 Task: For heading Use Lora with dark grey 1 1 colour & Underline.  font size for heading18,  'Change the font style of data to'Lora and font size to 9,  Change the alignment of both headline & data to Align right In the sheet  Data Collection Template Workbookbook
Action: Mouse moved to (97, 183)
Screenshot: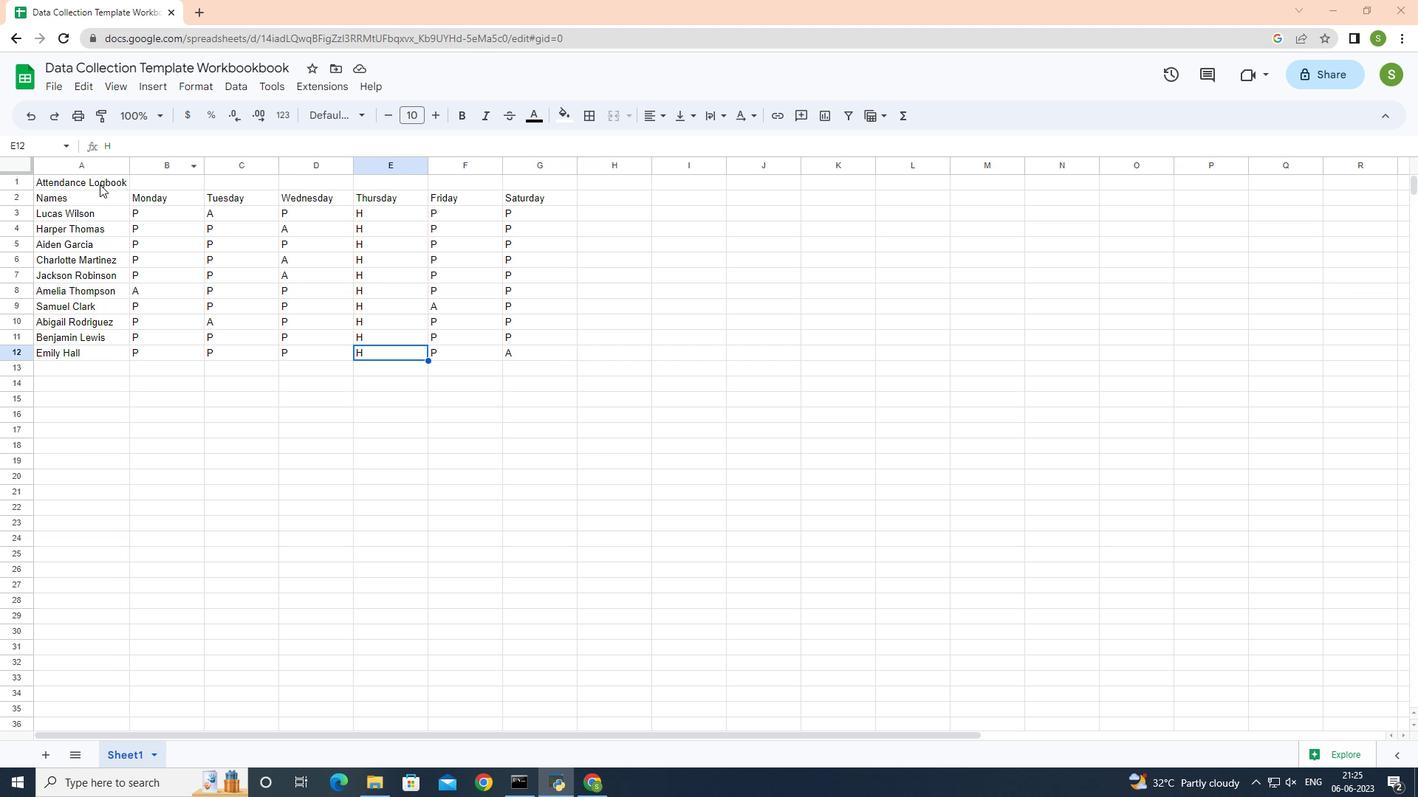 
Action: Mouse pressed left at (97, 183)
Screenshot: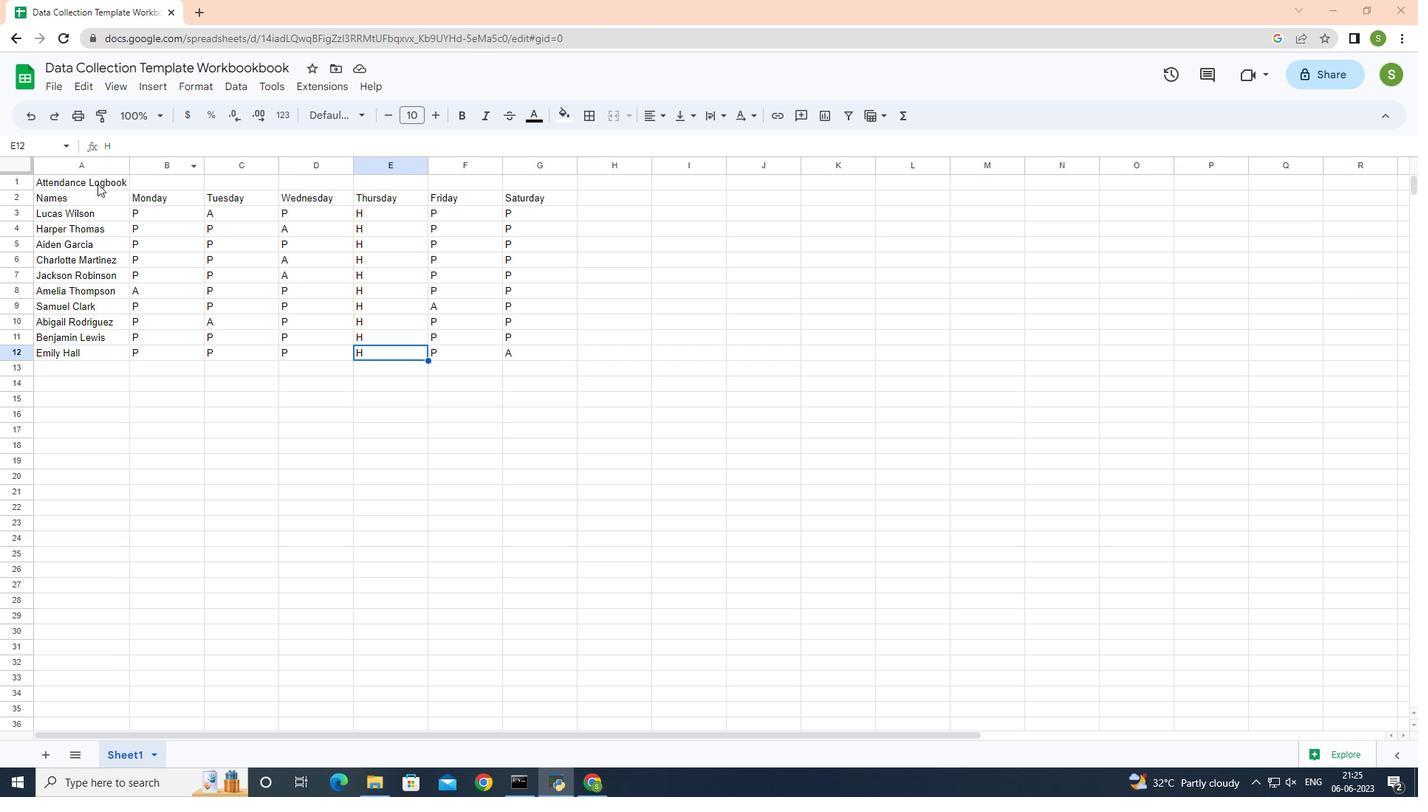 
Action: Mouse moved to (354, 117)
Screenshot: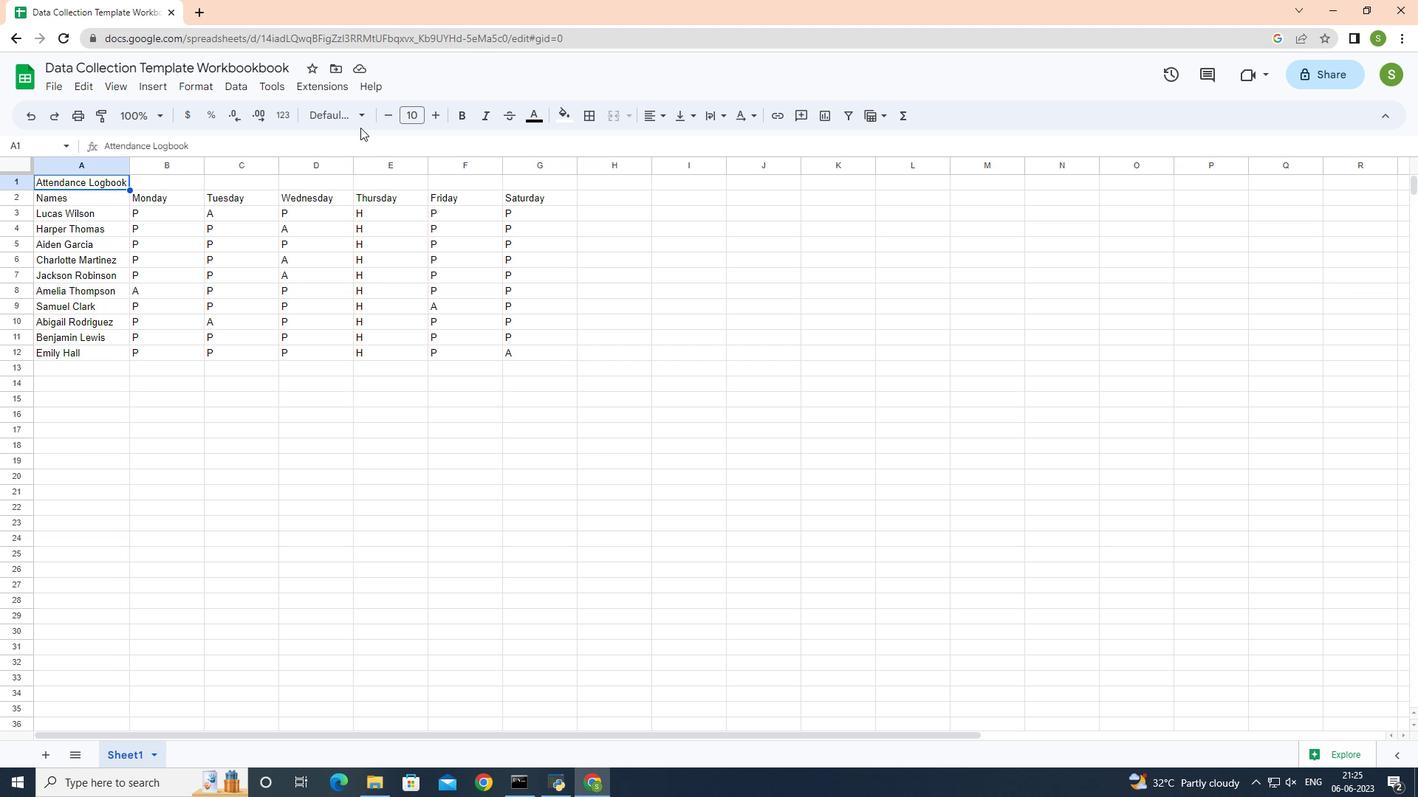 
Action: Mouse pressed left at (354, 117)
Screenshot: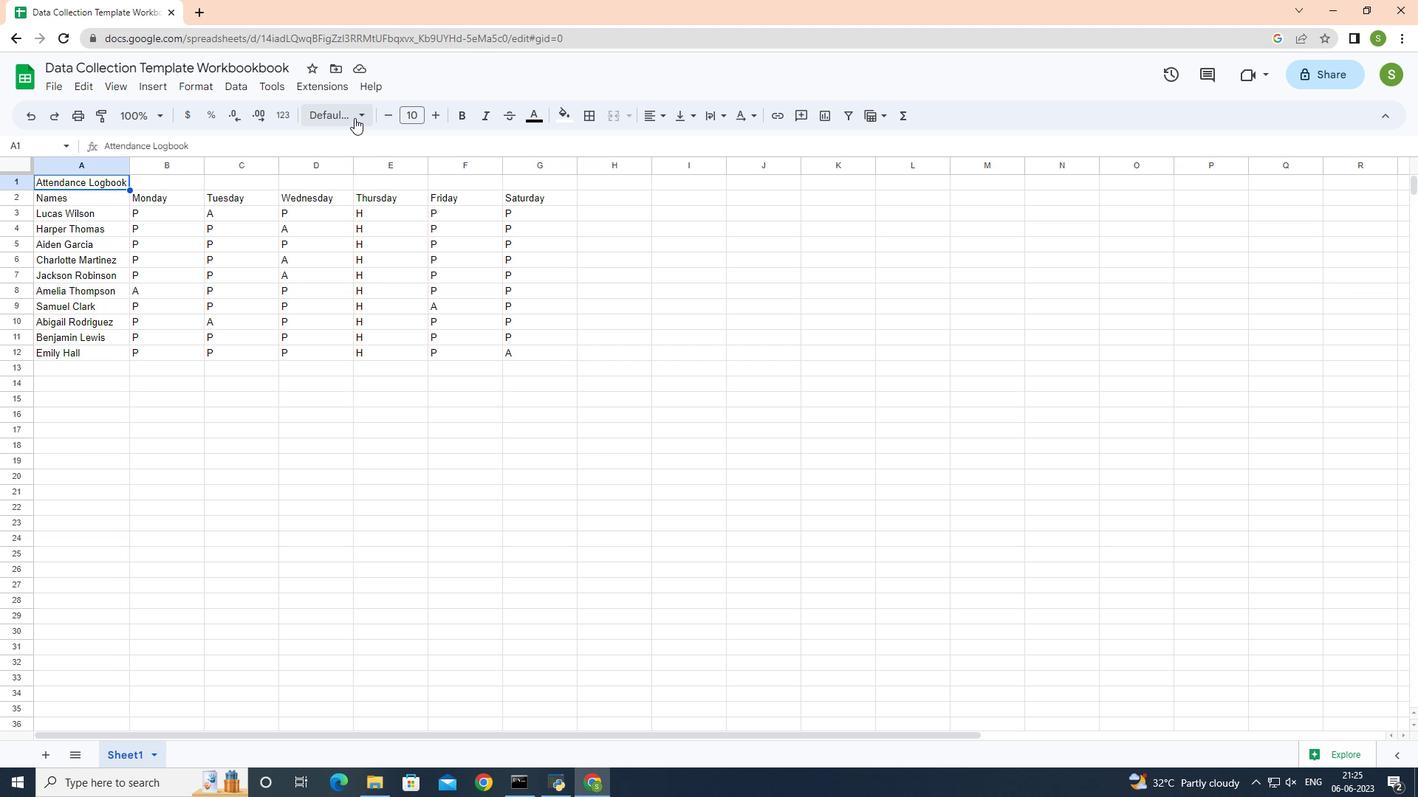 
Action: Mouse moved to (360, 536)
Screenshot: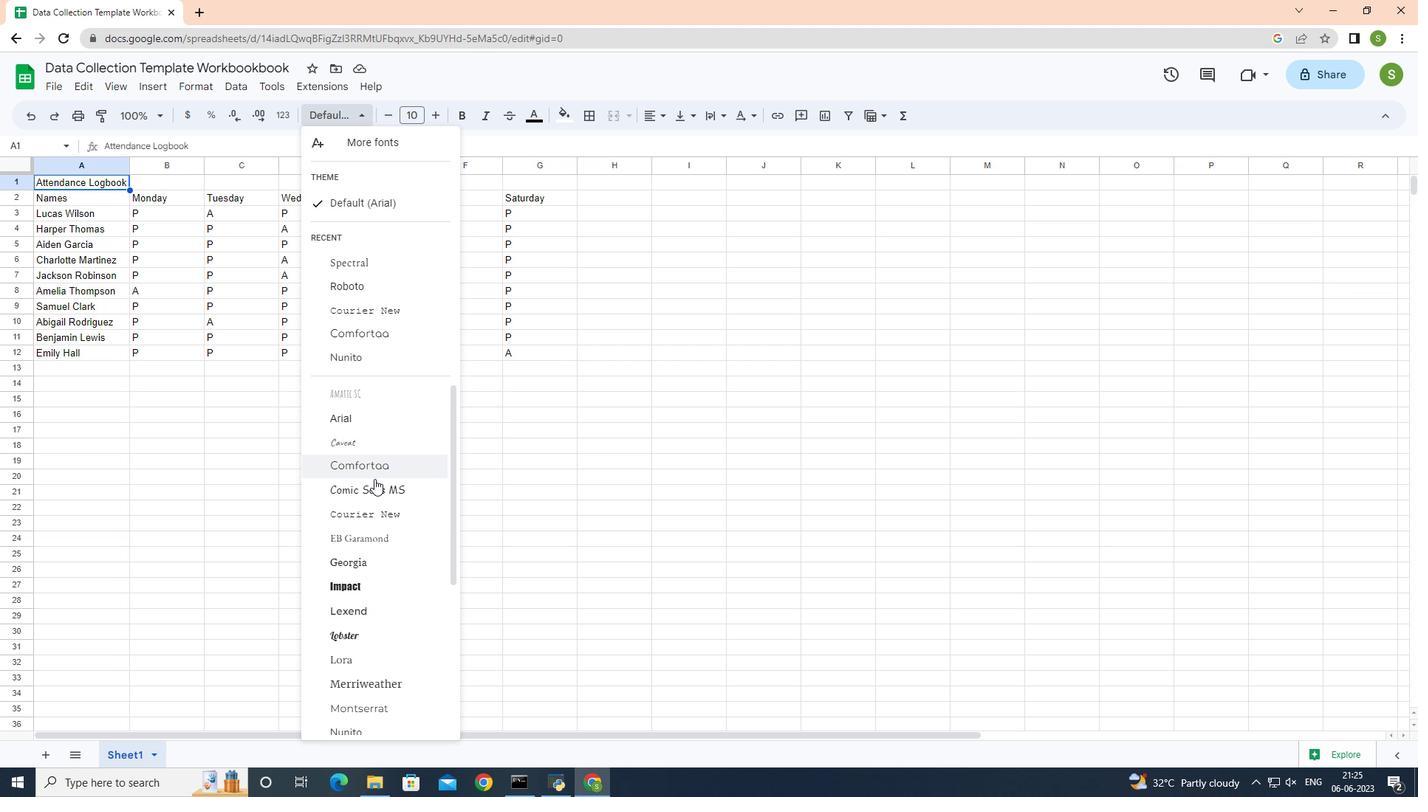 
Action: Mouse pressed left at (360, 536)
Screenshot: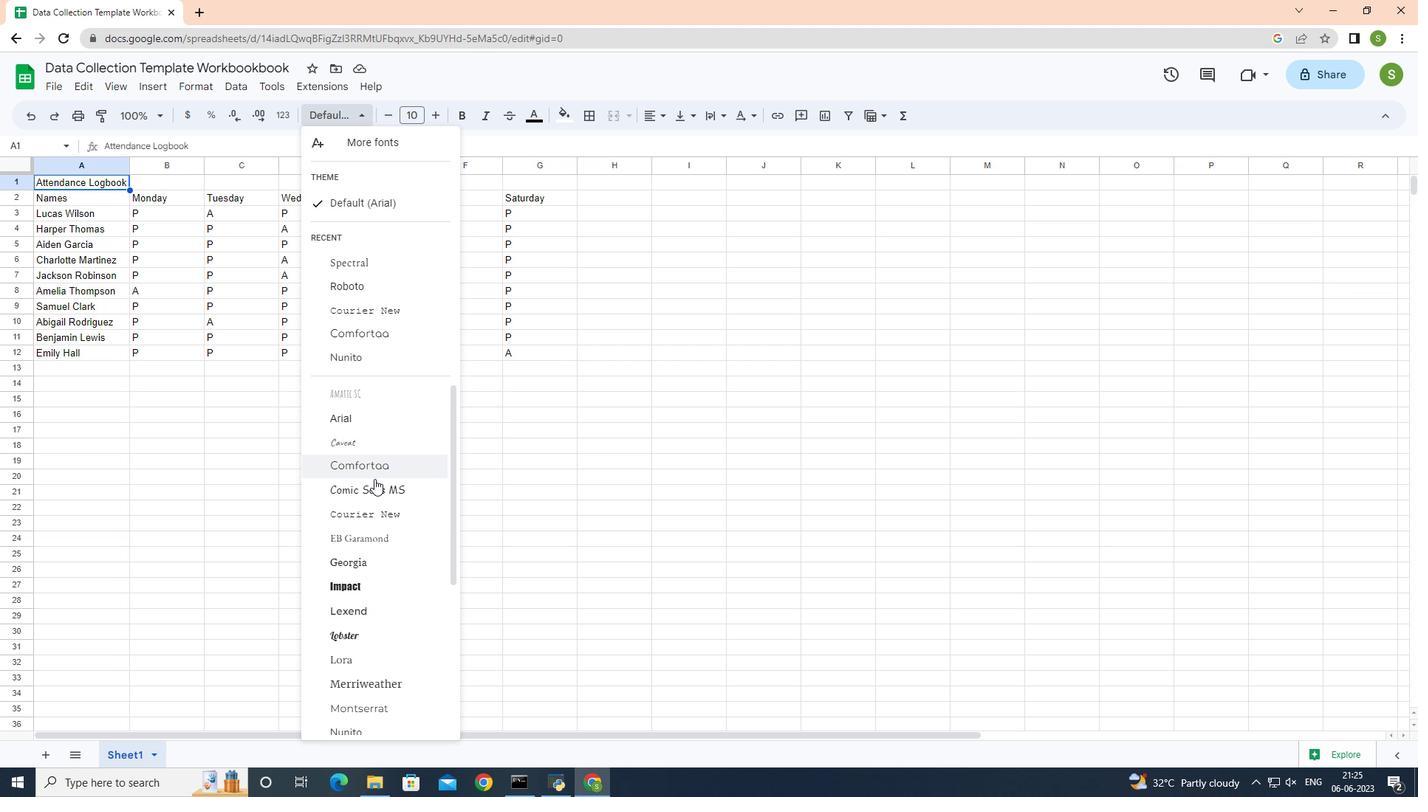 
Action: Mouse moved to (366, 114)
Screenshot: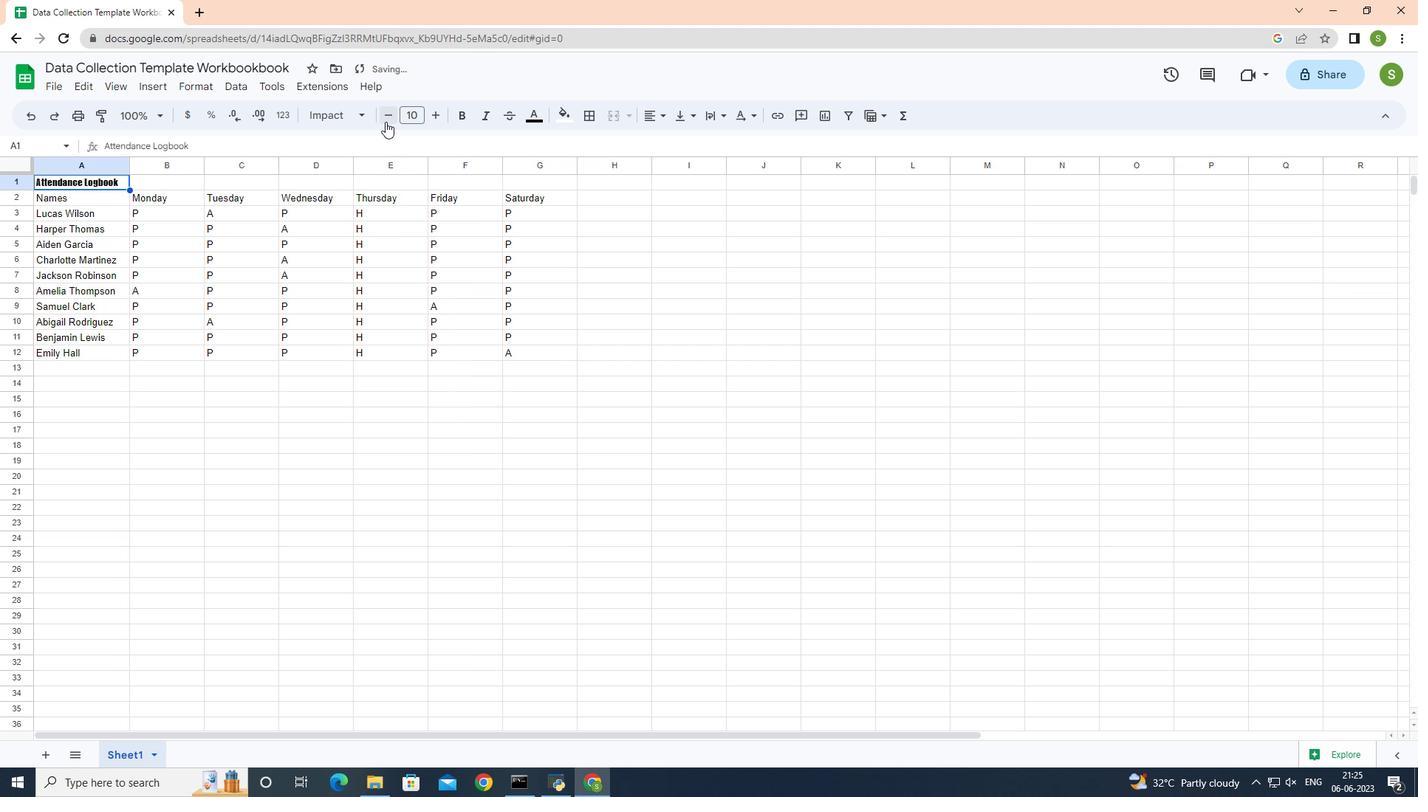 
Action: Mouse pressed left at (366, 114)
Screenshot: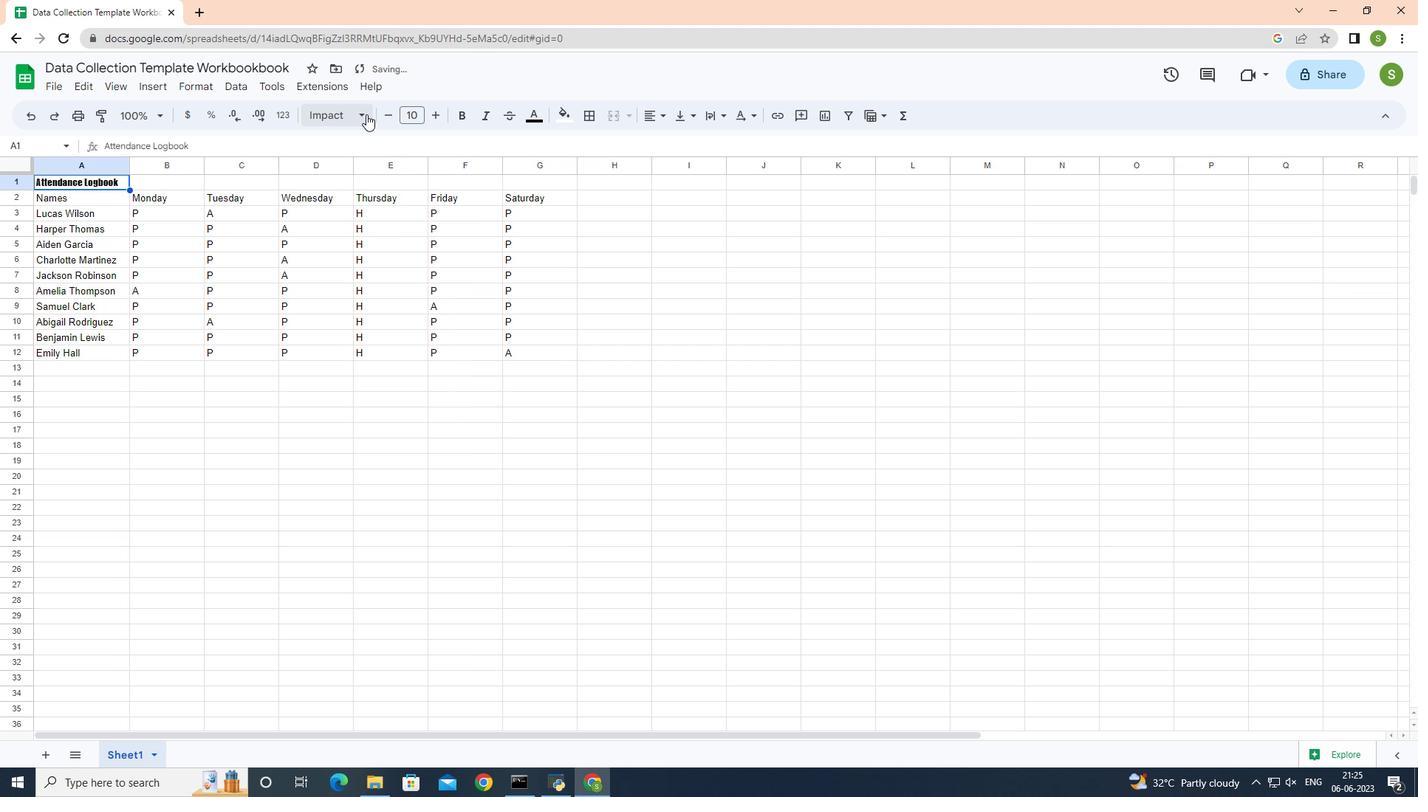 
Action: Mouse moved to (348, 659)
Screenshot: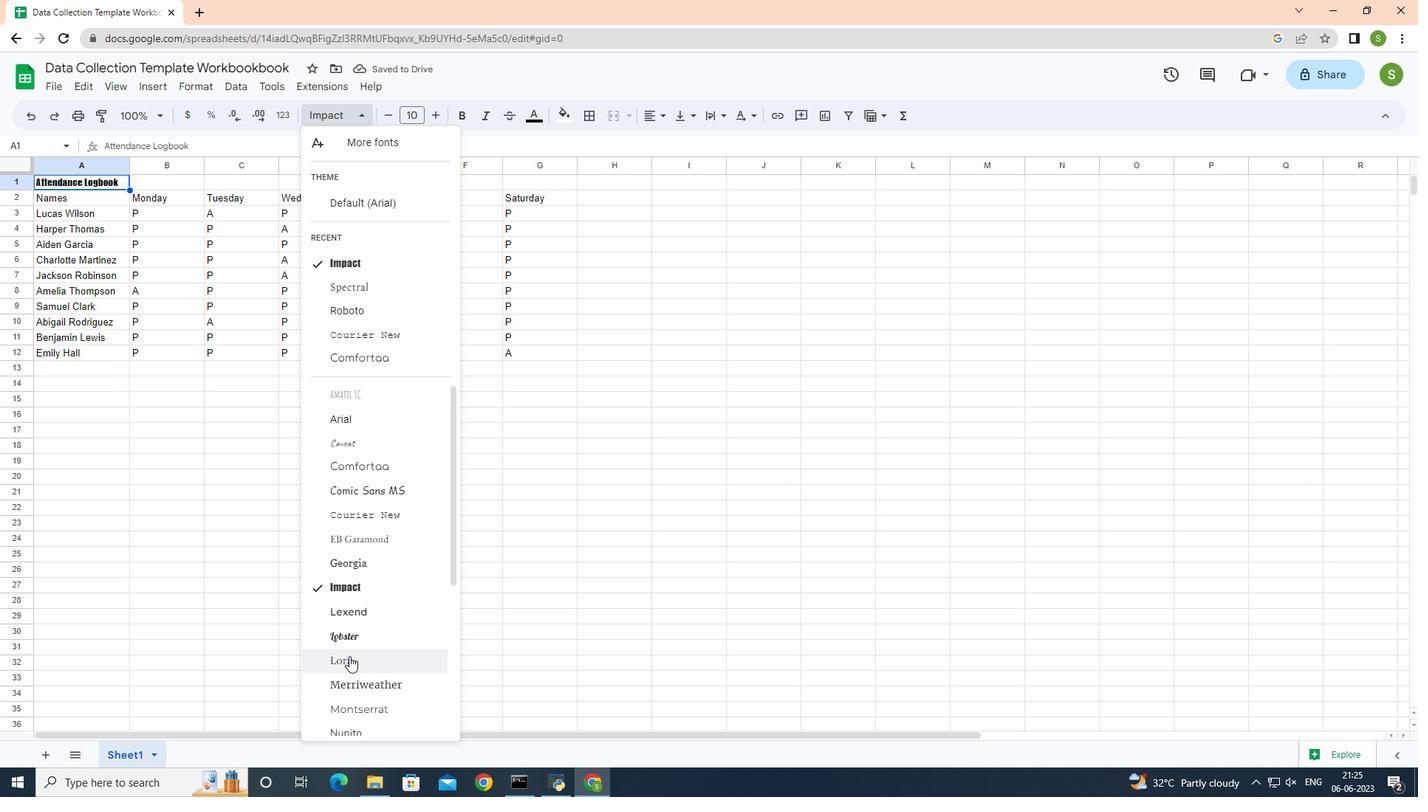 
Action: Mouse pressed left at (348, 659)
Screenshot: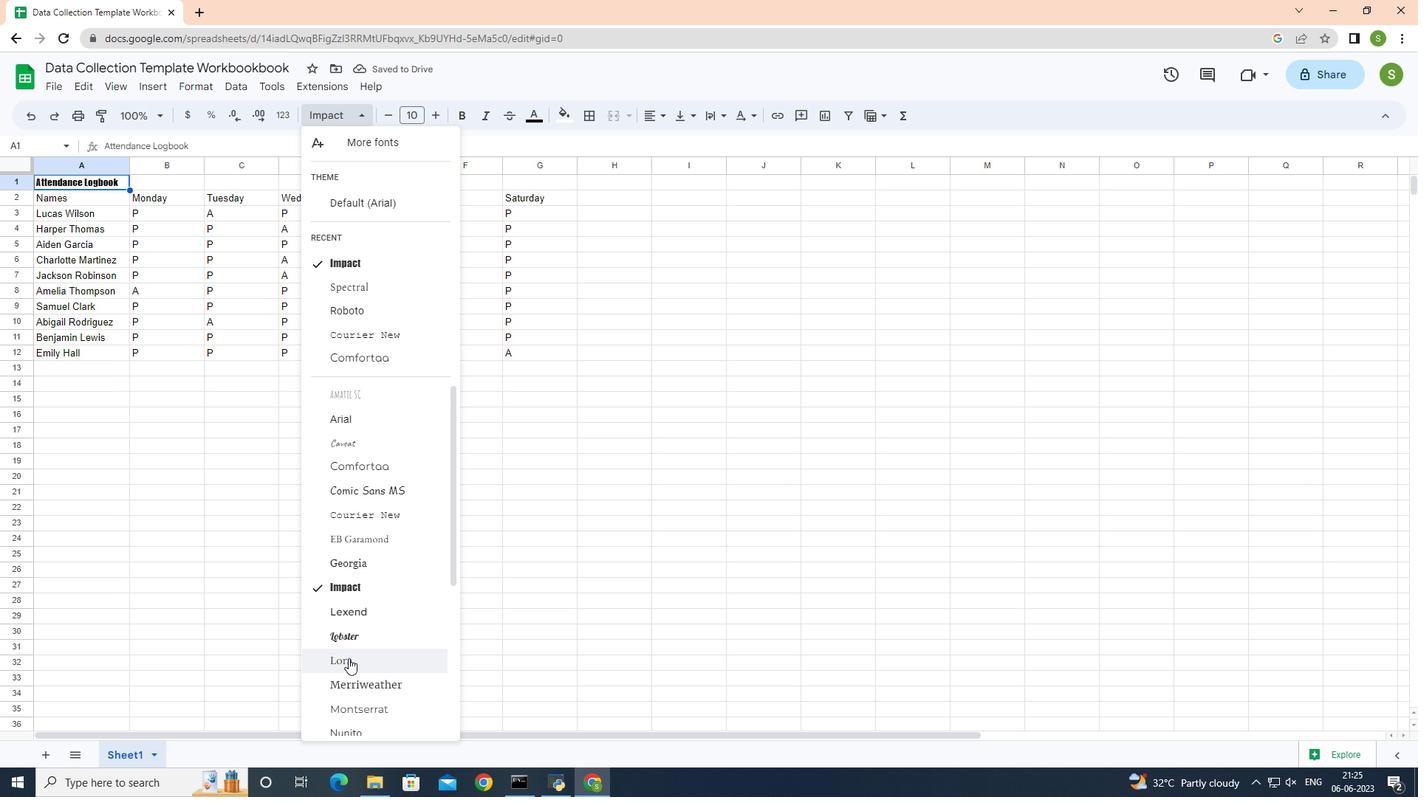 
Action: Mouse moved to (536, 119)
Screenshot: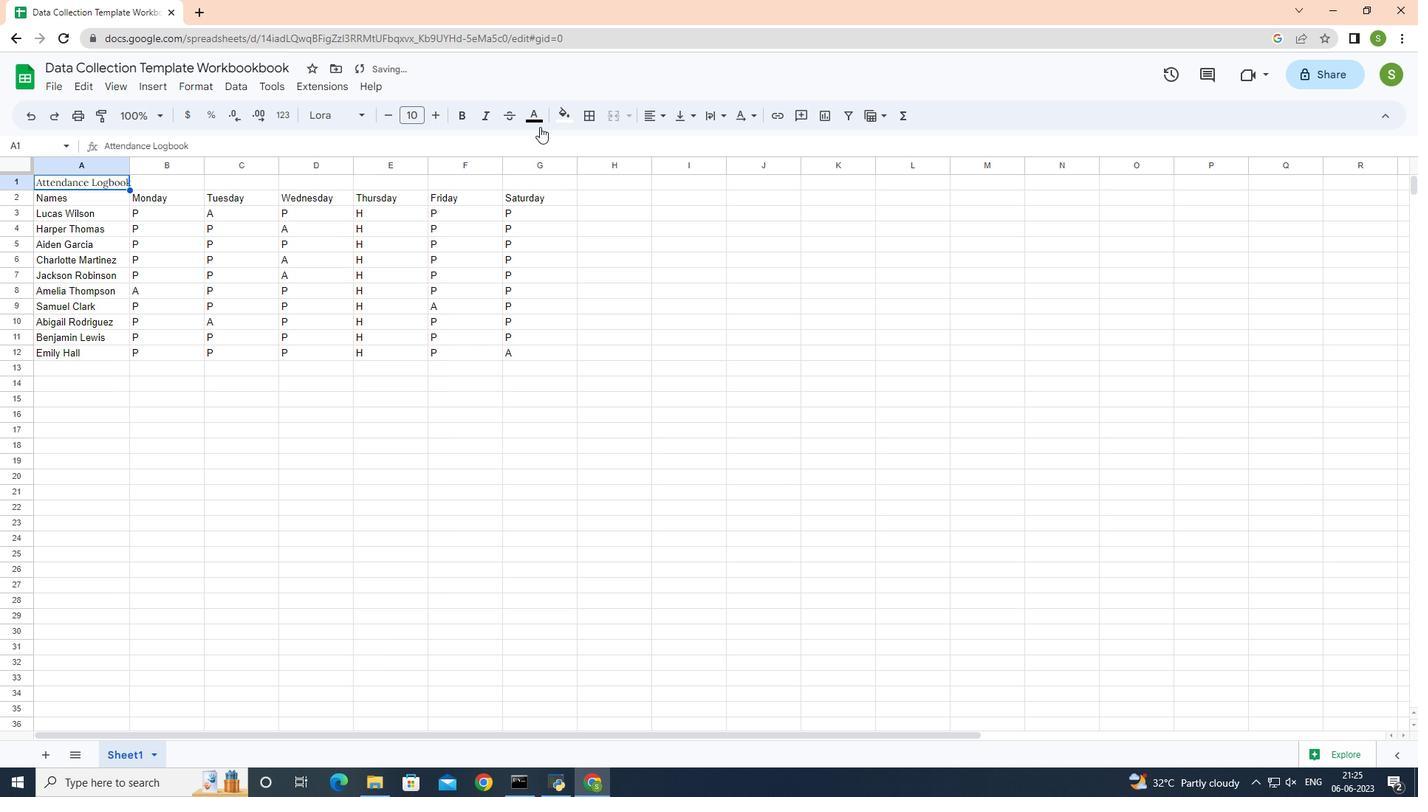 
Action: Mouse pressed left at (536, 119)
Screenshot: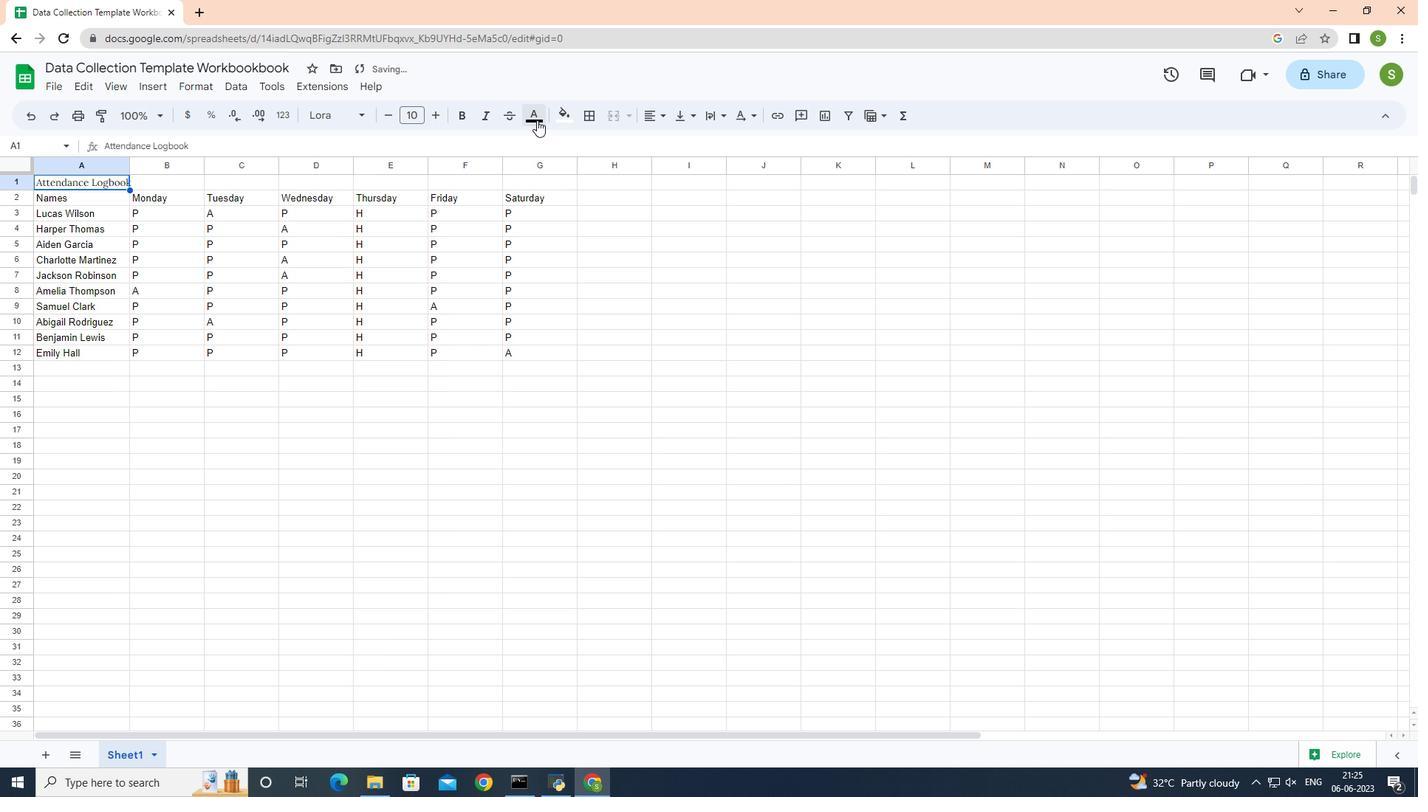
Action: Mouse moved to (574, 167)
Screenshot: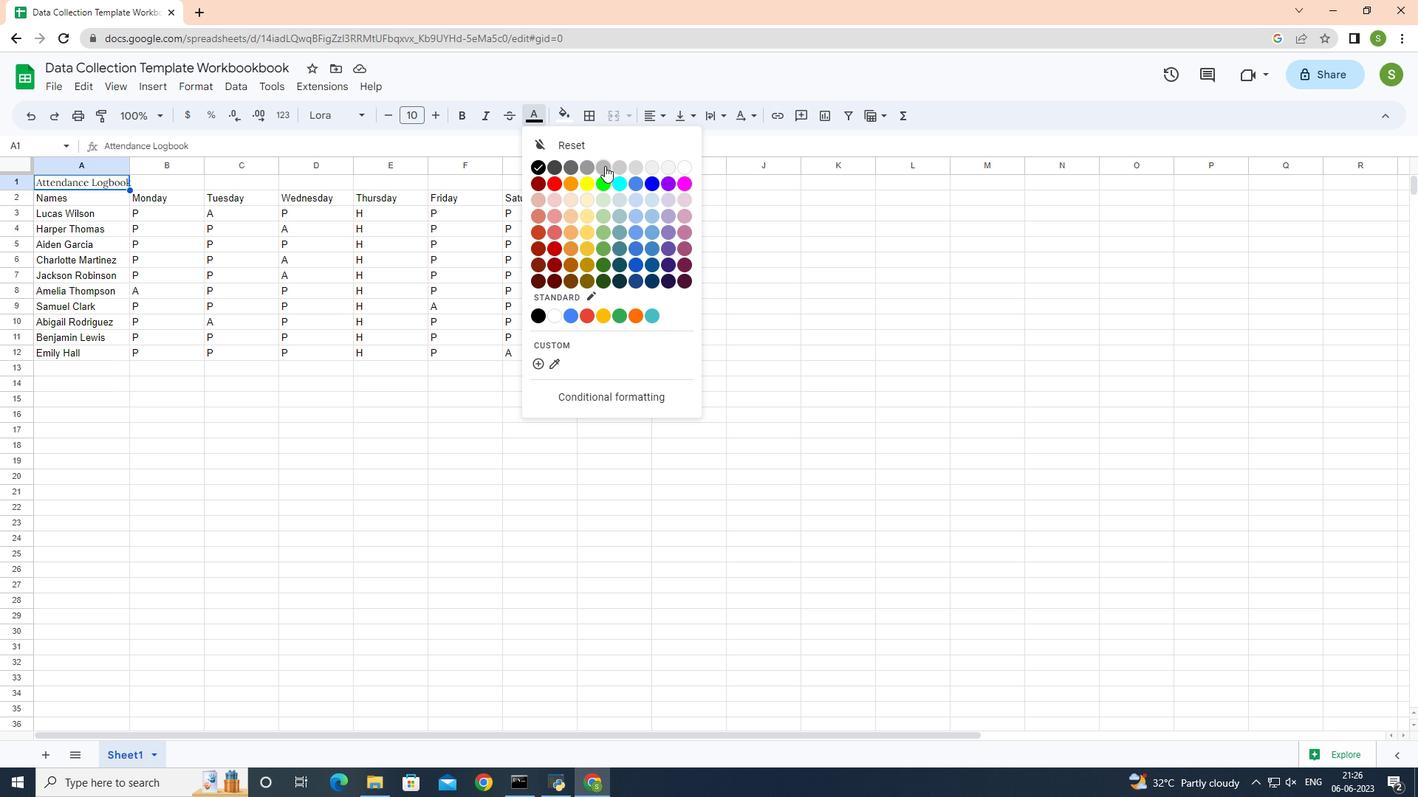 
Action: Mouse pressed left at (574, 167)
Screenshot: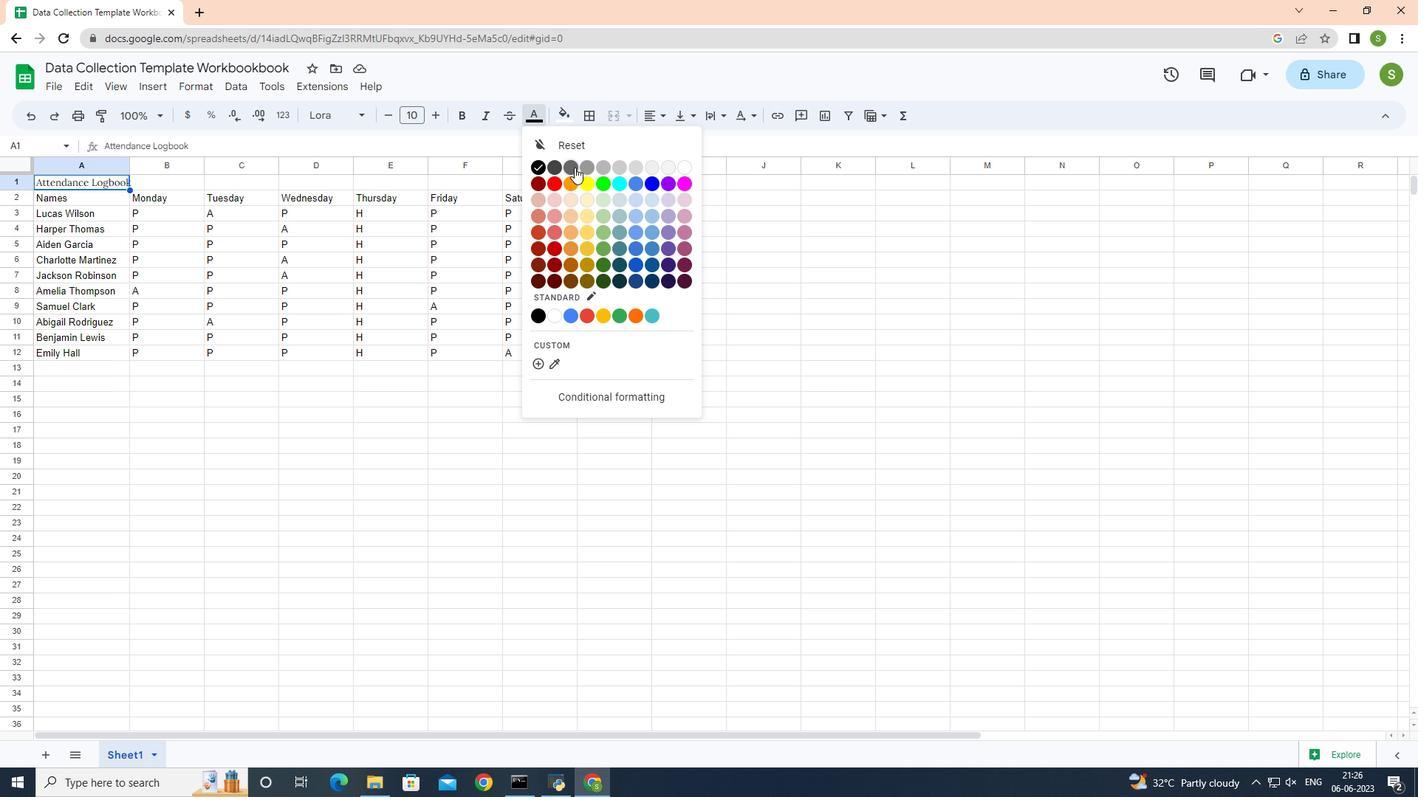 
Action: Mouse moved to (537, 121)
Screenshot: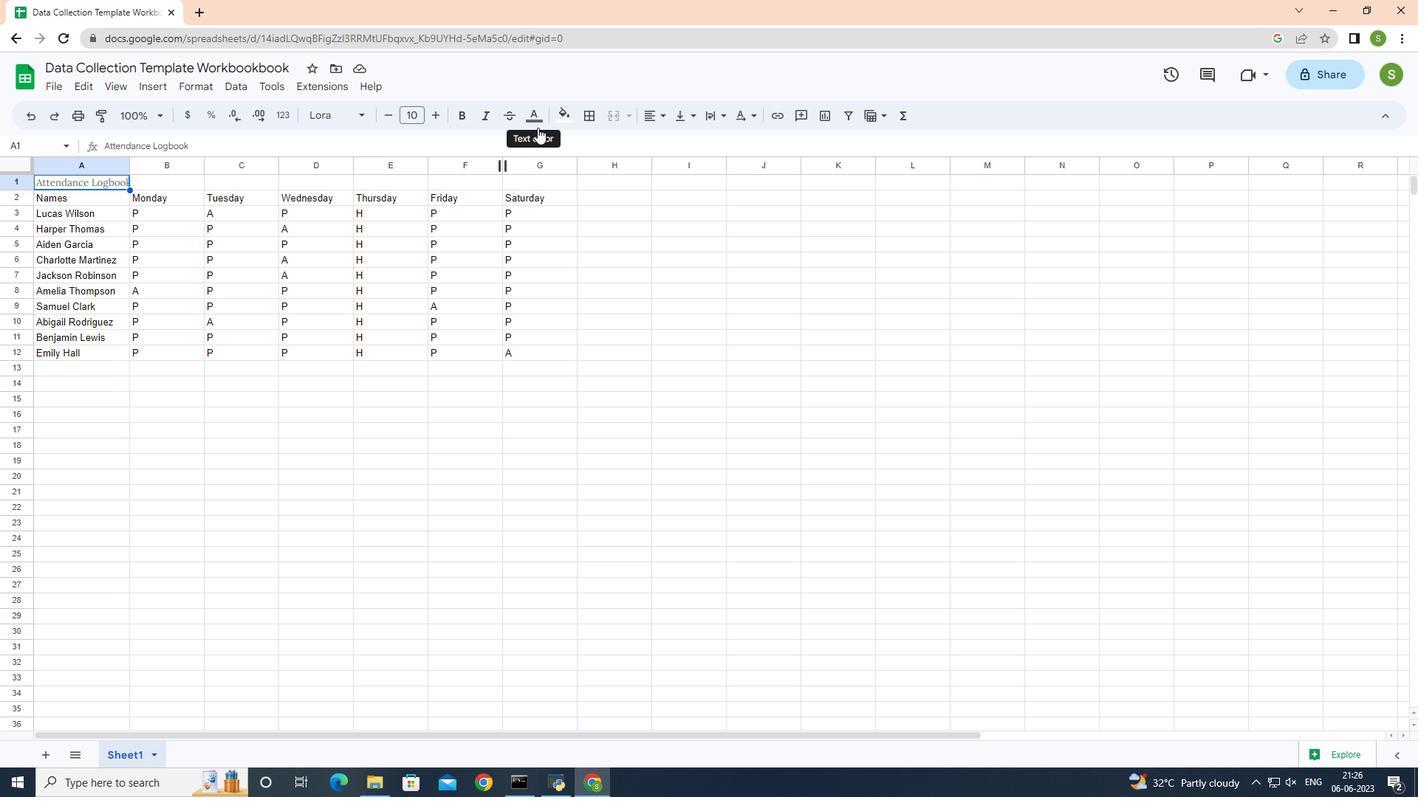 
Action: Mouse pressed left at (537, 121)
Screenshot: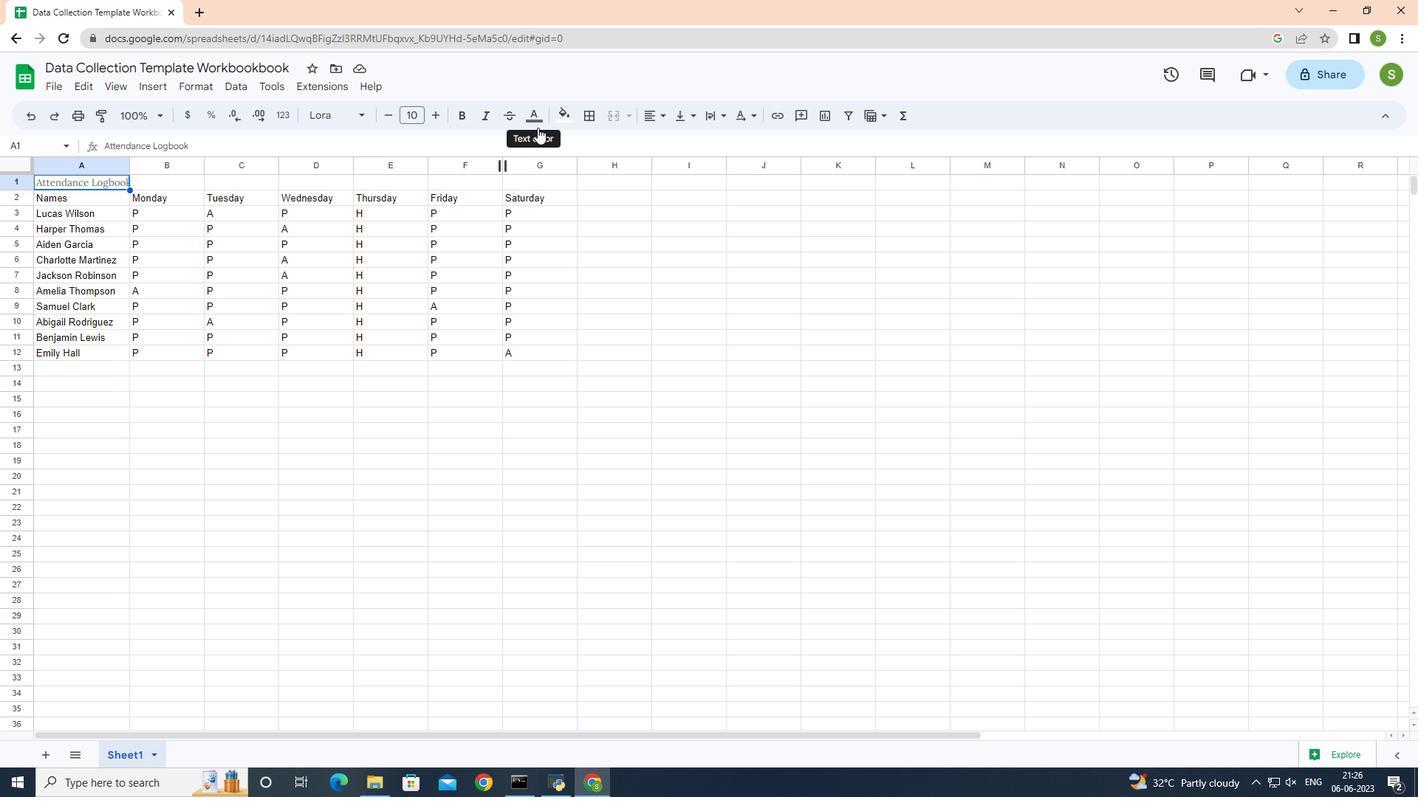 
Action: Mouse moved to (600, 166)
Screenshot: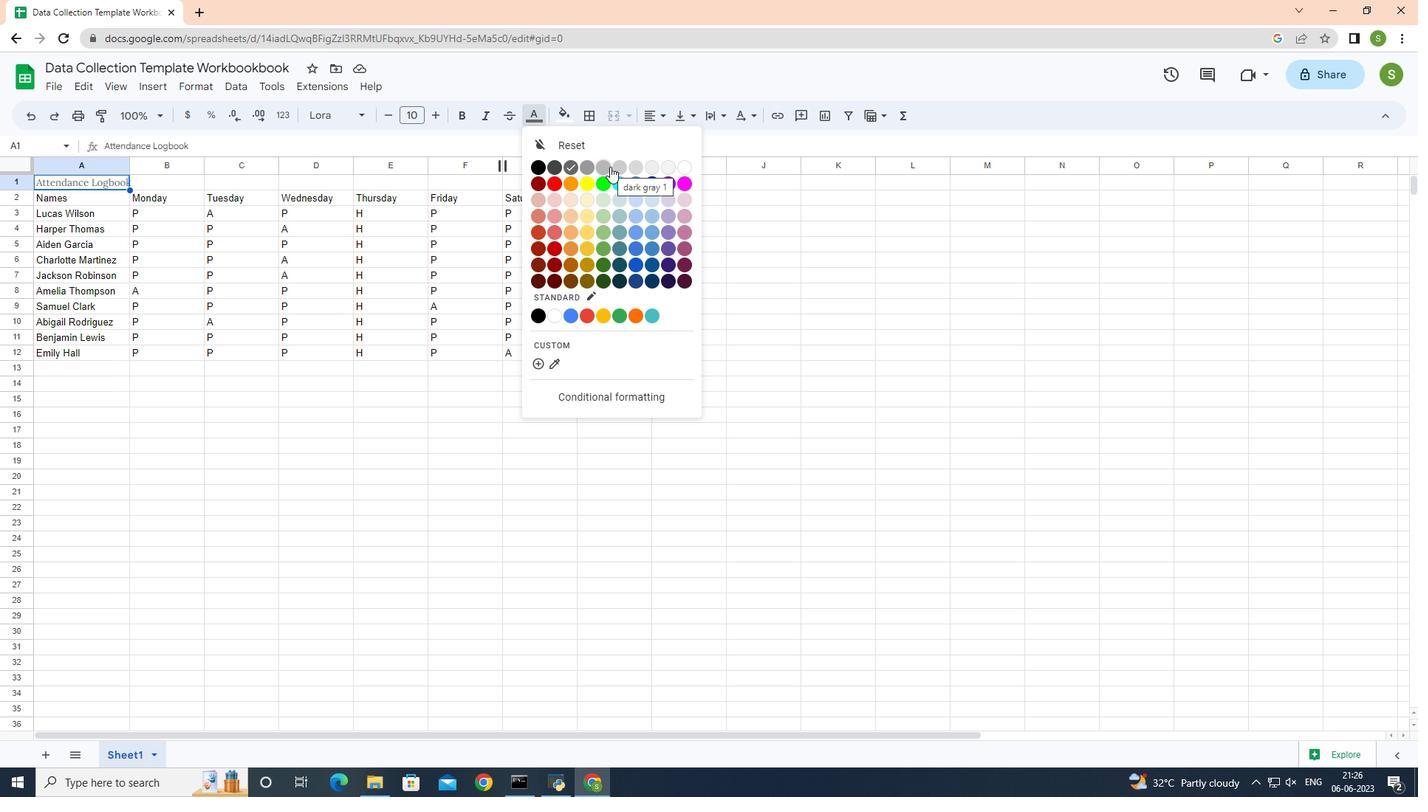 
Action: Mouse pressed left at (600, 166)
Screenshot: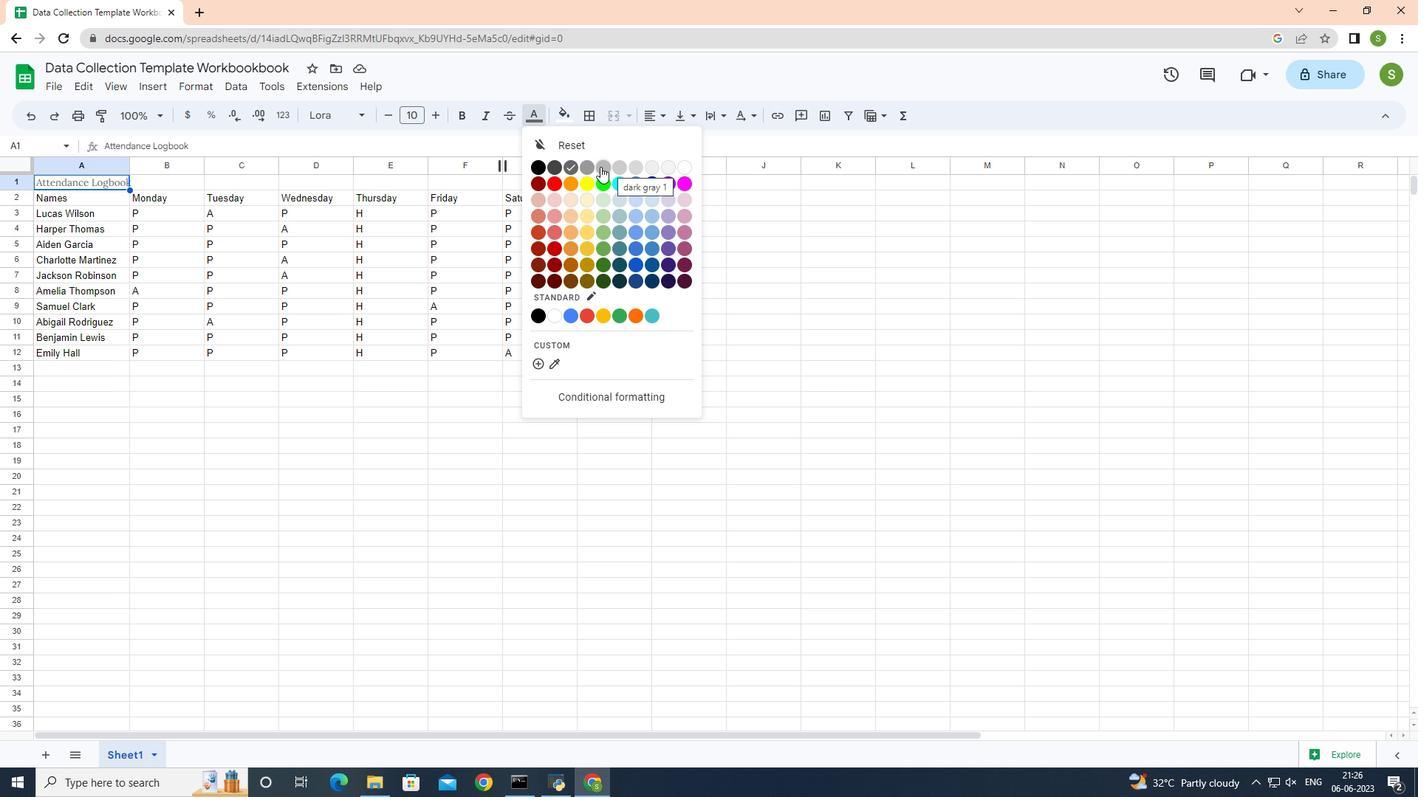 
Action: Mouse moved to (205, 93)
Screenshot: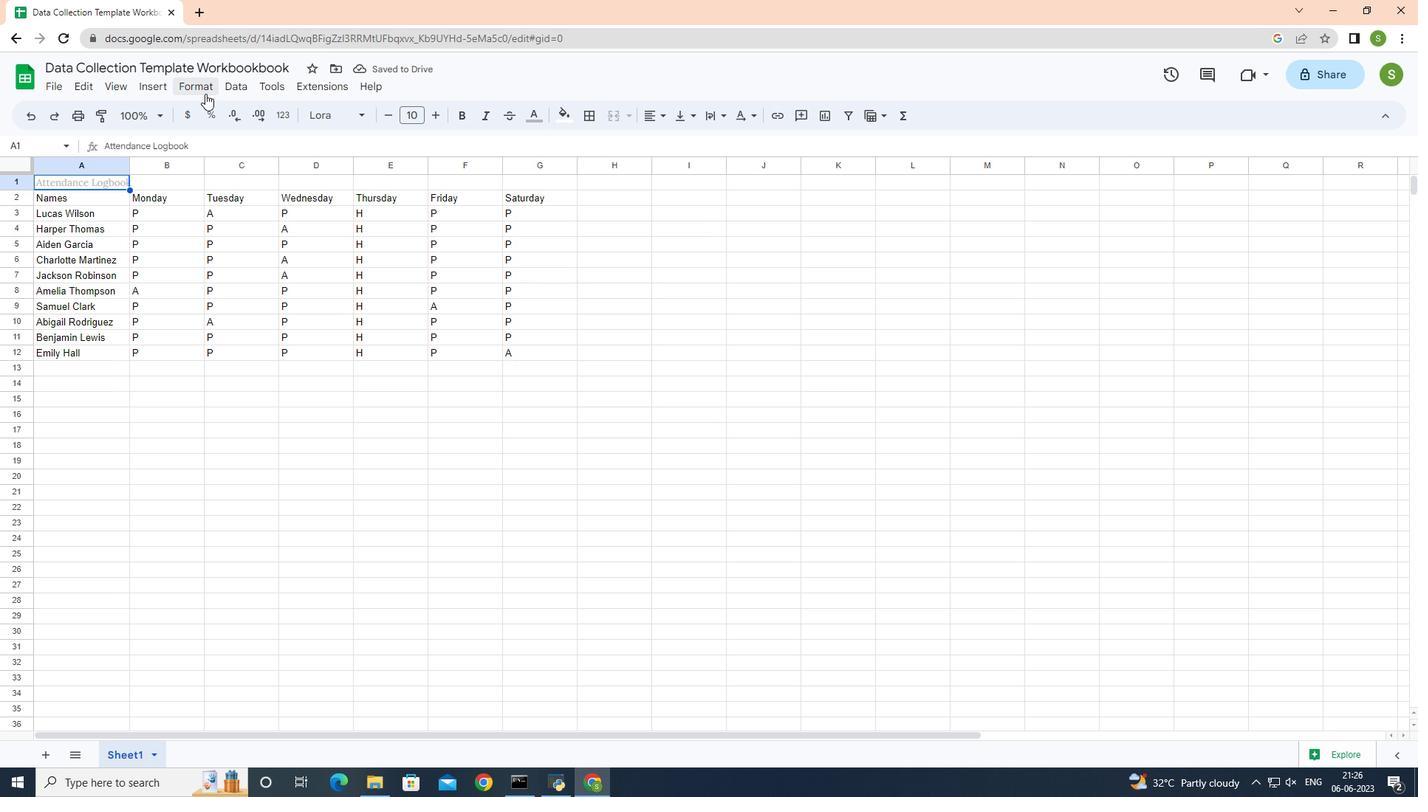 
Action: Mouse pressed left at (205, 93)
Screenshot: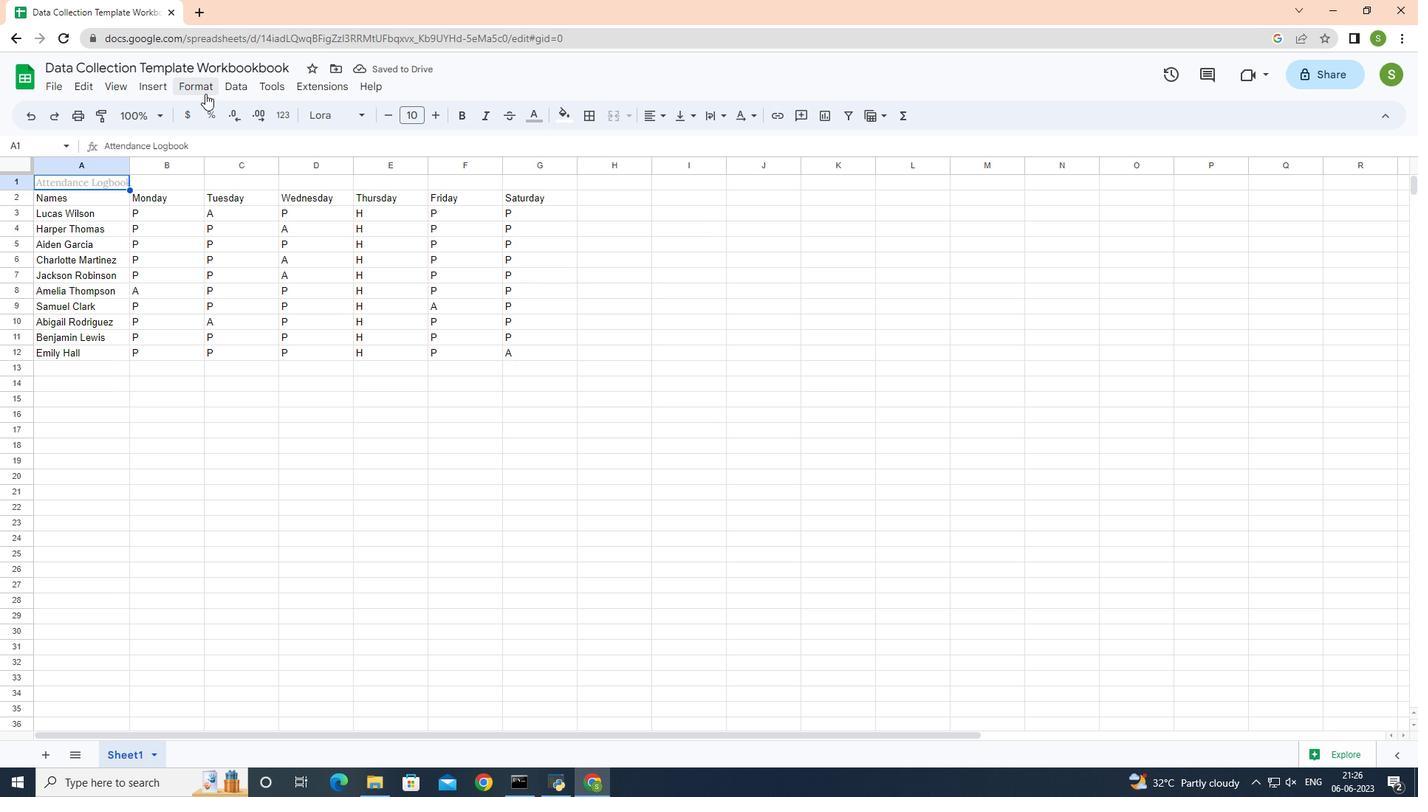 
Action: Mouse moved to (509, 223)
Screenshot: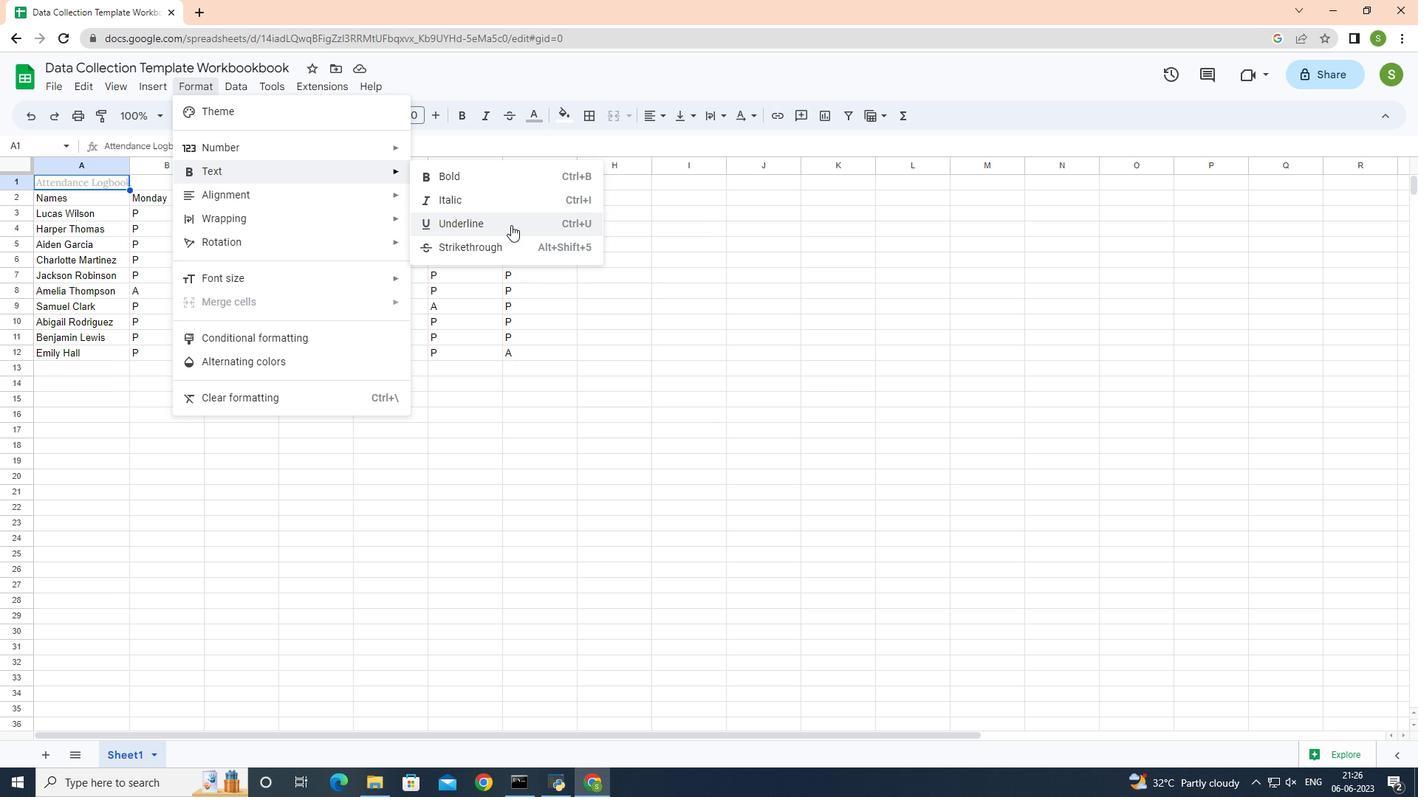 
Action: Mouse pressed left at (509, 223)
Screenshot: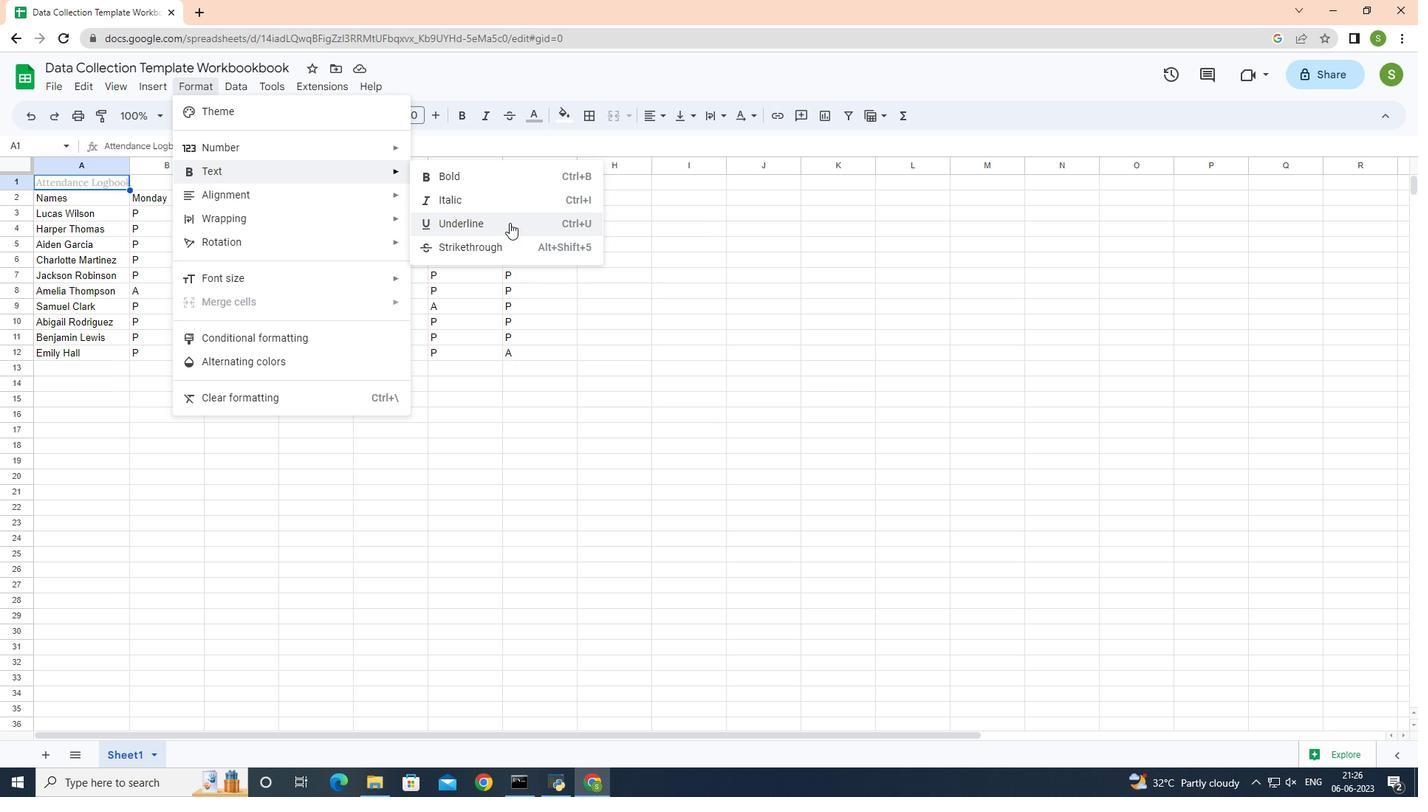 
Action: Mouse moved to (441, 113)
Screenshot: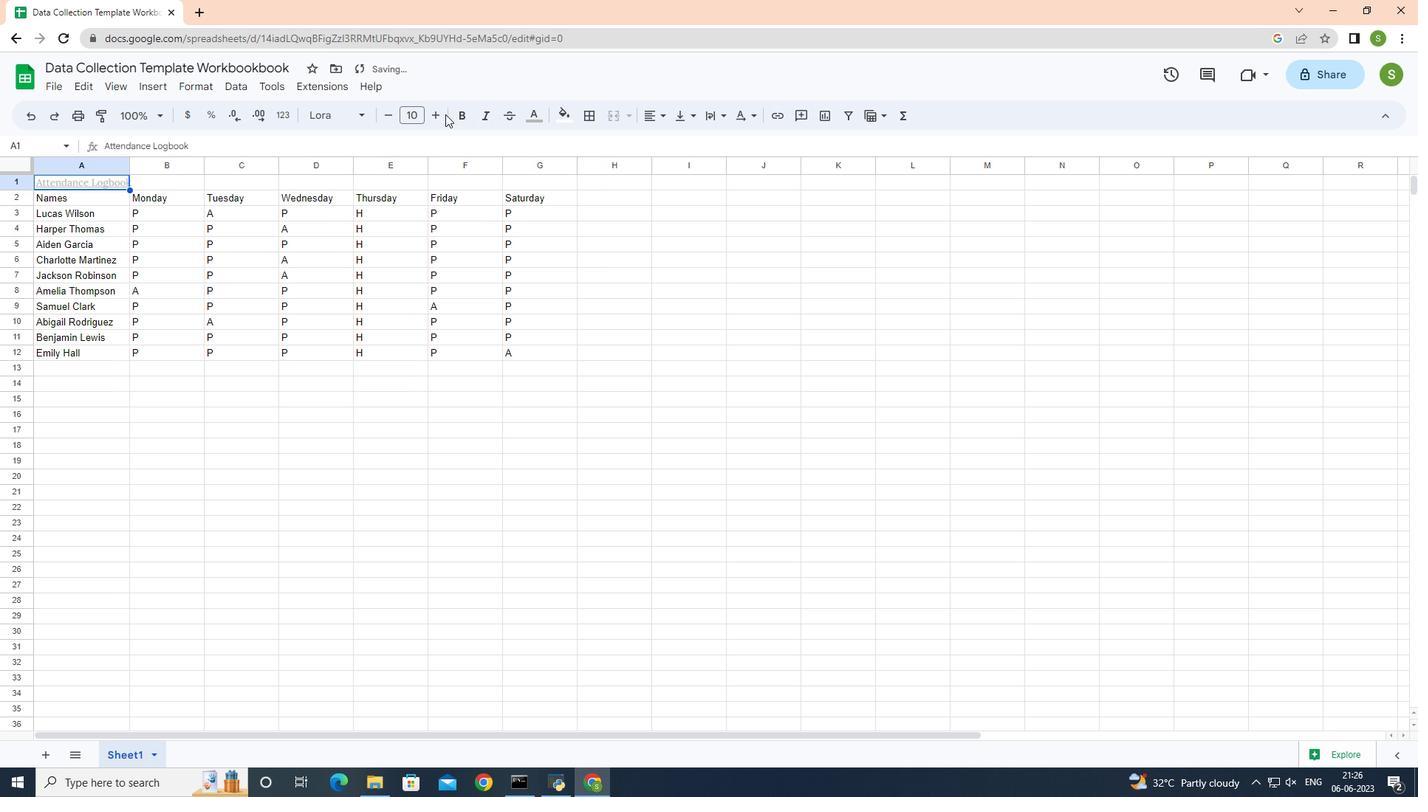 
Action: Mouse pressed left at (441, 113)
Screenshot: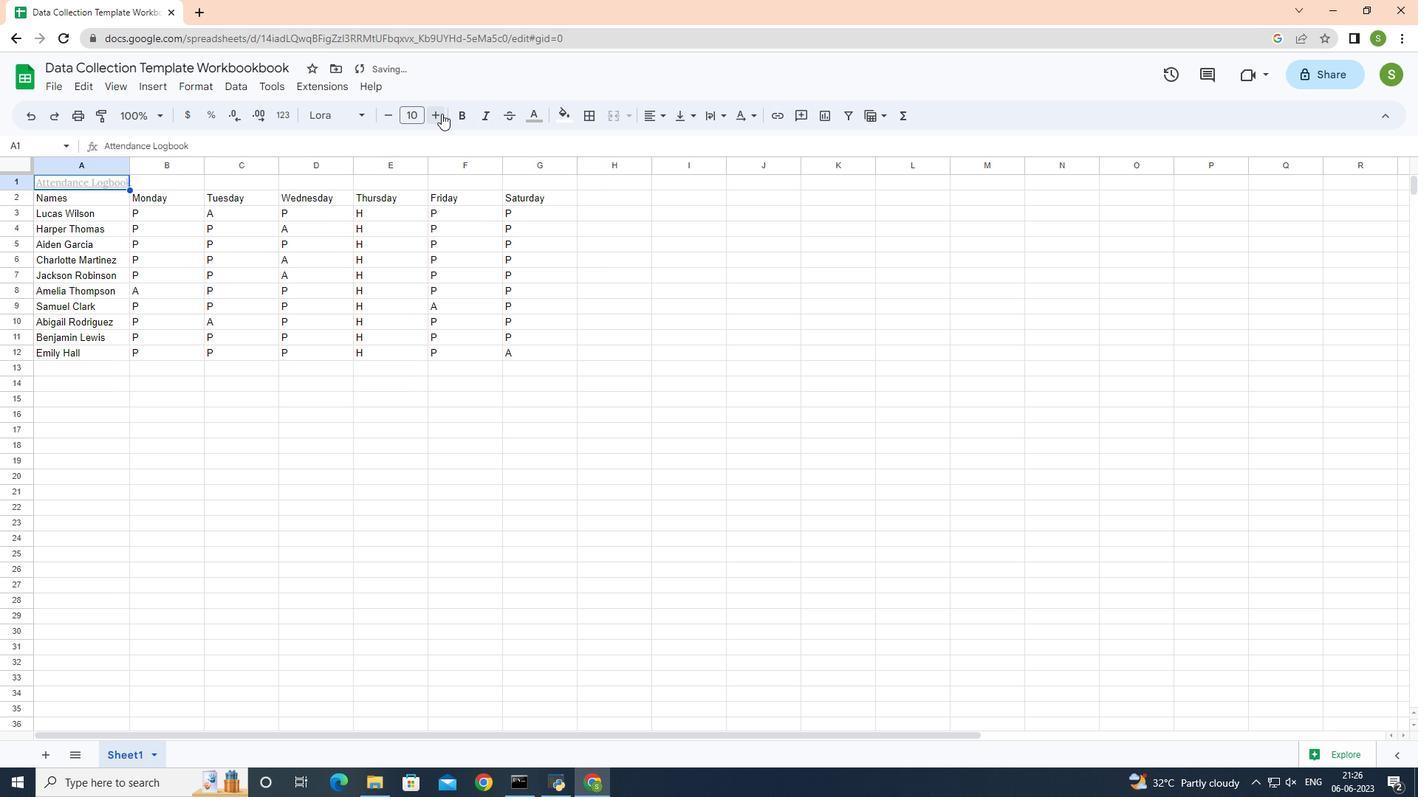 
Action: Mouse pressed left at (441, 113)
Screenshot: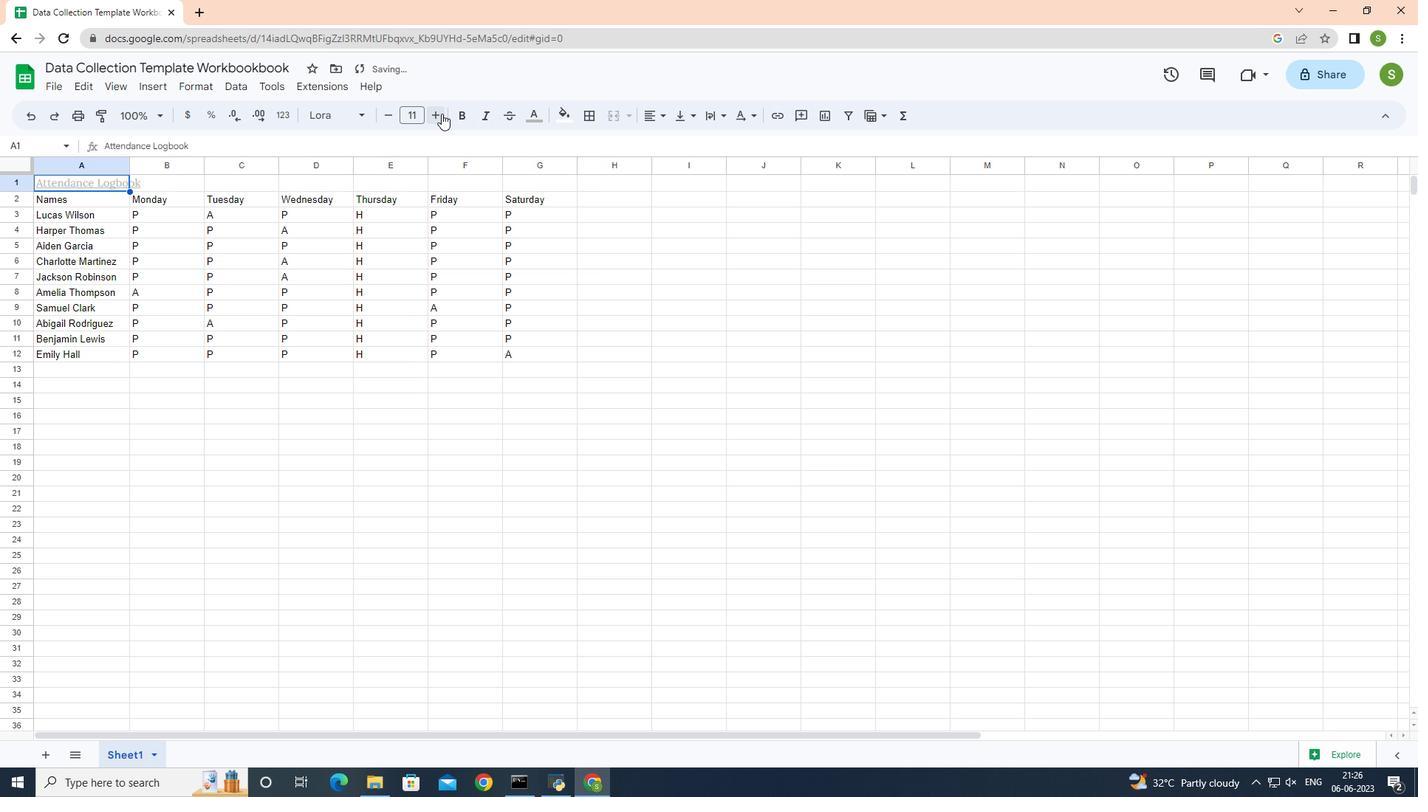 
Action: Mouse pressed left at (441, 113)
Screenshot: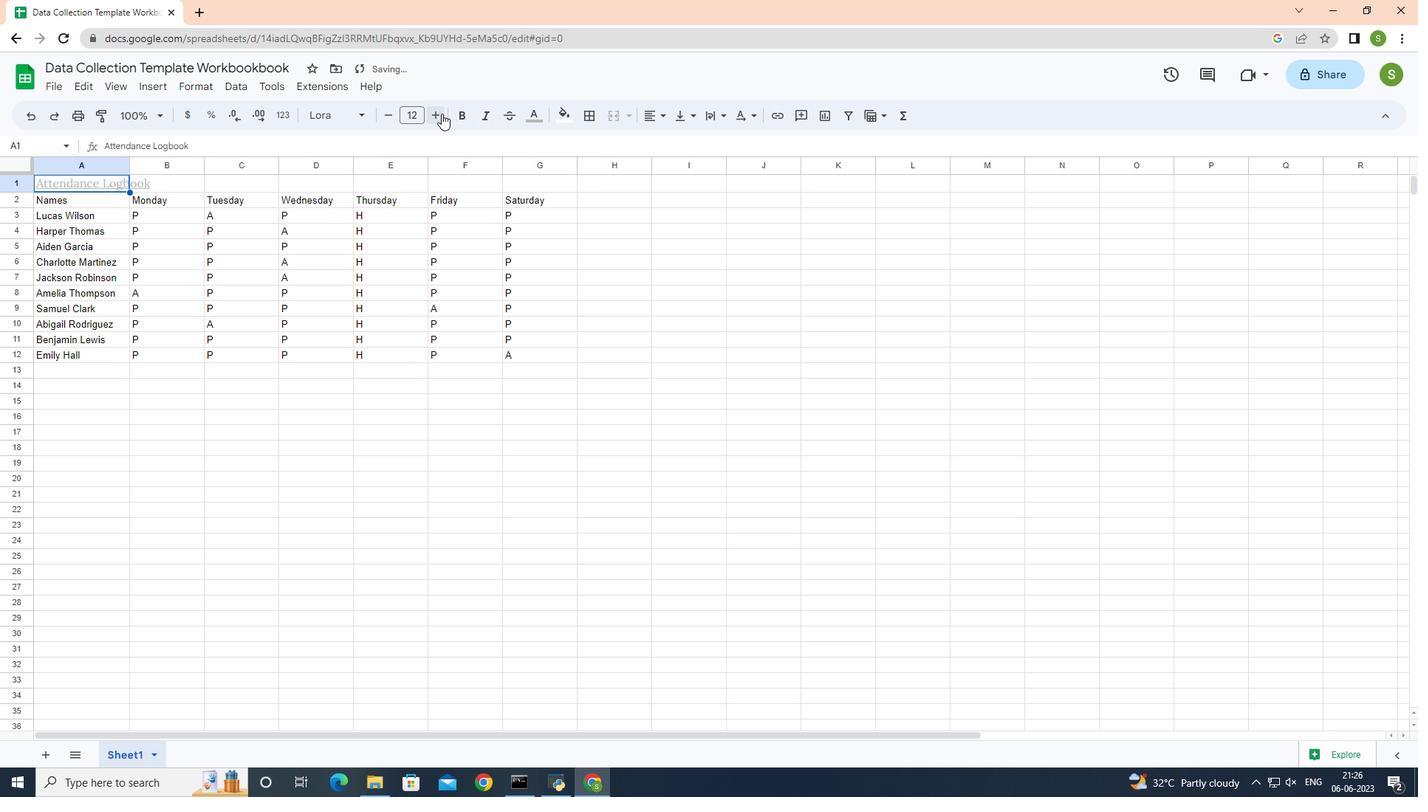 
Action: Mouse pressed left at (441, 113)
Screenshot: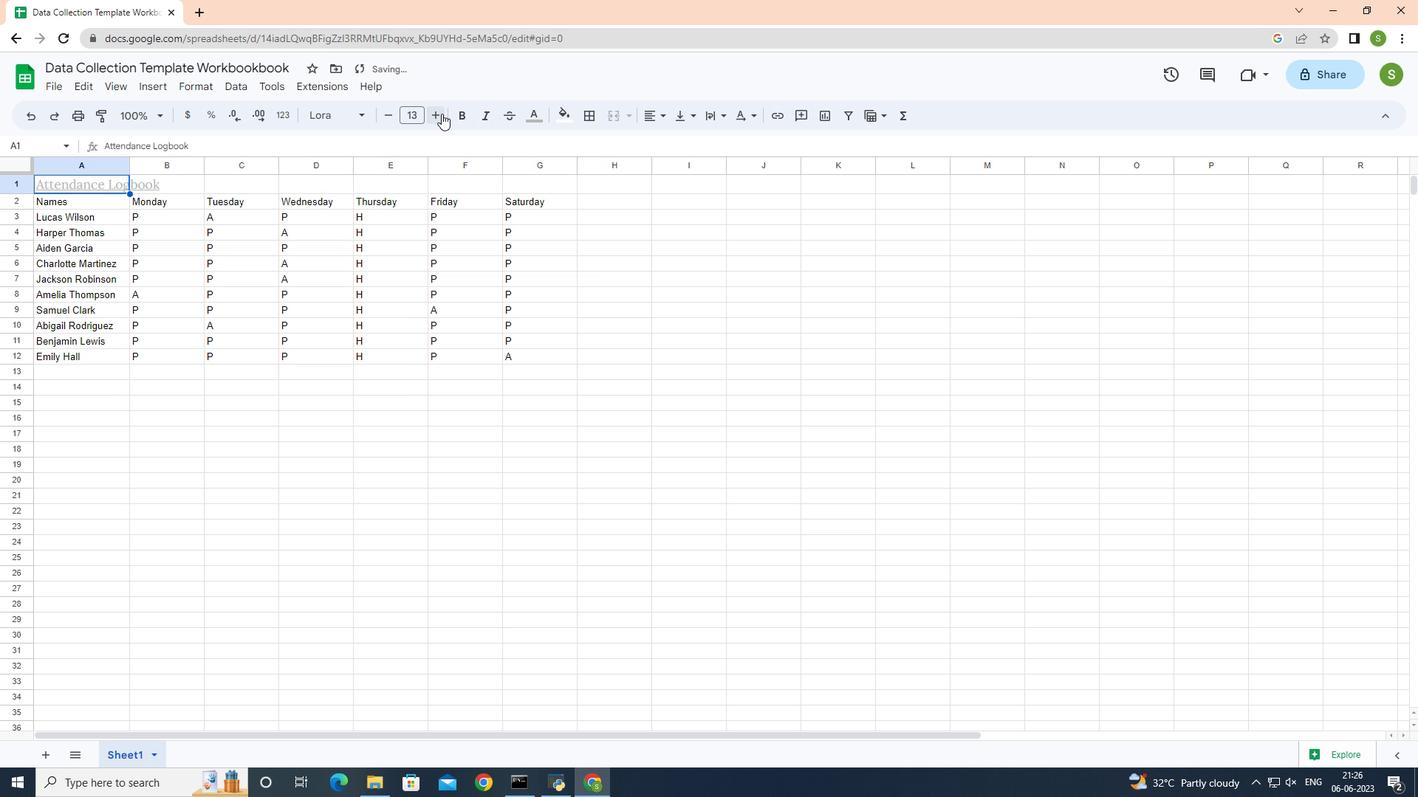 
Action: Mouse moved to (441, 113)
Screenshot: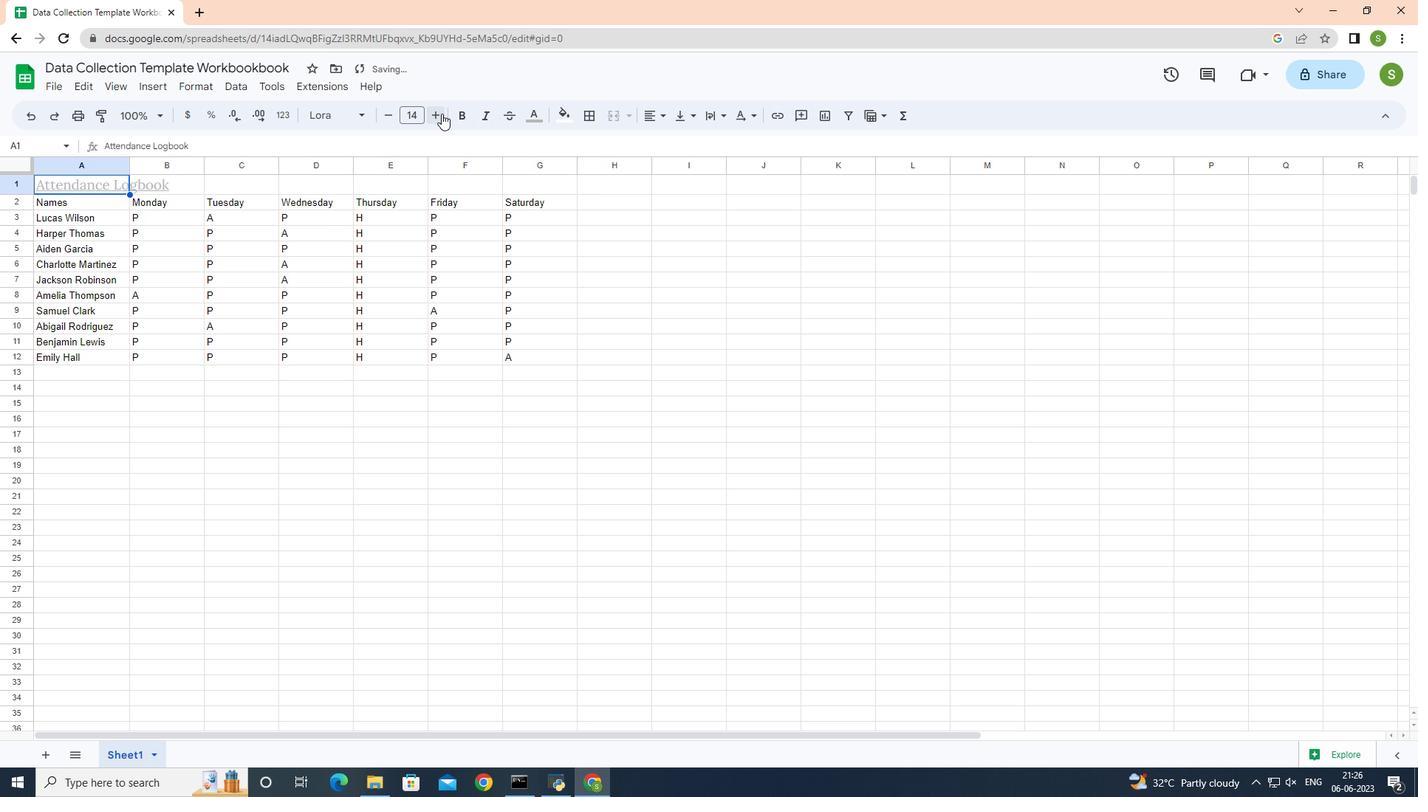 
Action: Mouse pressed left at (441, 113)
Screenshot: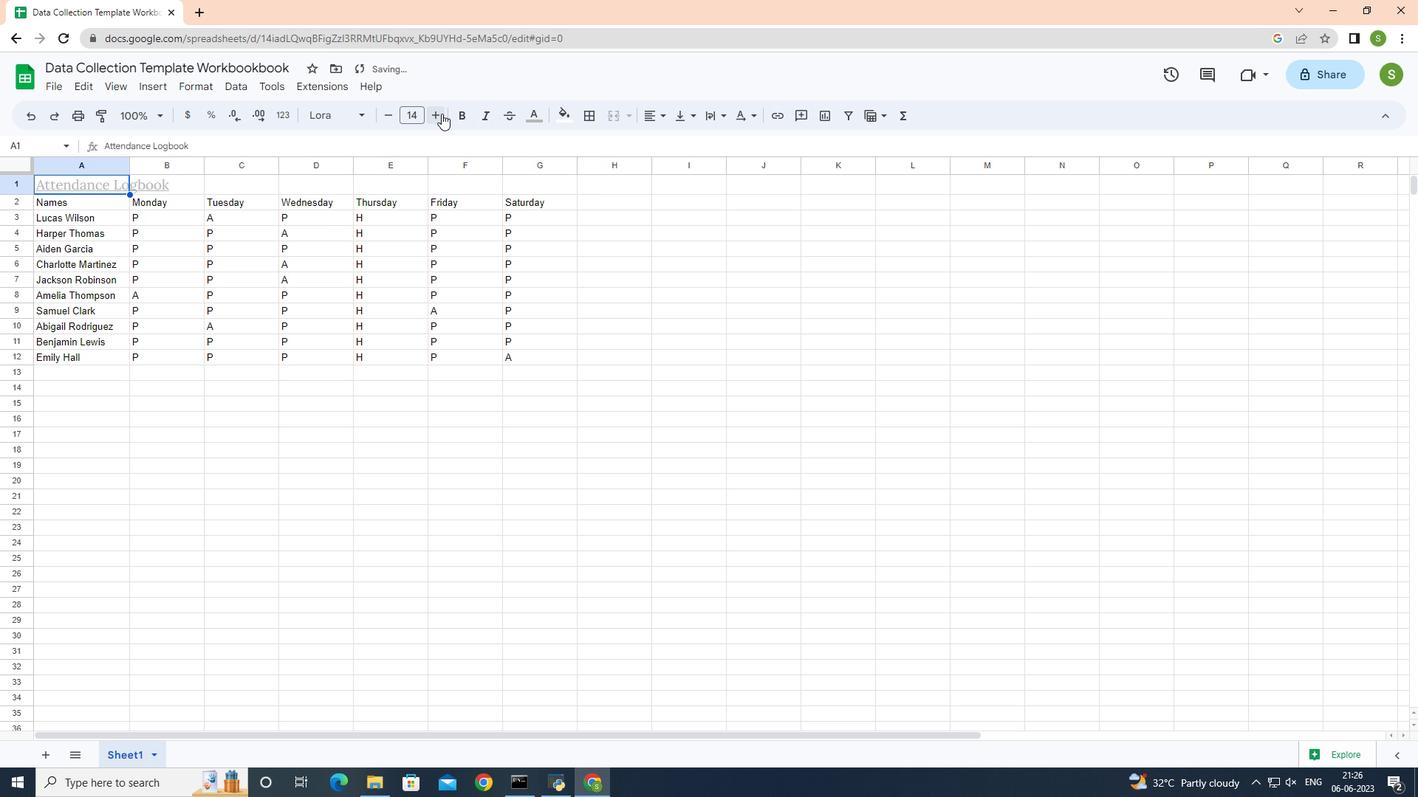 
Action: Mouse pressed left at (441, 113)
Screenshot: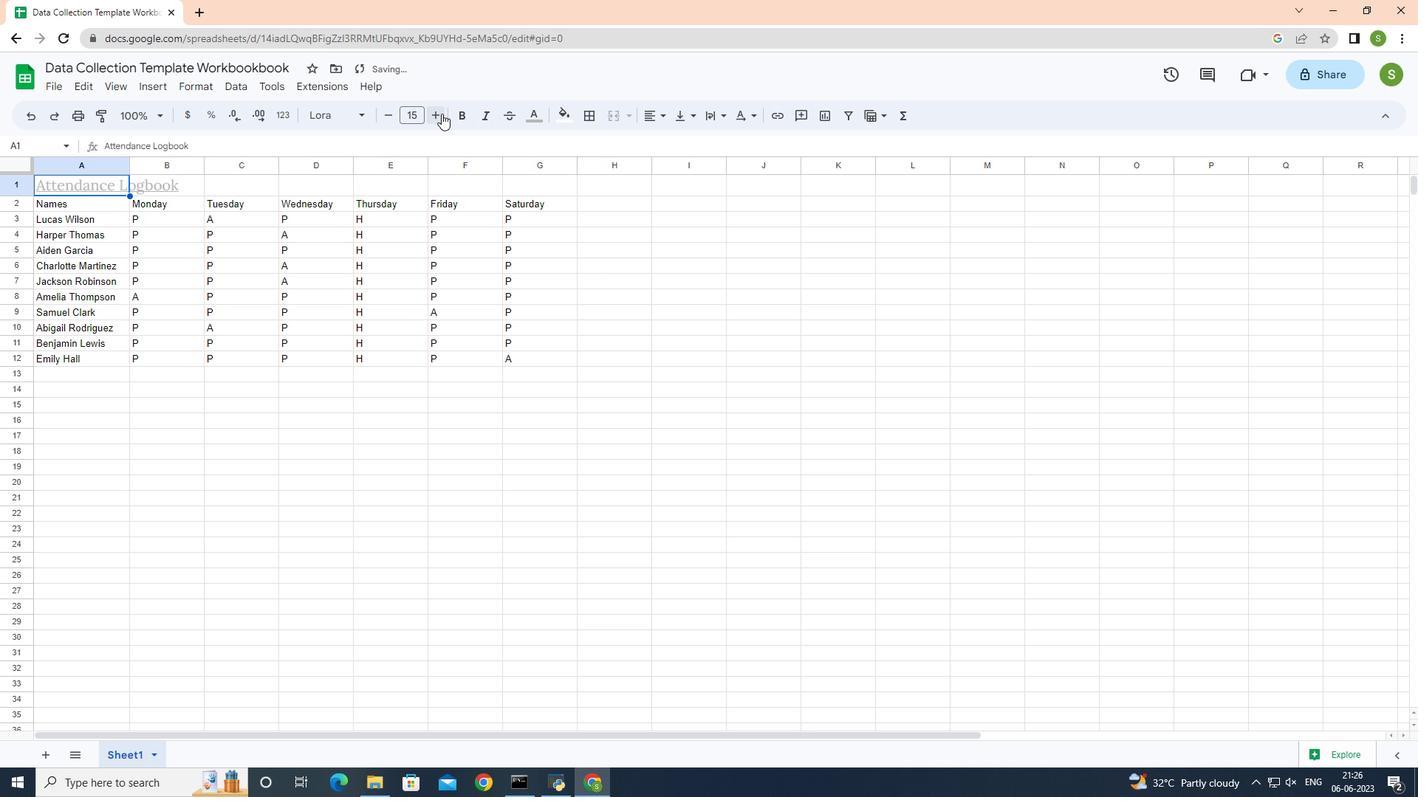 
Action: Mouse pressed left at (441, 113)
Screenshot: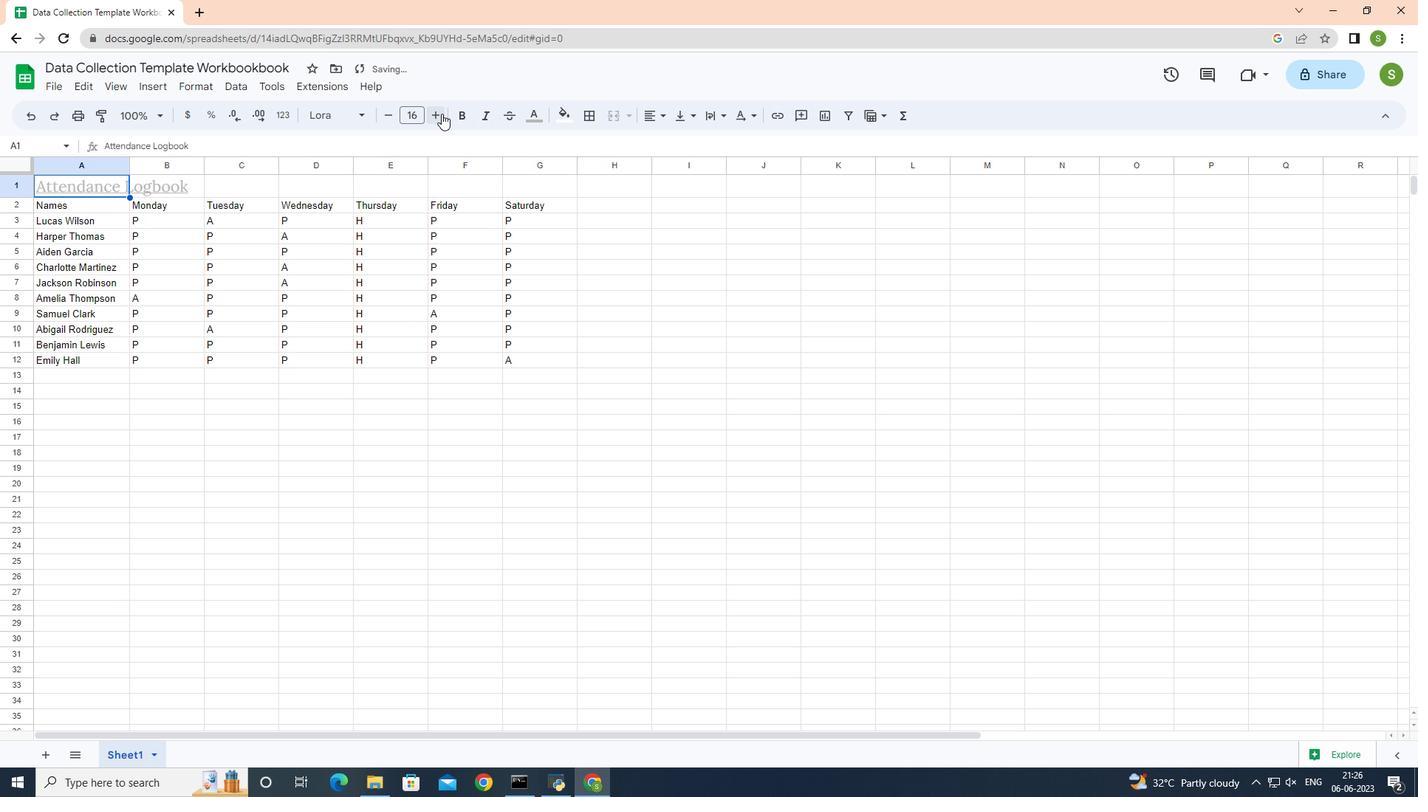 
Action: Mouse pressed left at (441, 113)
Screenshot: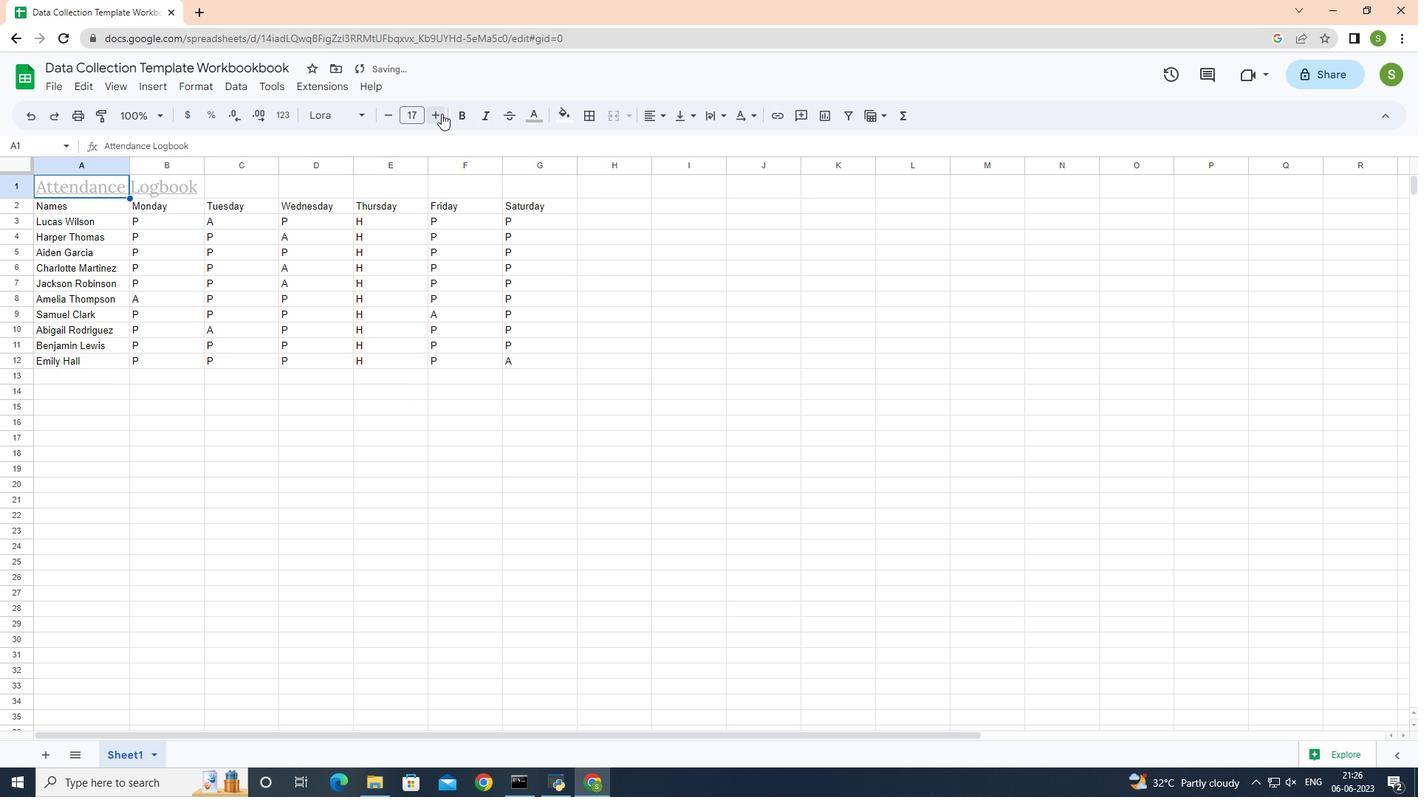 
Action: Mouse moved to (75, 208)
Screenshot: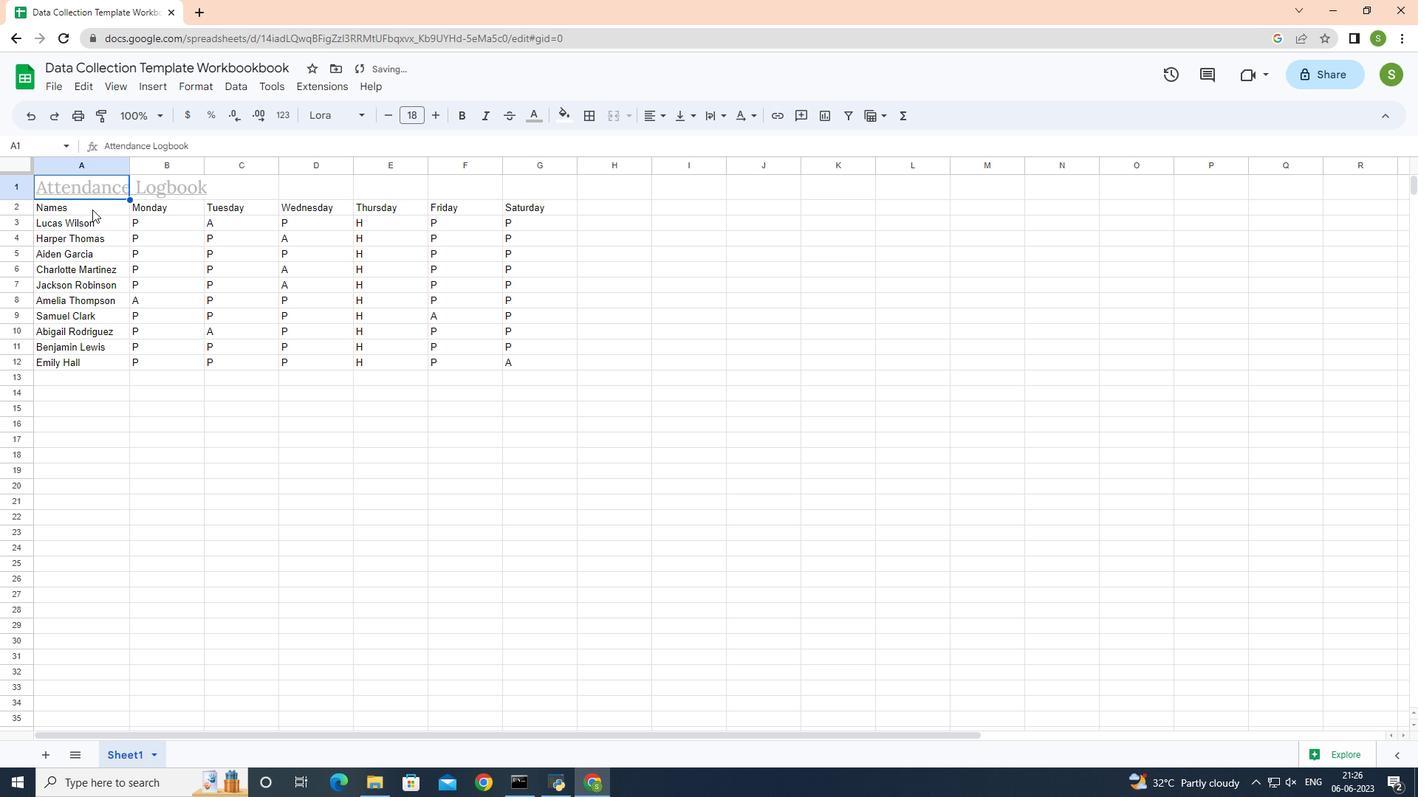 
Action: Mouse pressed left at (75, 208)
Screenshot: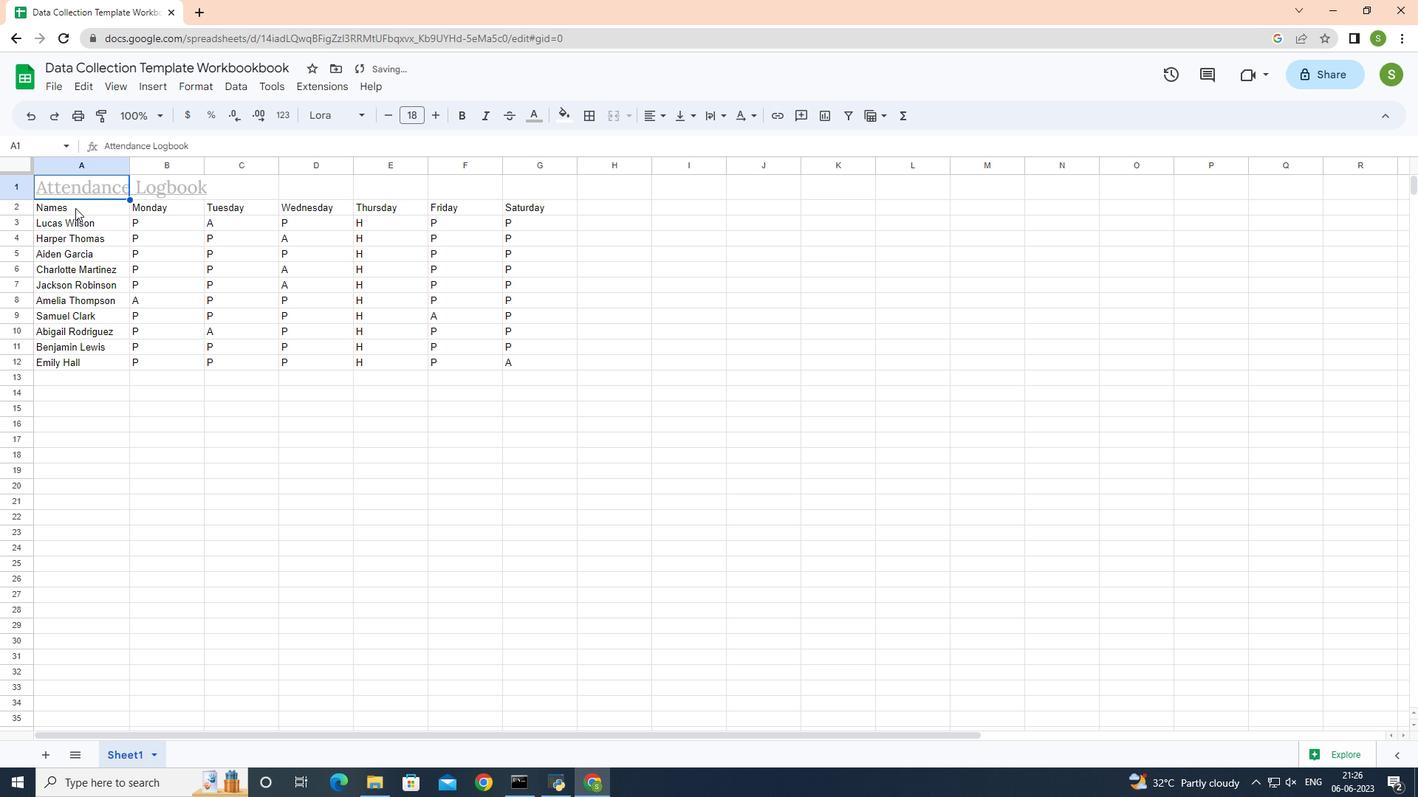 
Action: Mouse moved to (358, 115)
Screenshot: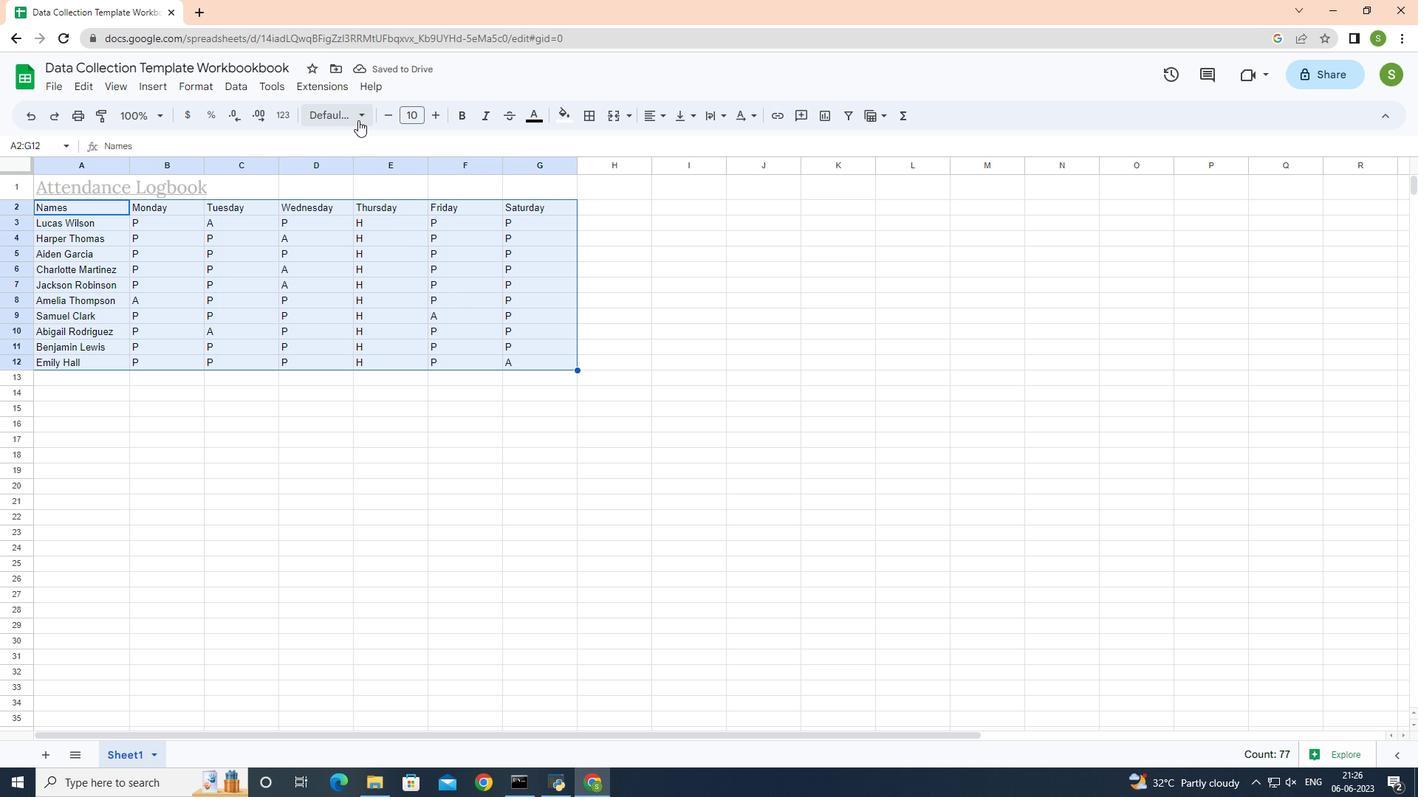 
Action: Mouse pressed left at (358, 115)
Screenshot: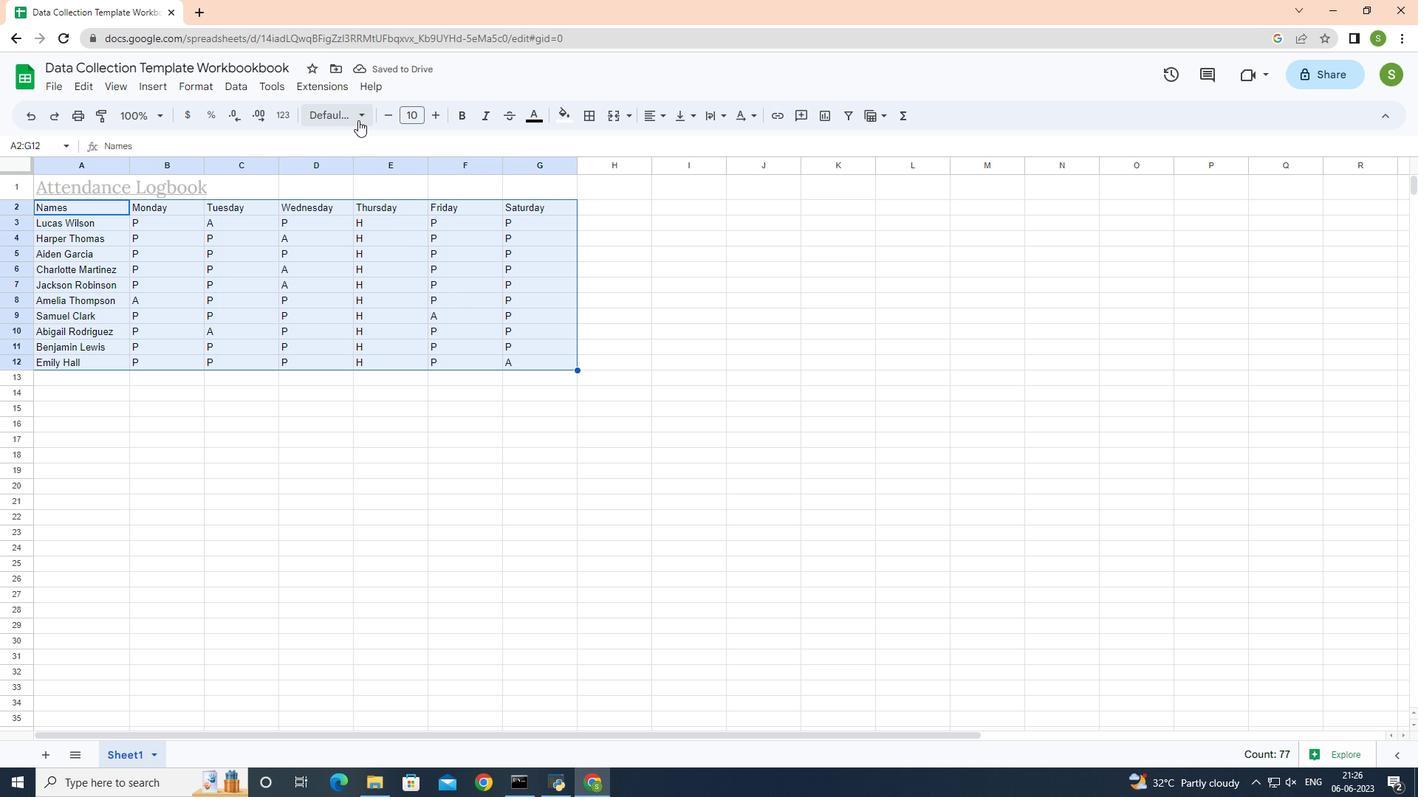 
Action: Mouse moved to (372, 325)
Screenshot: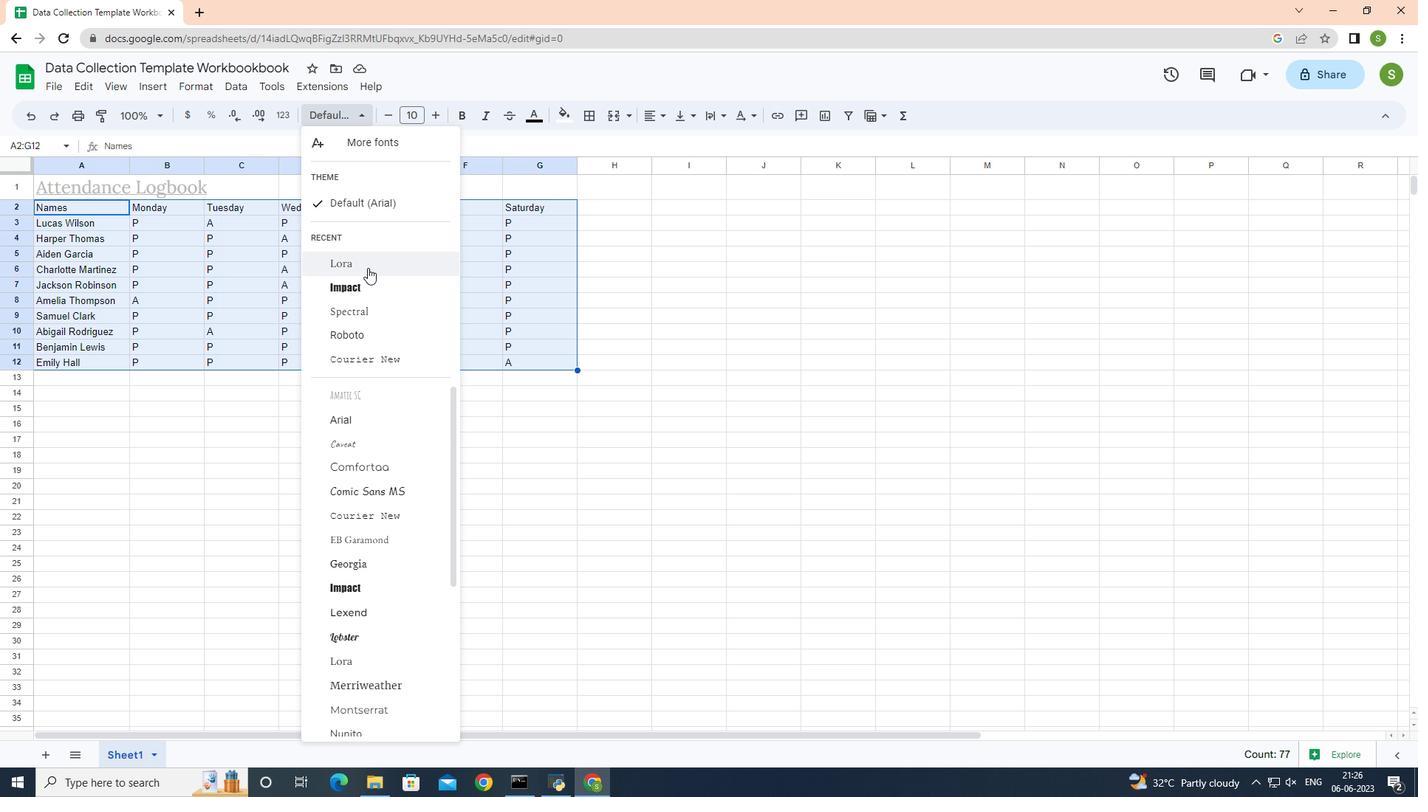 
Action: Mouse scrolled (372, 325) with delta (0, 0)
Screenshot: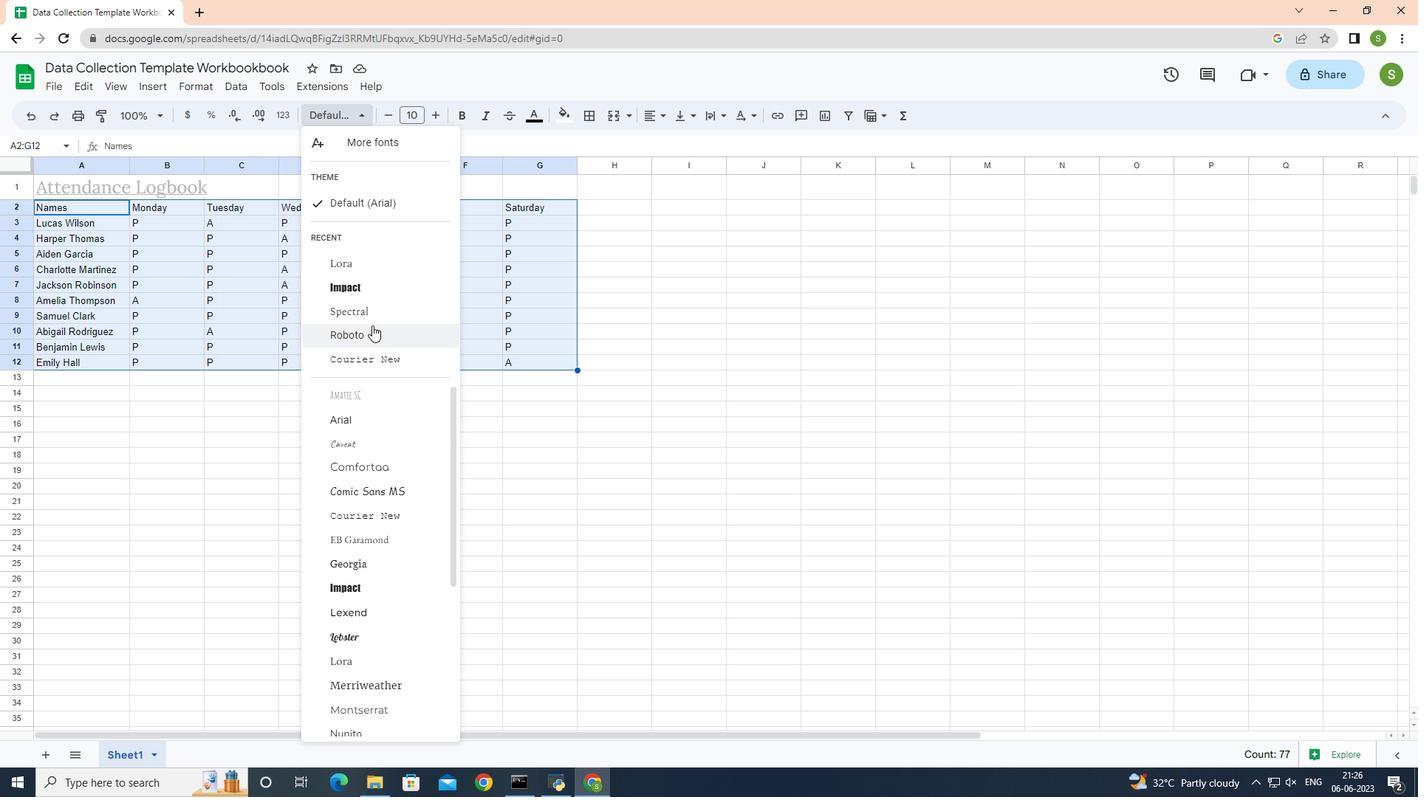 
Action: Mouse scrolled (372, 325) with delta (0, 0)
Screenshot: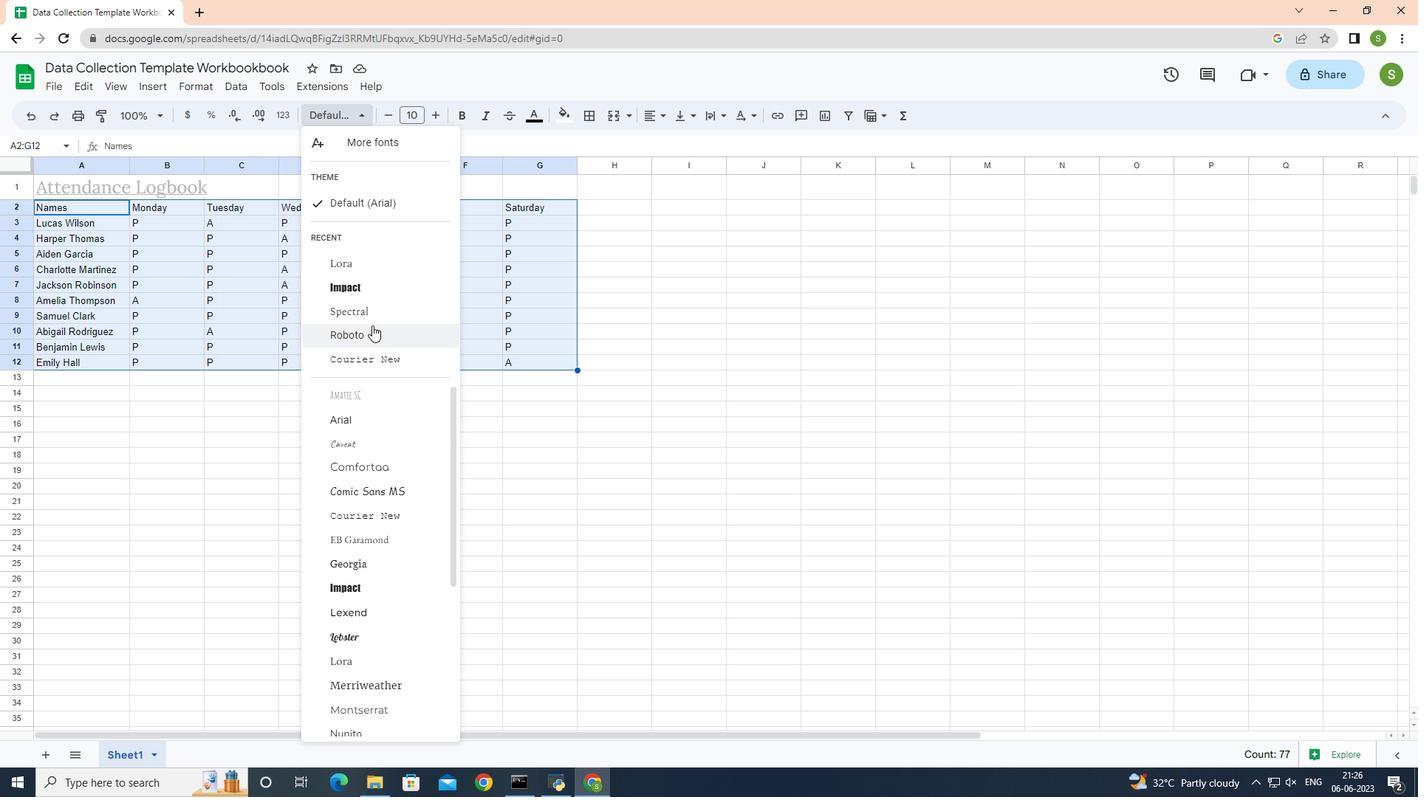 
Action: Mouse scrolled (372, 325) with delta (0, 0)
Screenshot: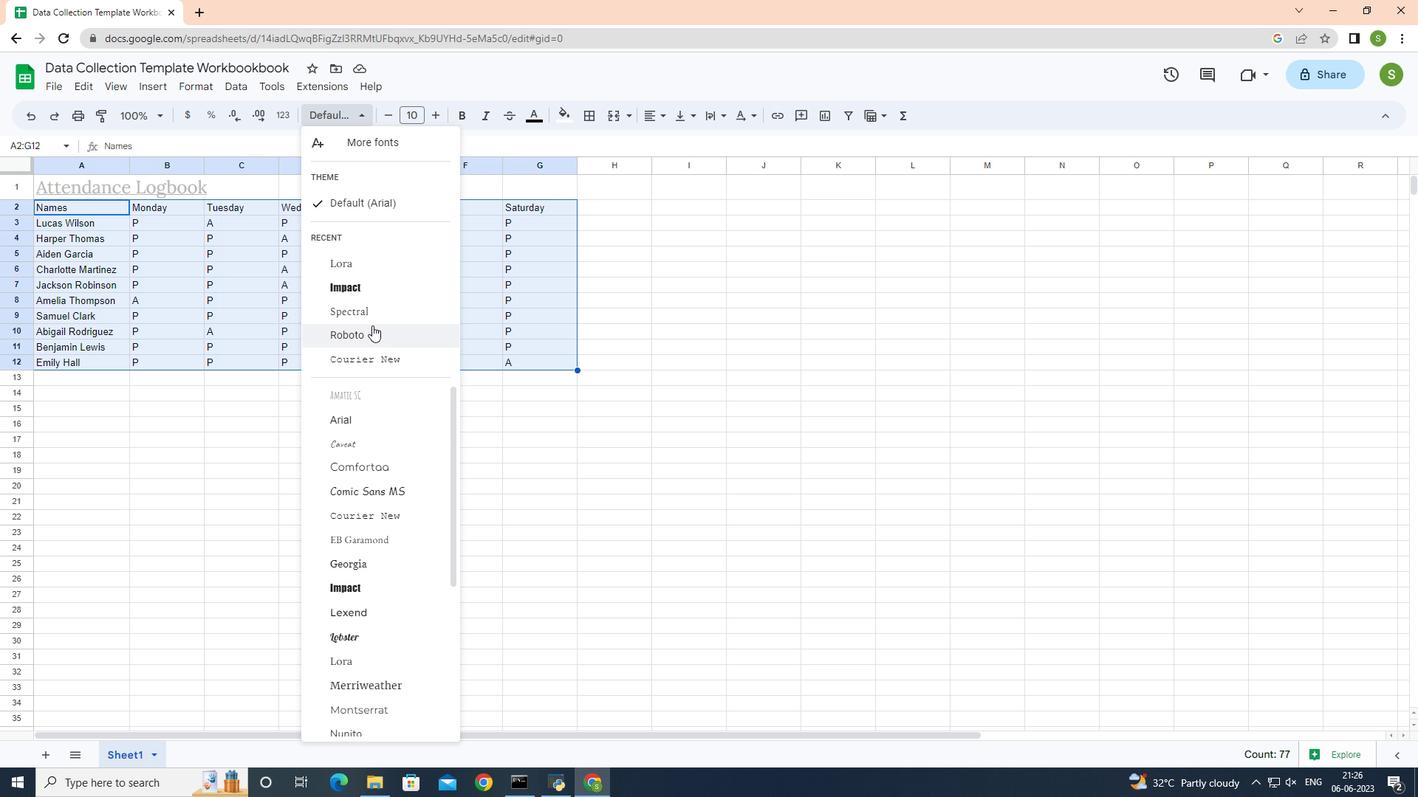 
Action: Mouse scrolled (372, 325) with delta (0, 0)
Screenshot: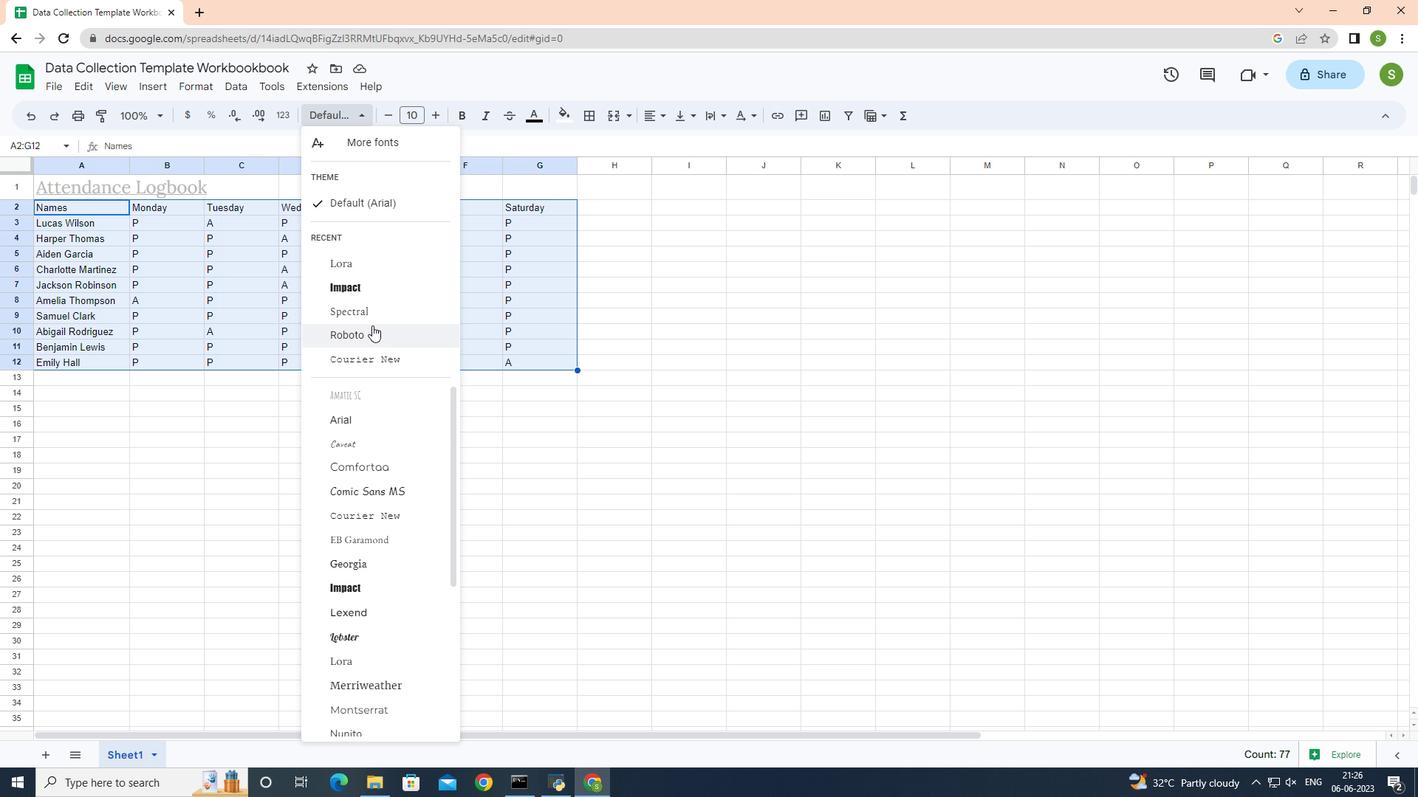 
Action: Mouse scrolled (372, 325) with delta (0, 0)
Screenshot: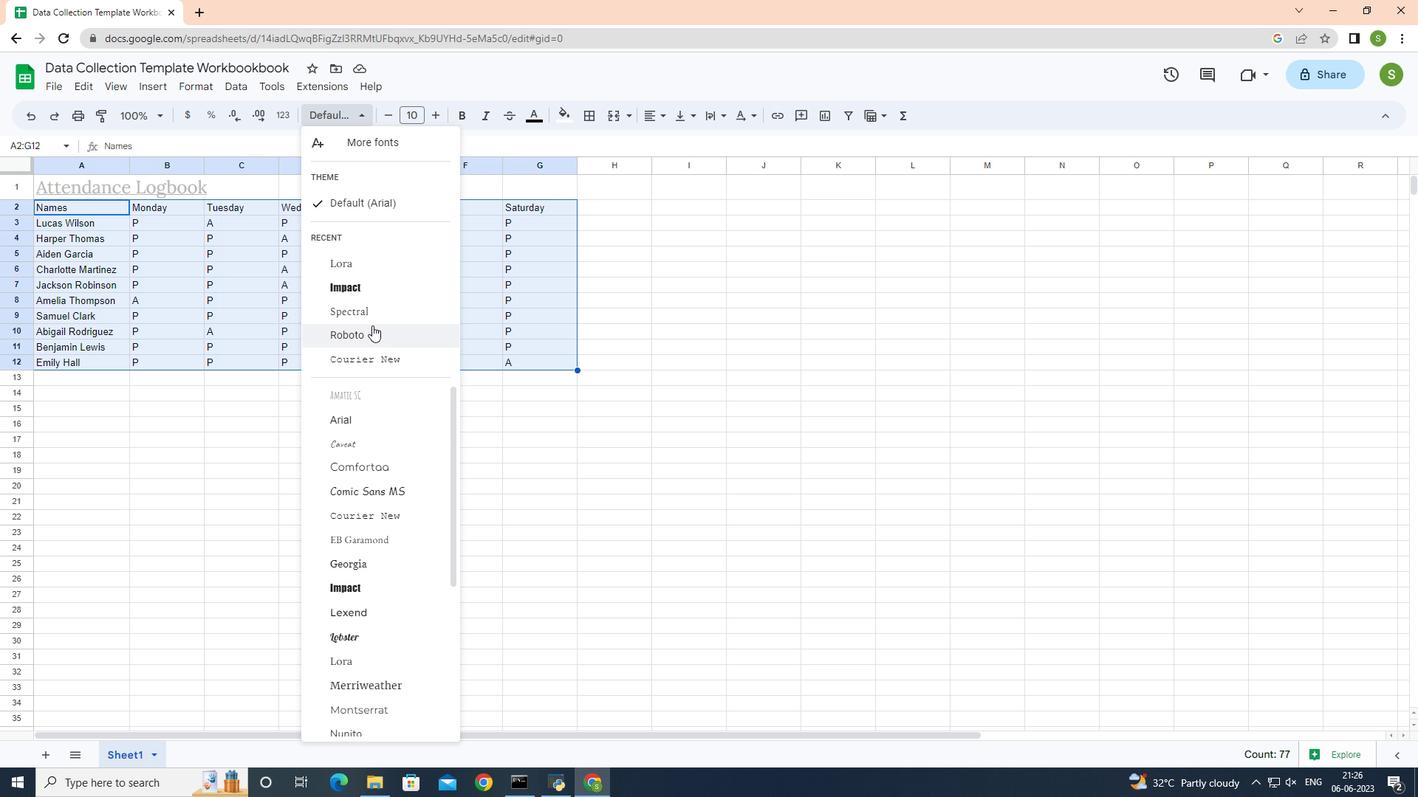 
Action: Mouse scrolled (372, 325) with delta (0, 0)
Screenshot: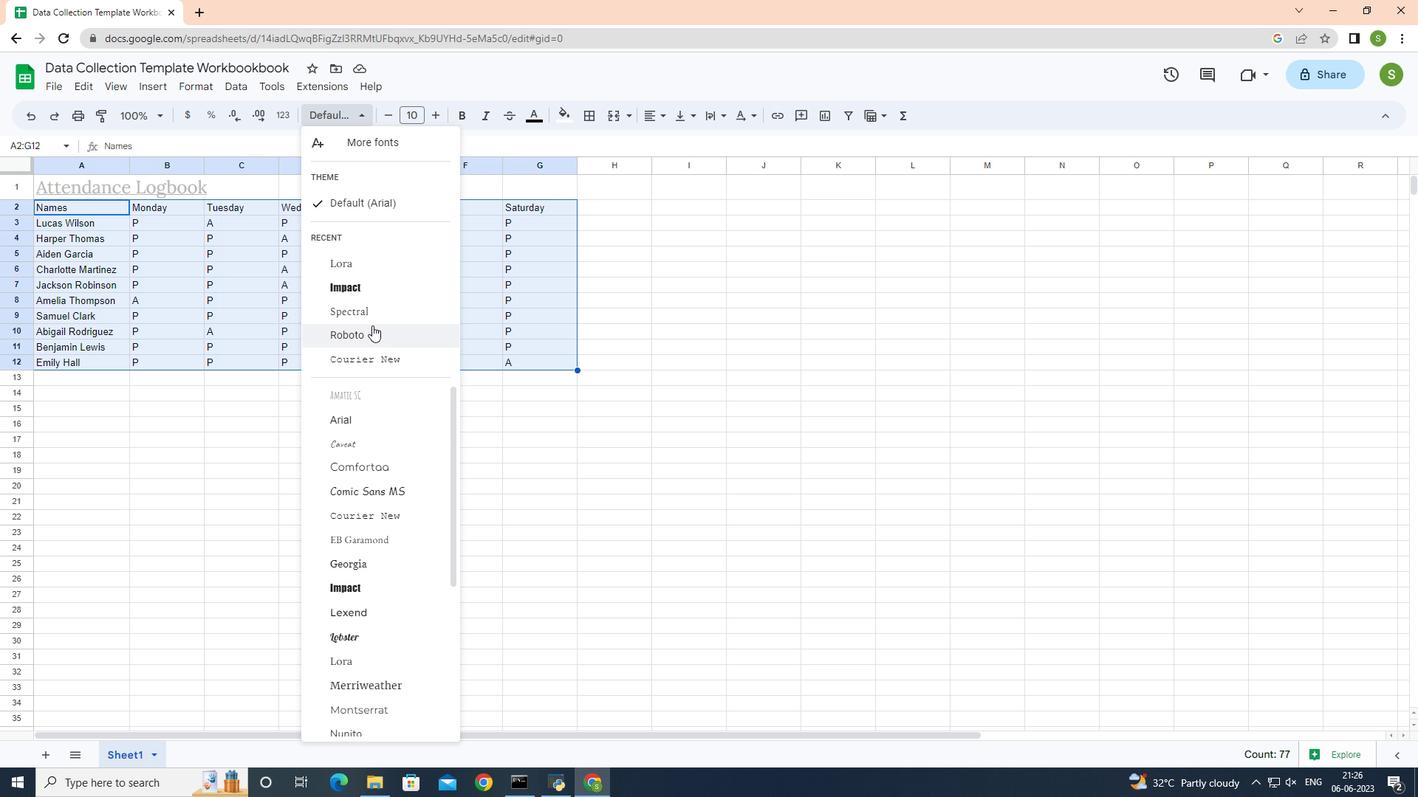 
Action: Mouse moved to (373, 360)
Screenshot: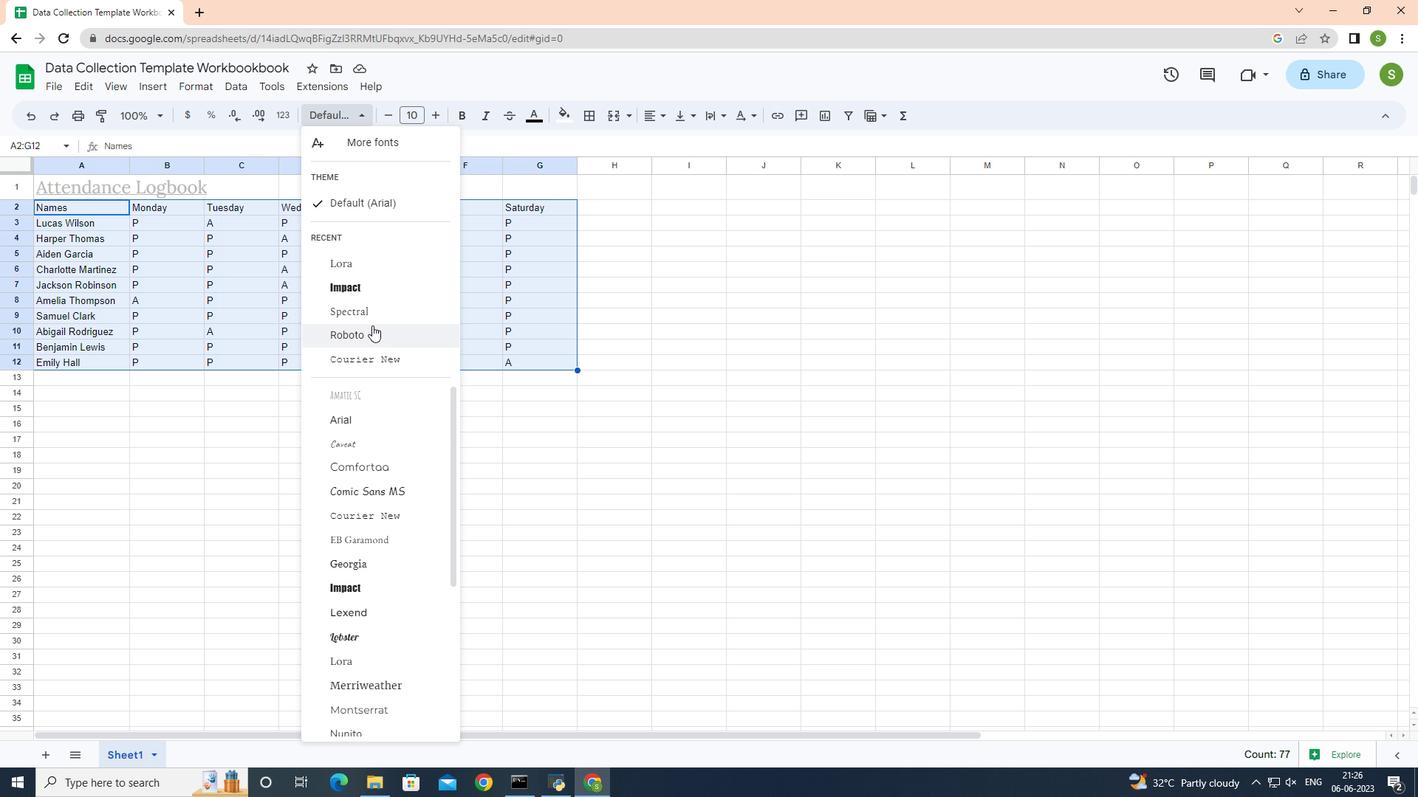 
Action: Mouse scrolled (373, 359) with delta (0, 0)
Screenshot: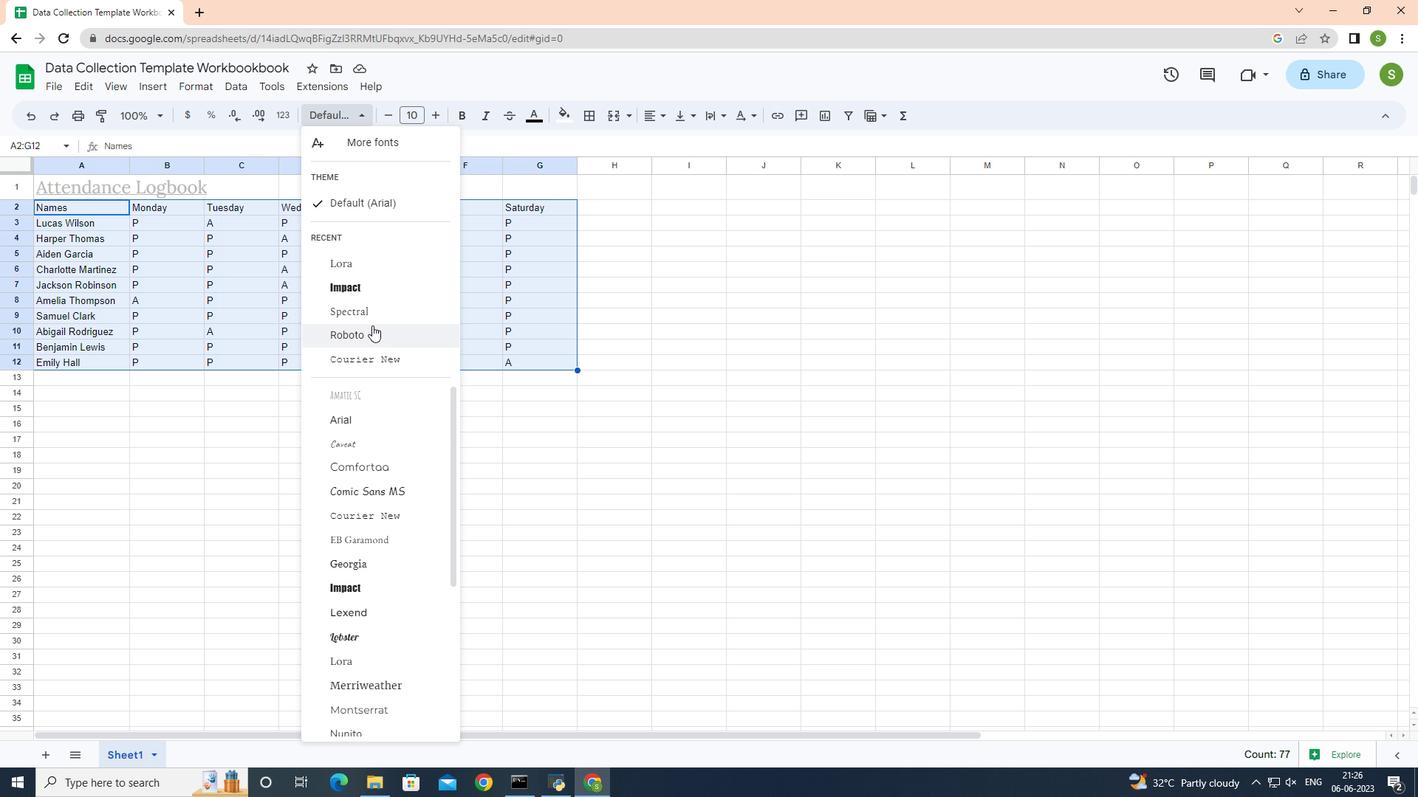 
Action: Mouse moved to (381, 397)
Screenshot: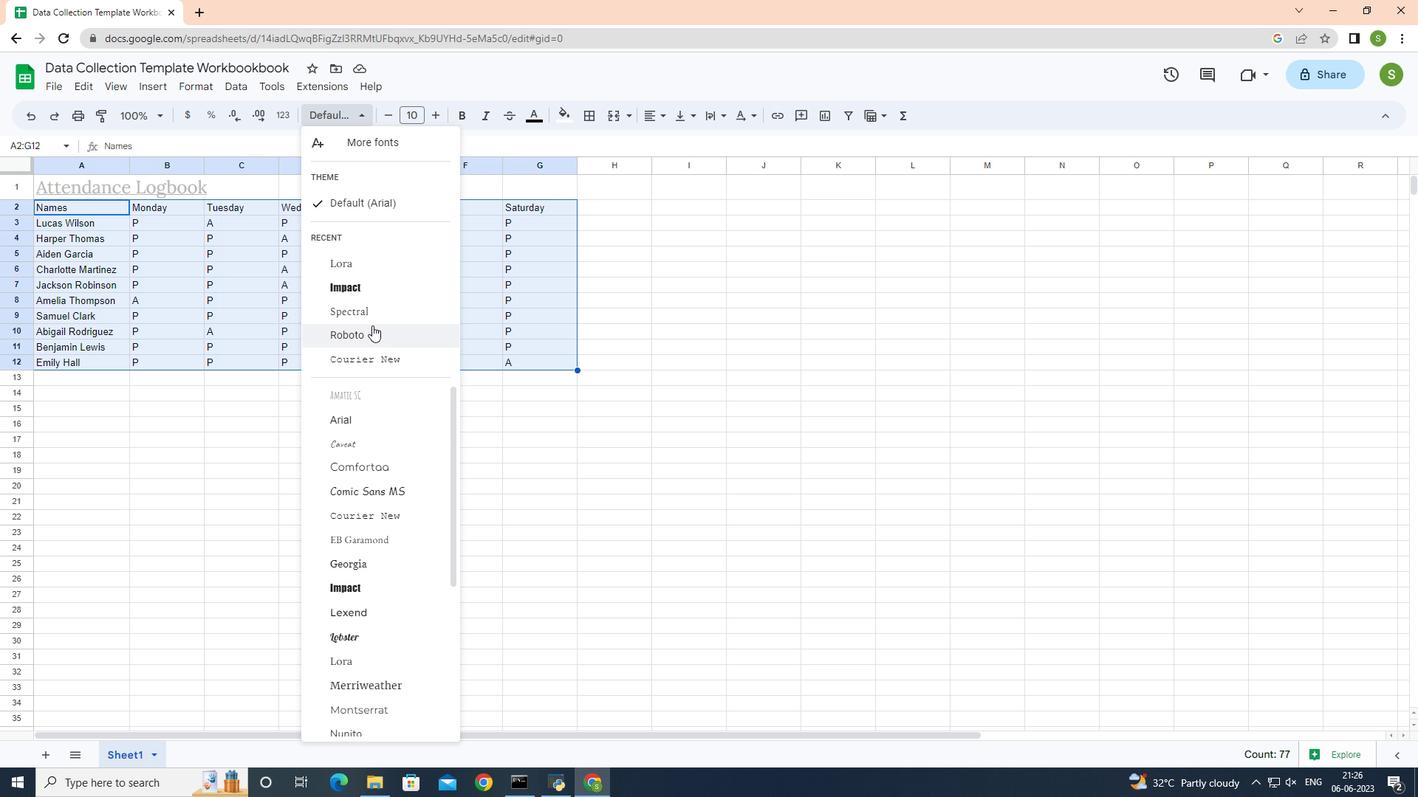 
Action: Mouse scrolled (379, 387) with delta (0, 0)
Screenshot: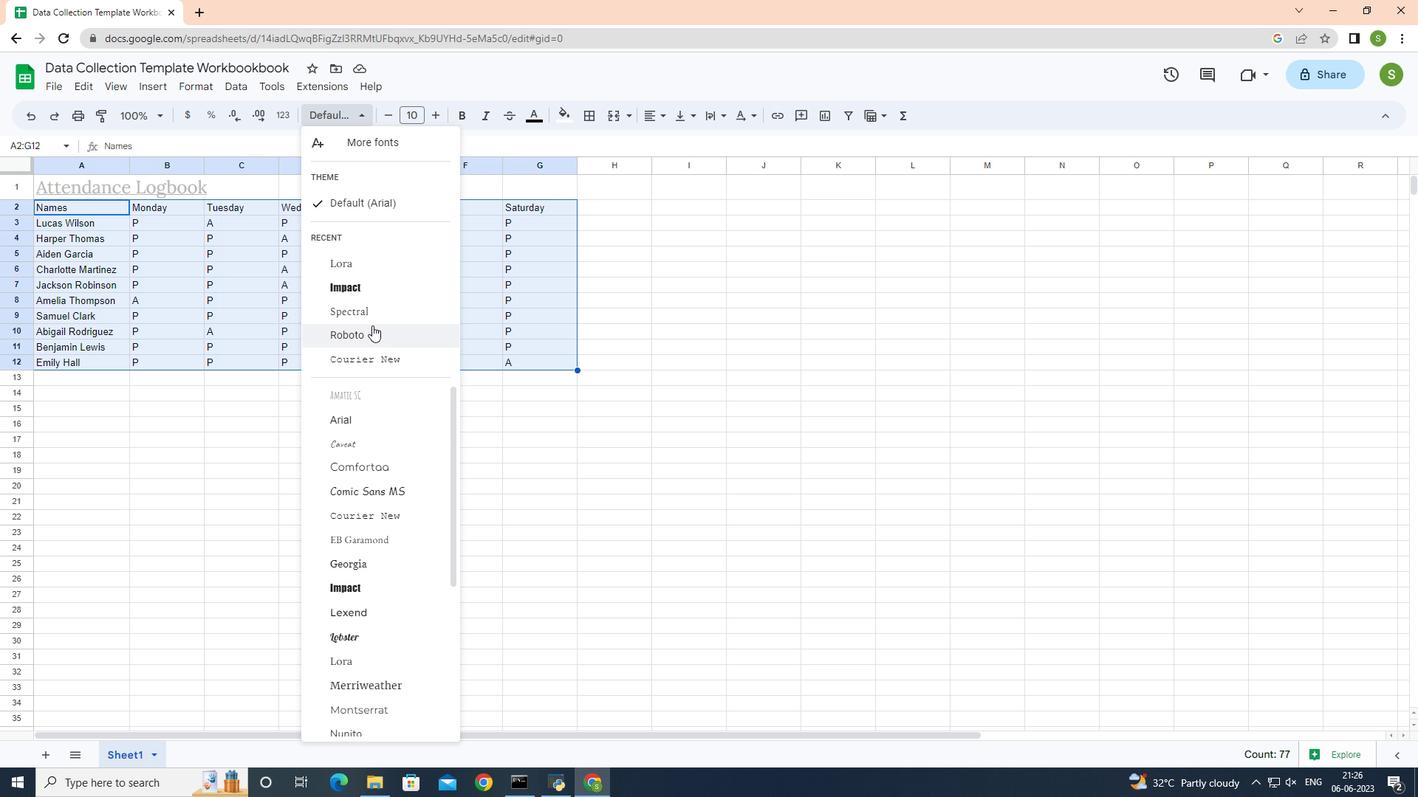 
Action: Mouse moved to (384, 404)
Screenshot: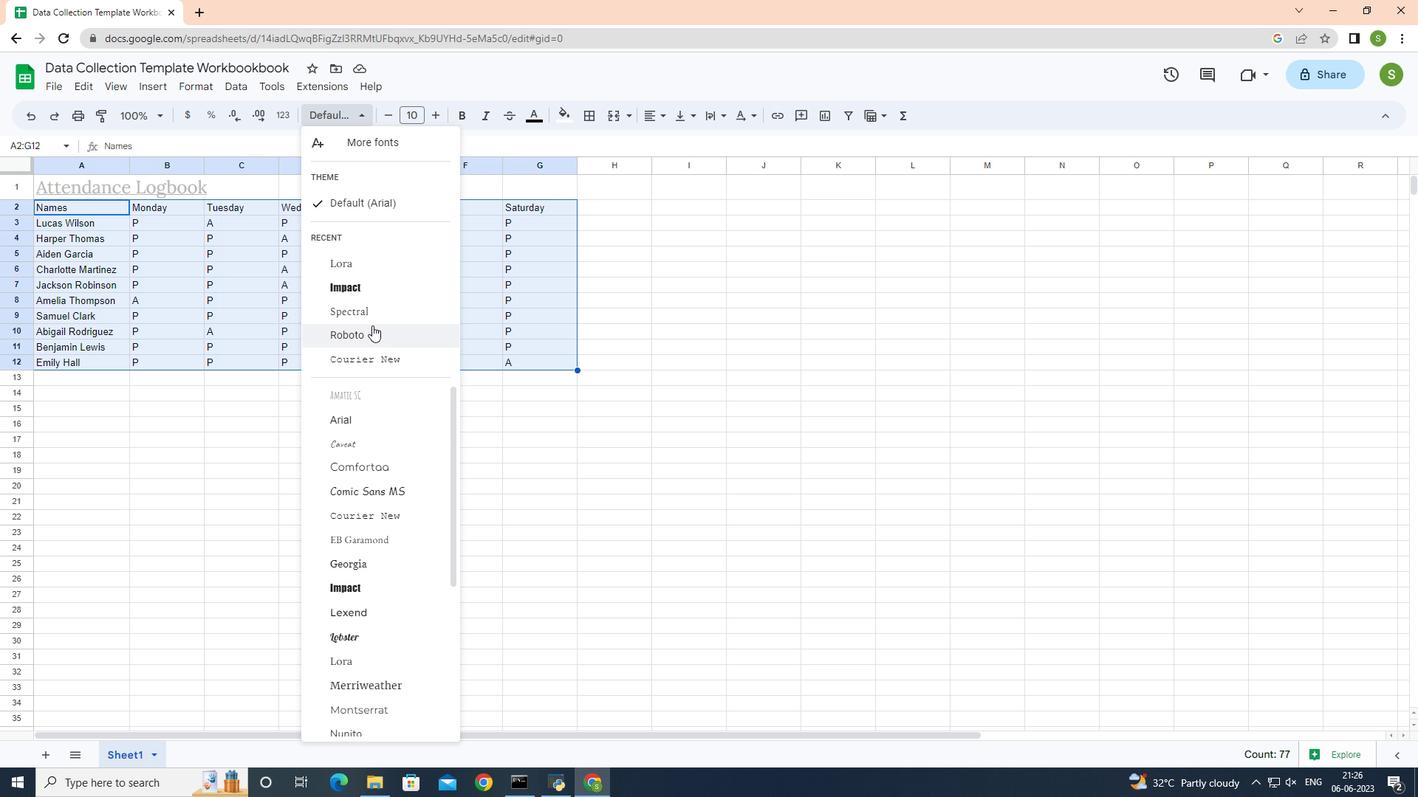 
Action: Mouse scrolled (384, 404) with delta (0, 0)
Screenshot: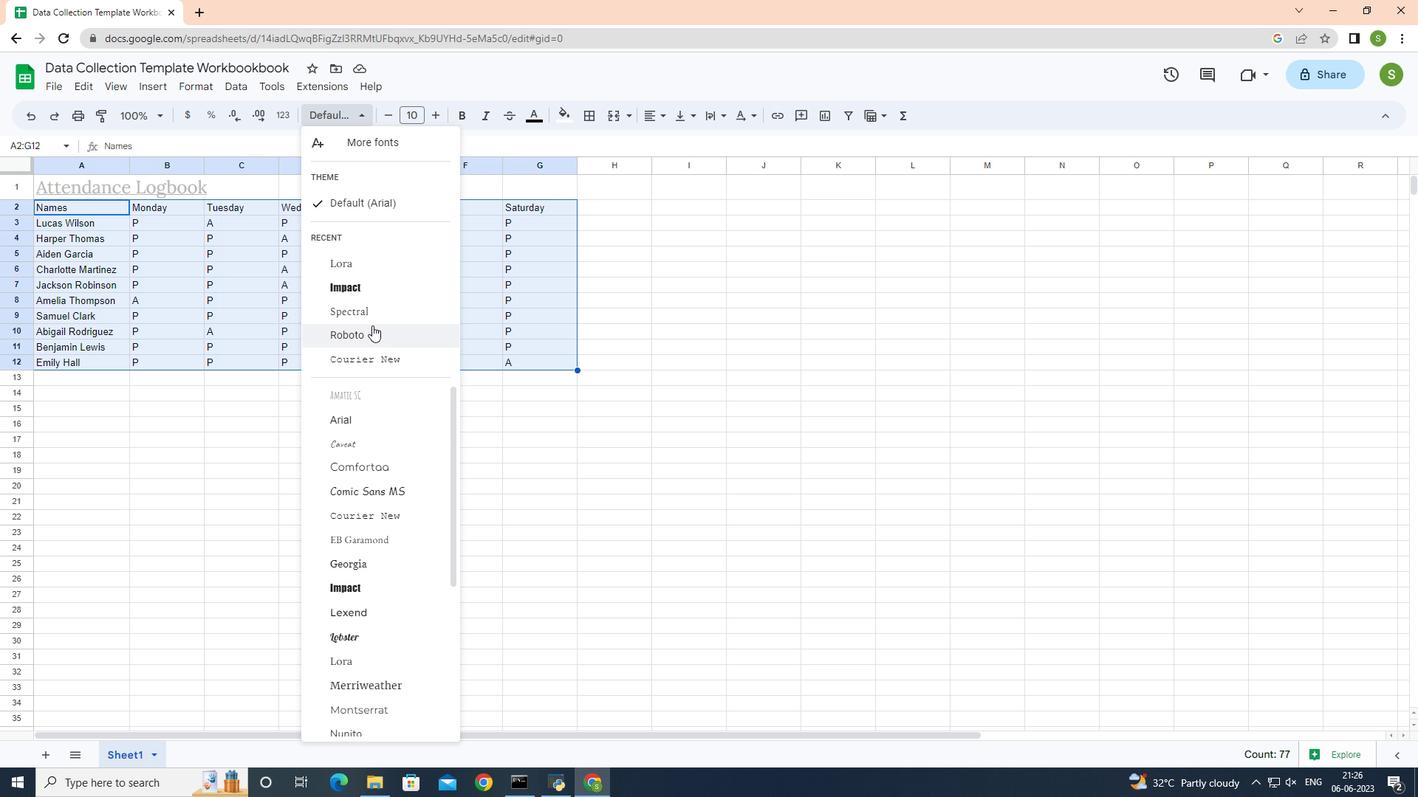 
Action: Mouse moved to (386, 414)
Screenshot: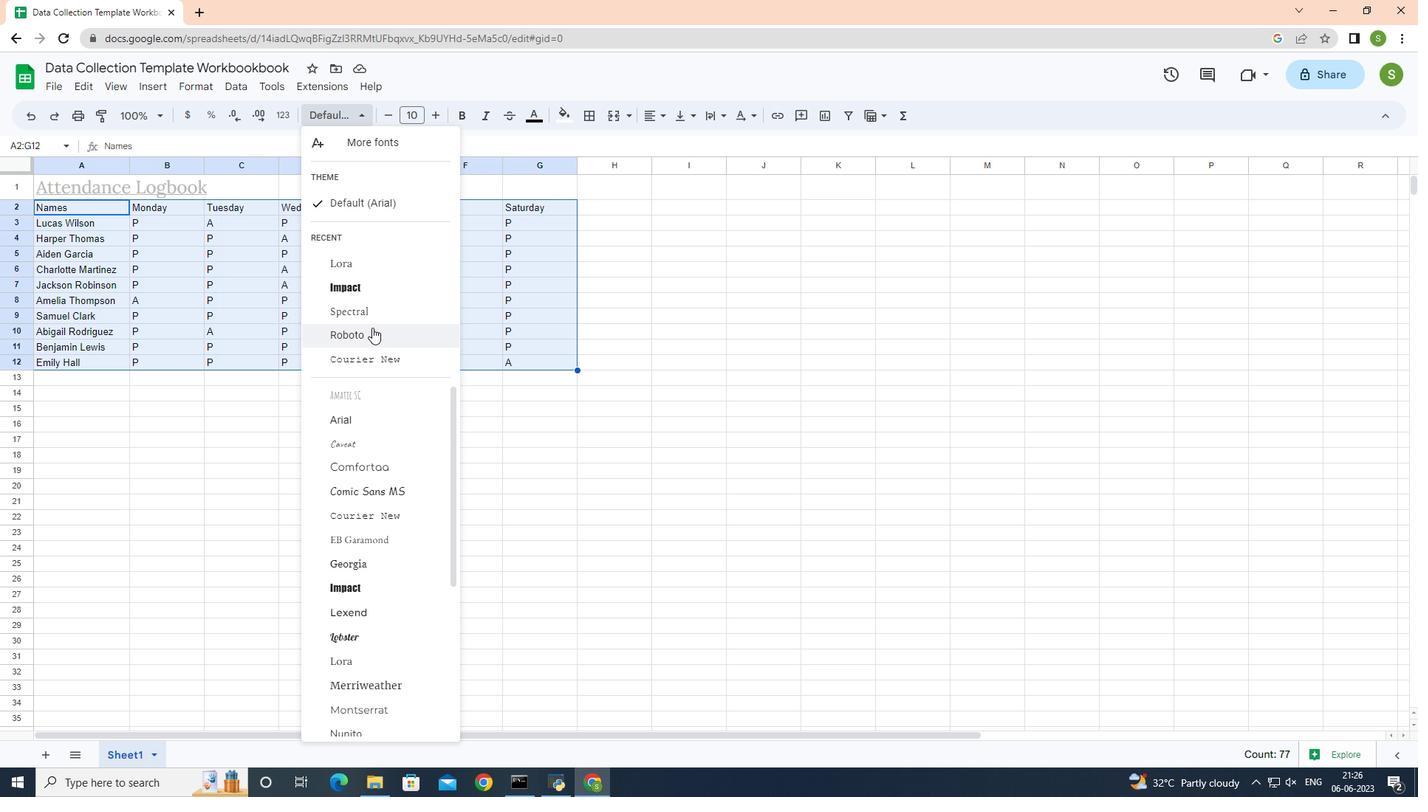 
Action: Mouse scrolled (386, 413) with delta (0, 0)
Screenshot: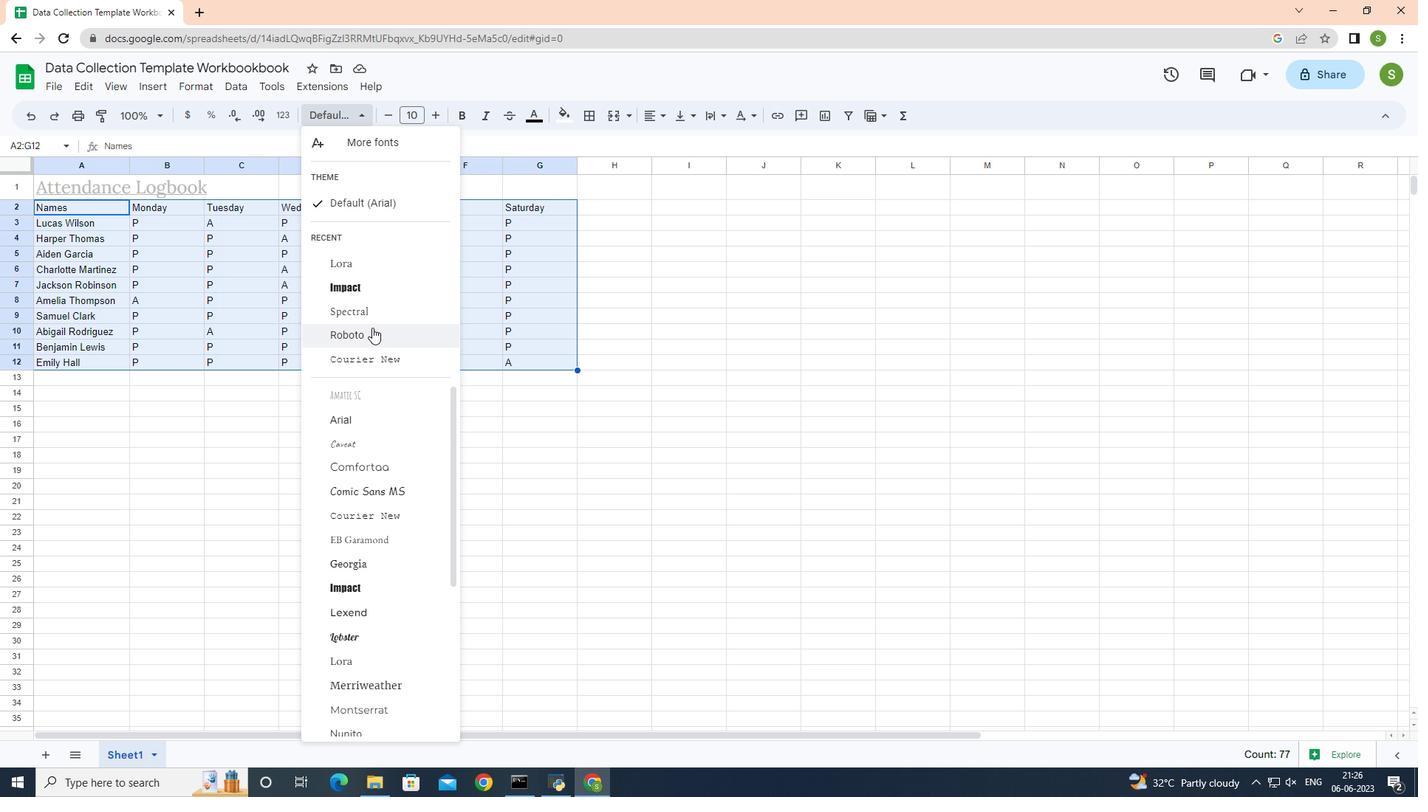 
Action: Mouse moved to (387, 416)
Screenshot: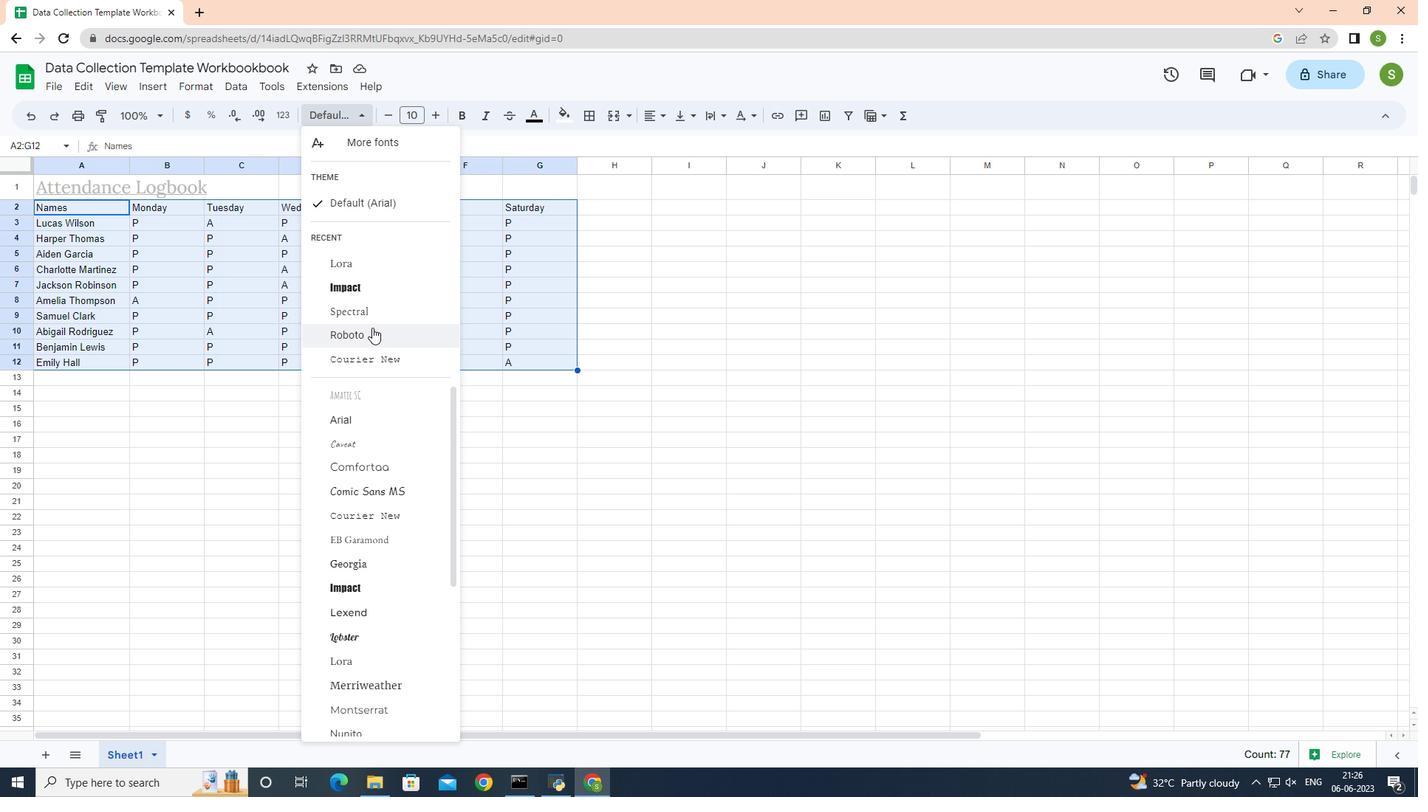 
Action: Mouse scrolled (387, 415) with delta (0, 0)
Screenshot: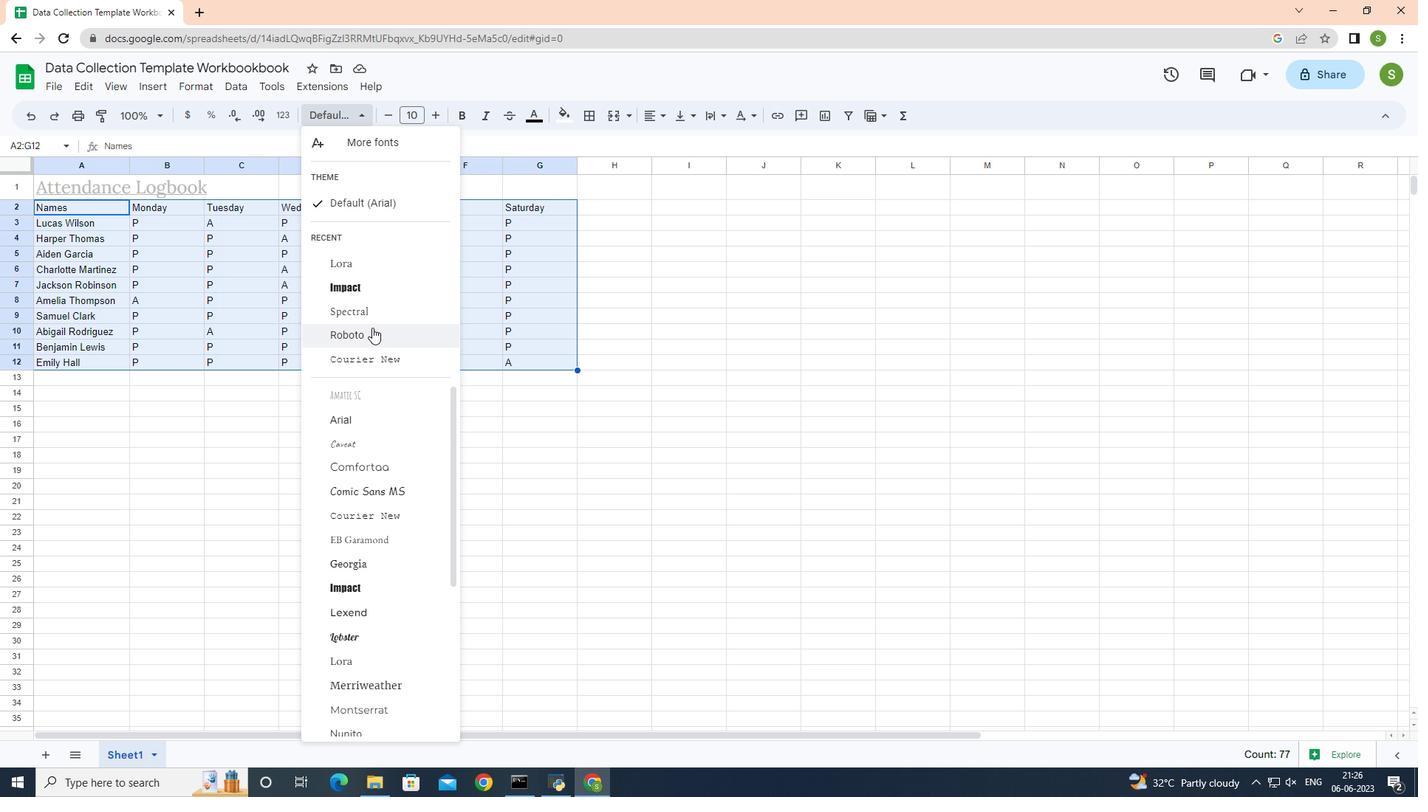 
Action: Mouse moved to (387, 418)
Screenshot: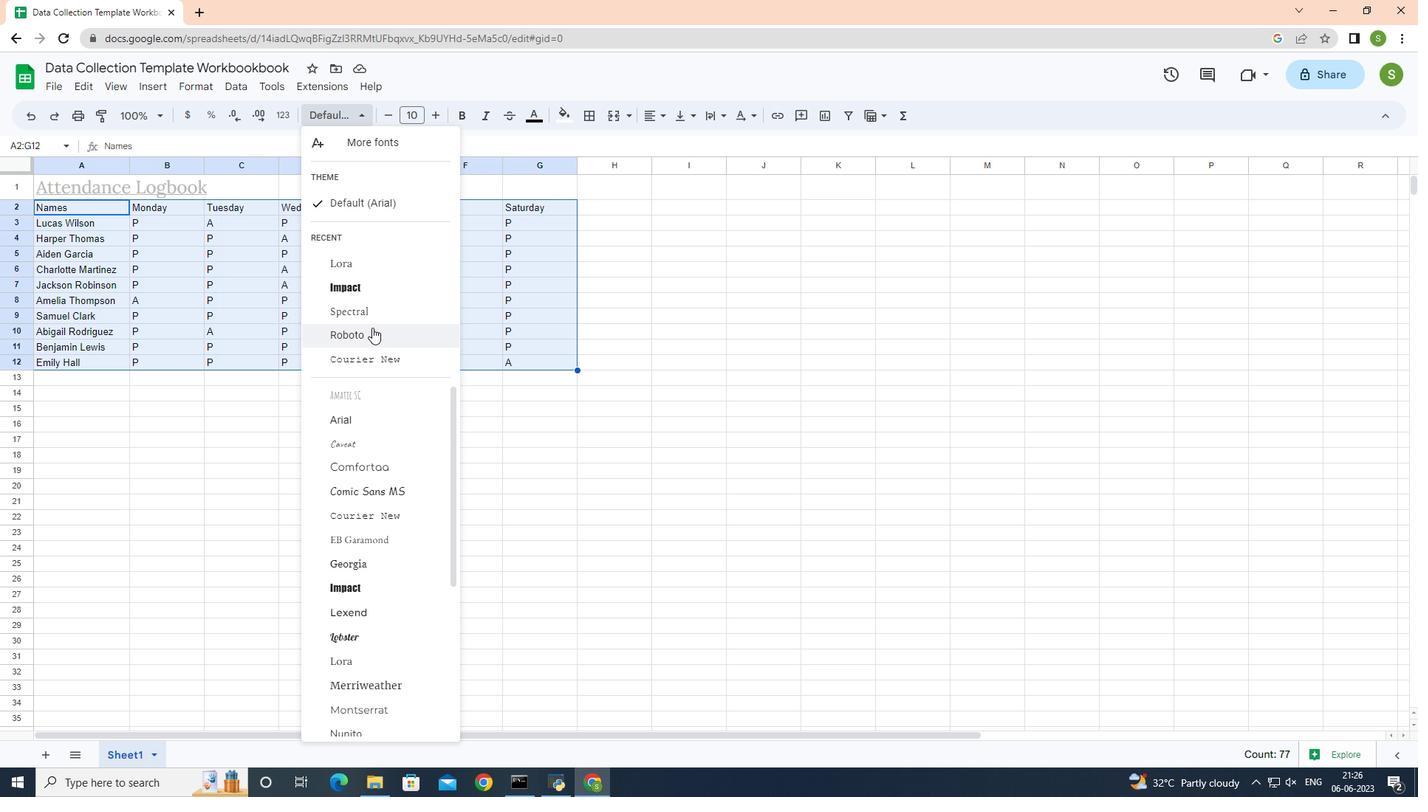 
Action: Mouse scrolled (387, 417) with delta (0, 0)
Screenshot: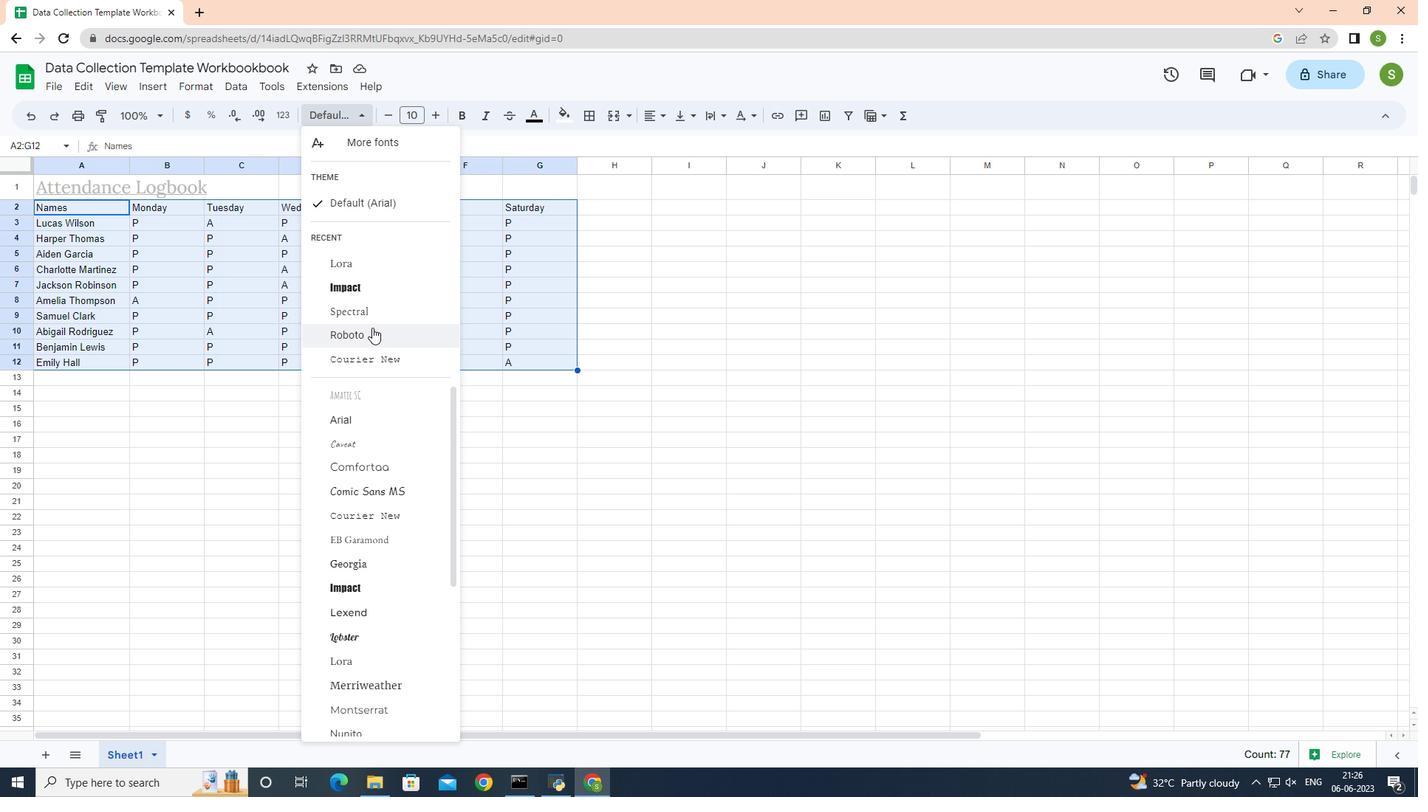 
Action: Mouse scrolled (387, 417) with delta (0, 0)
Screenshot: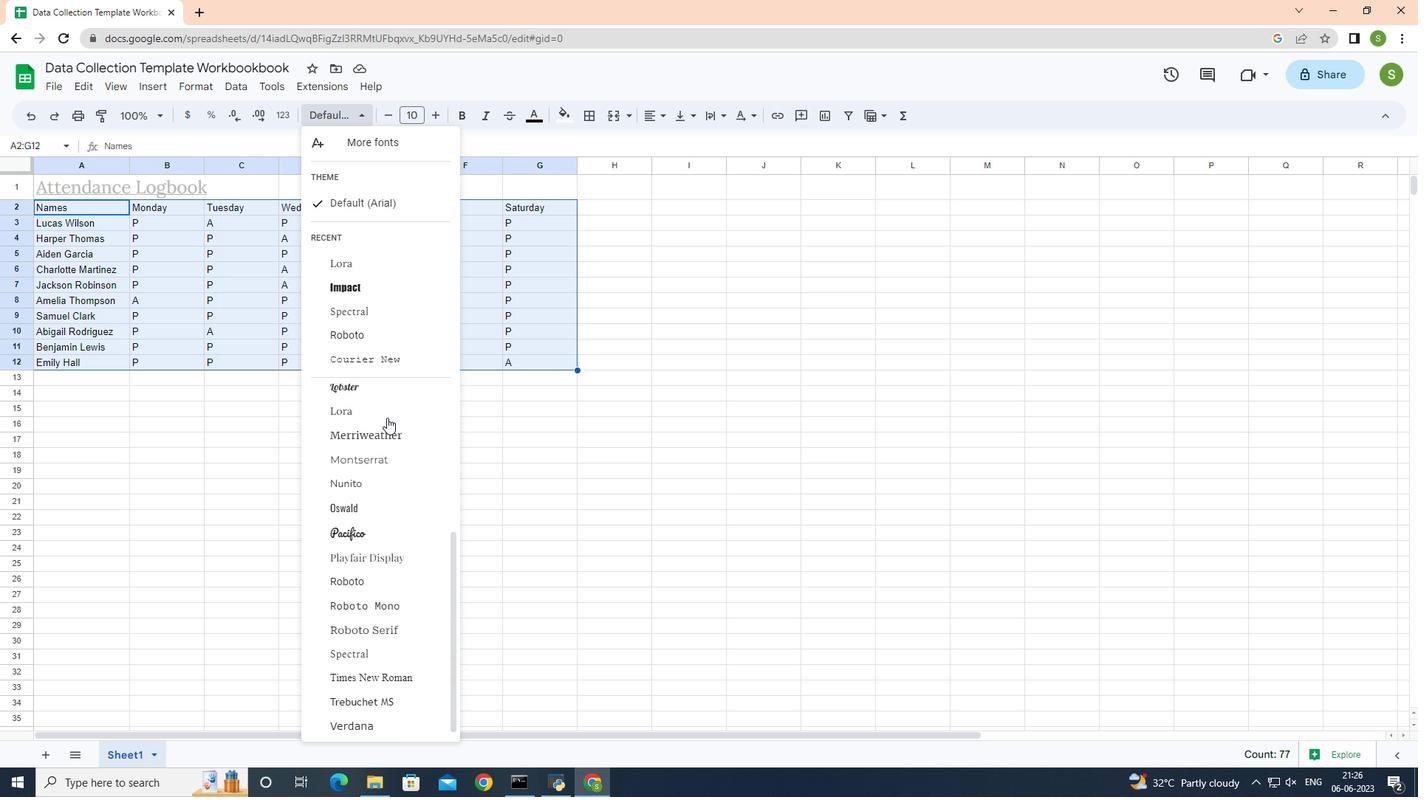 
Action: Mouse scrolled (387, 417) with delta (0, 0)
Screenshot: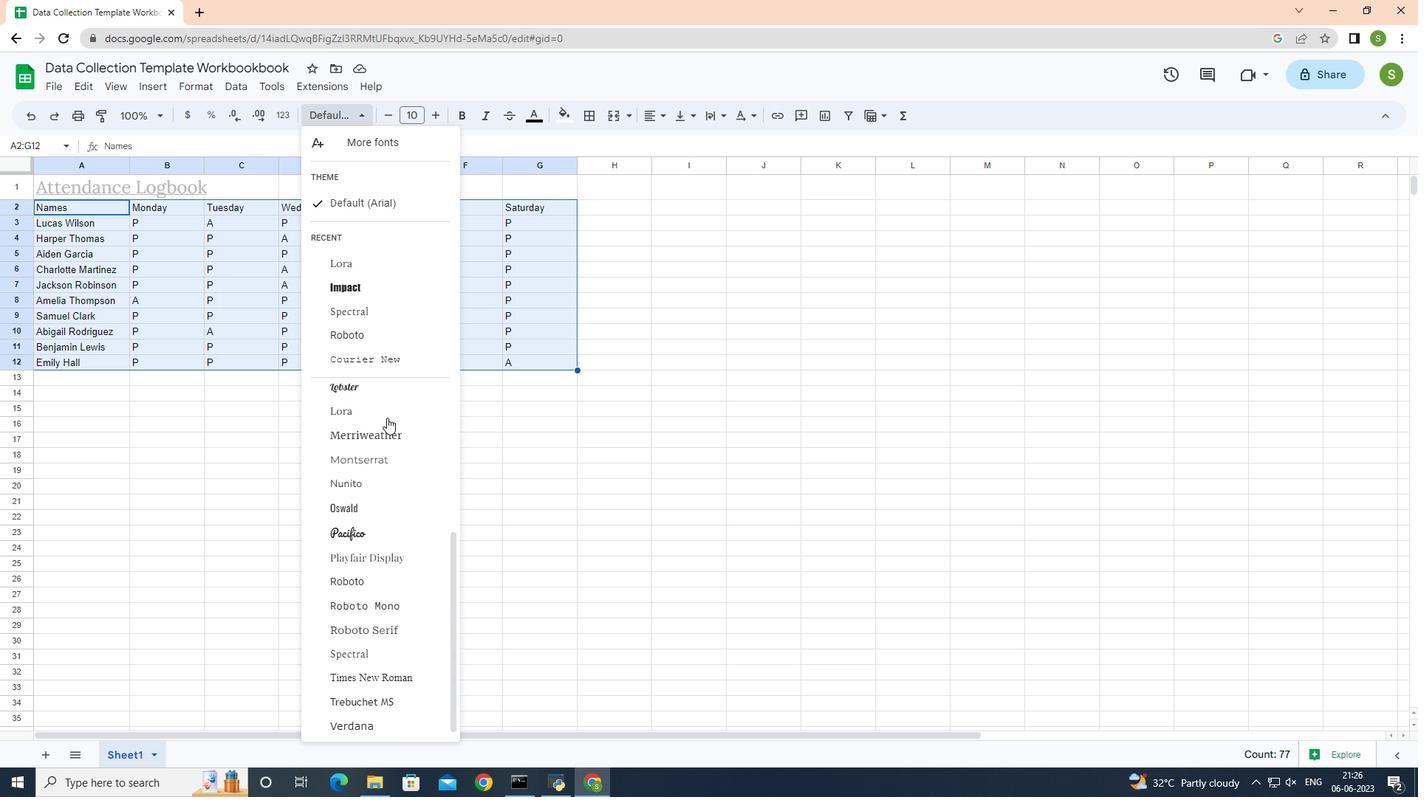 
Action: Mouse scrolled (387, 417) with delta (0, 0)
Screenshot: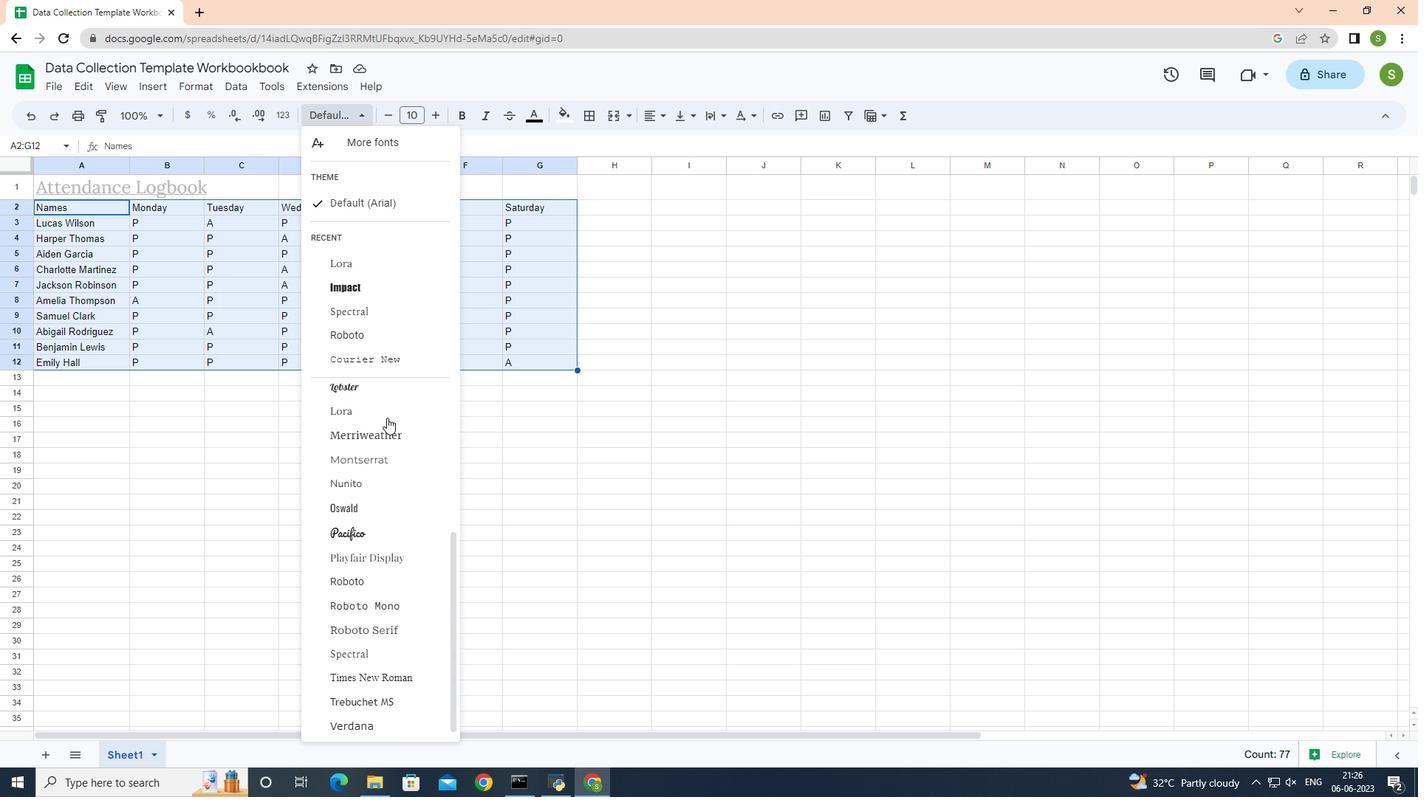 
Action: Mouse scrolled (387, 417) with delta (0, 0)
Screenshot: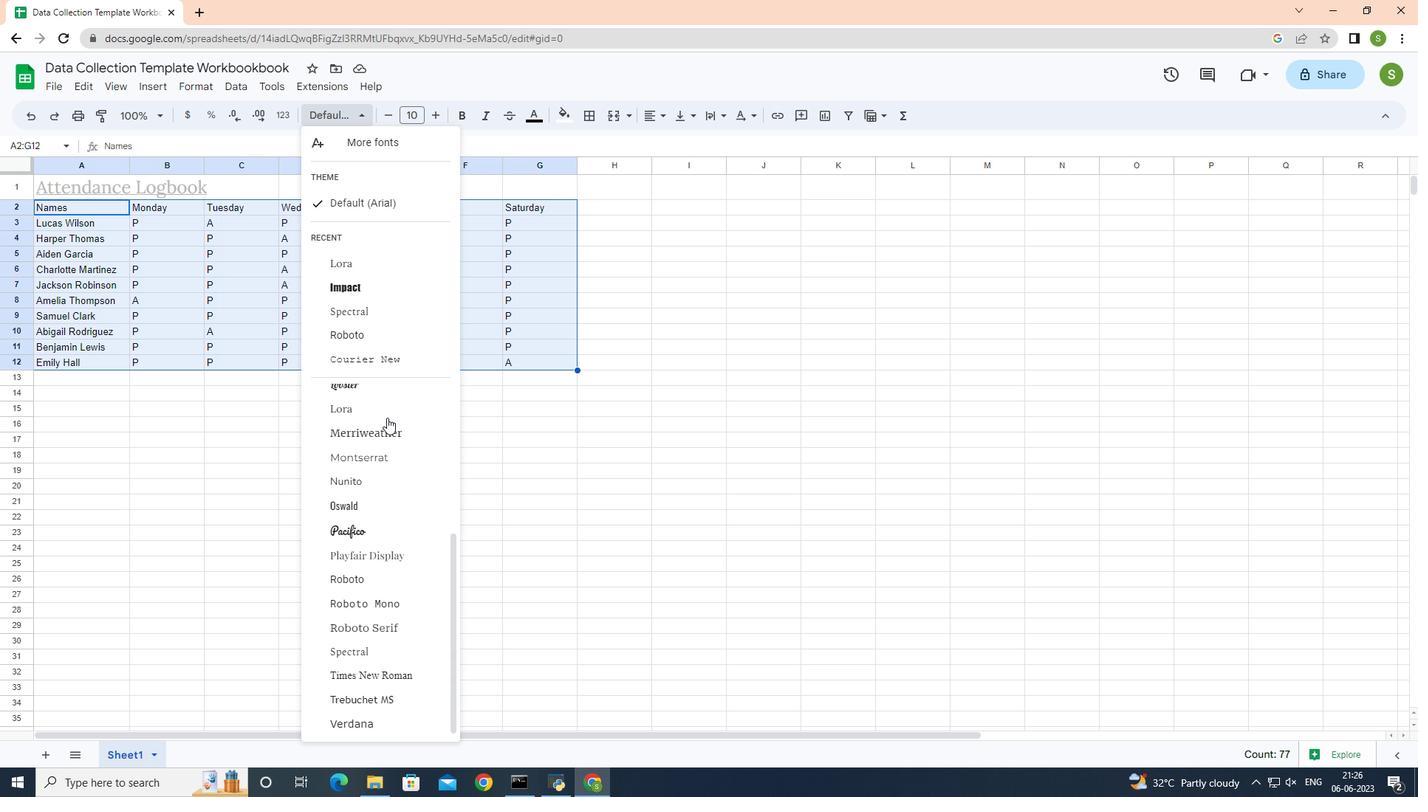 
Action: Mouse scrolled (387, 417) with delta (0, 0)
Screenshot: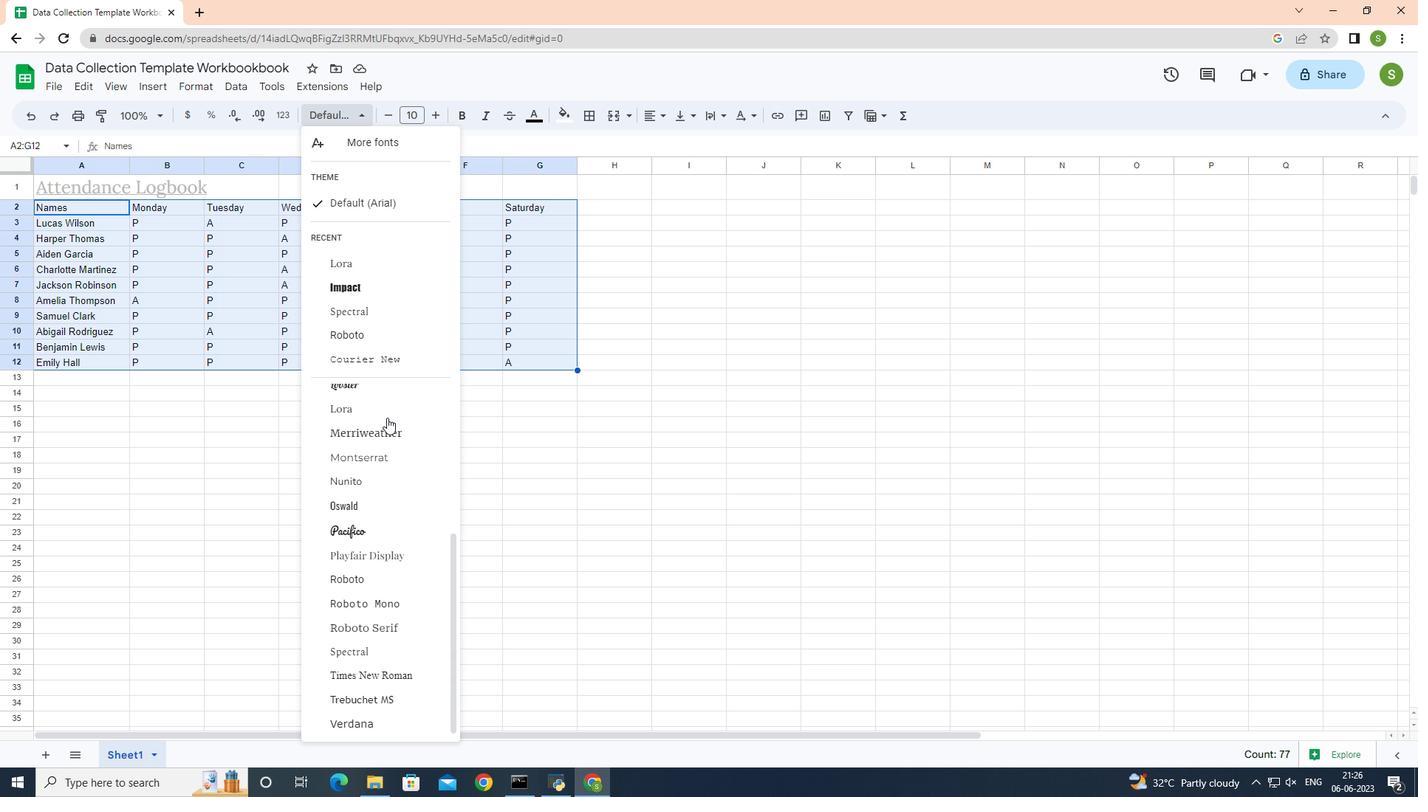 
Action: Mouse moved to (364, 511)
Screenshot: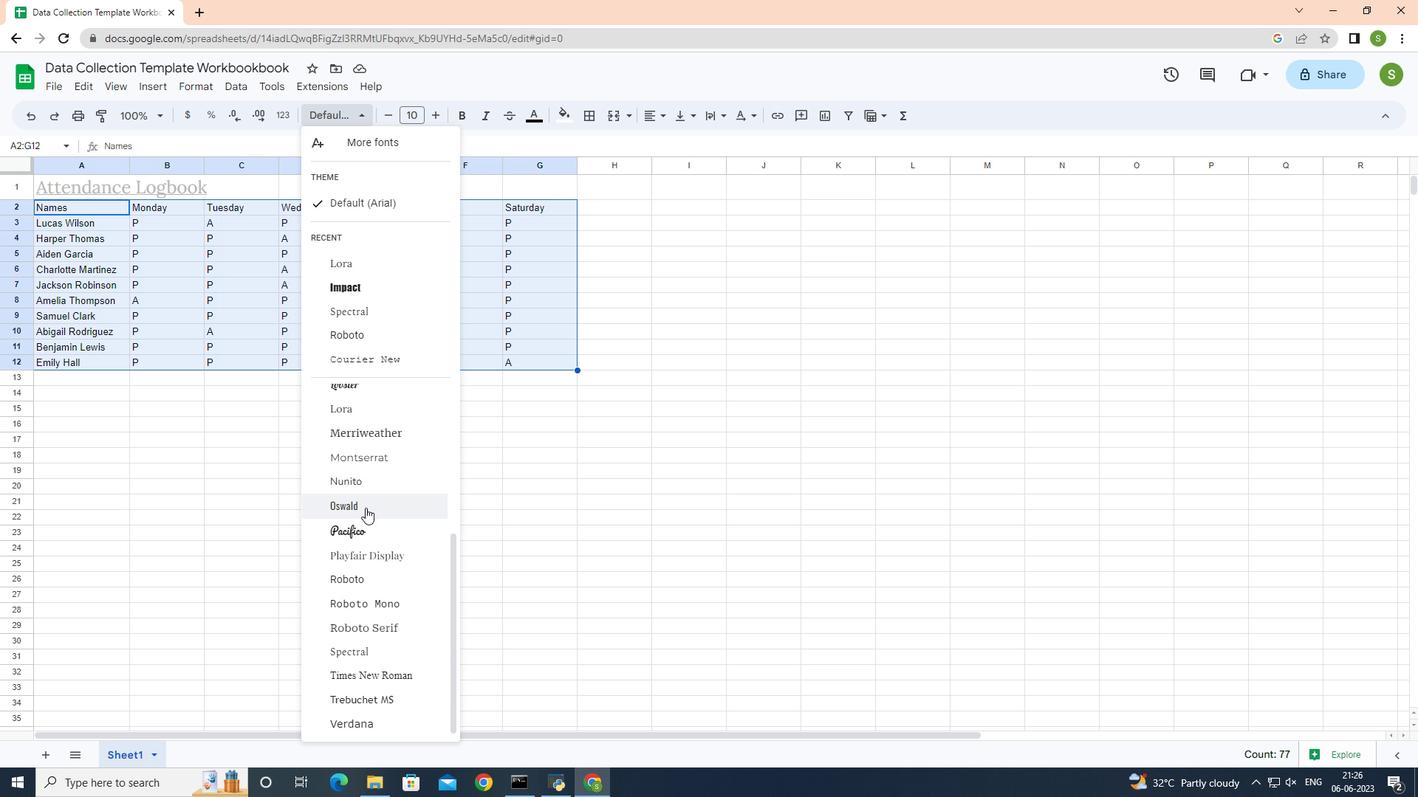 
Action: Mouse scrolled (364, 512) with delta (0, 0)
Screenshot: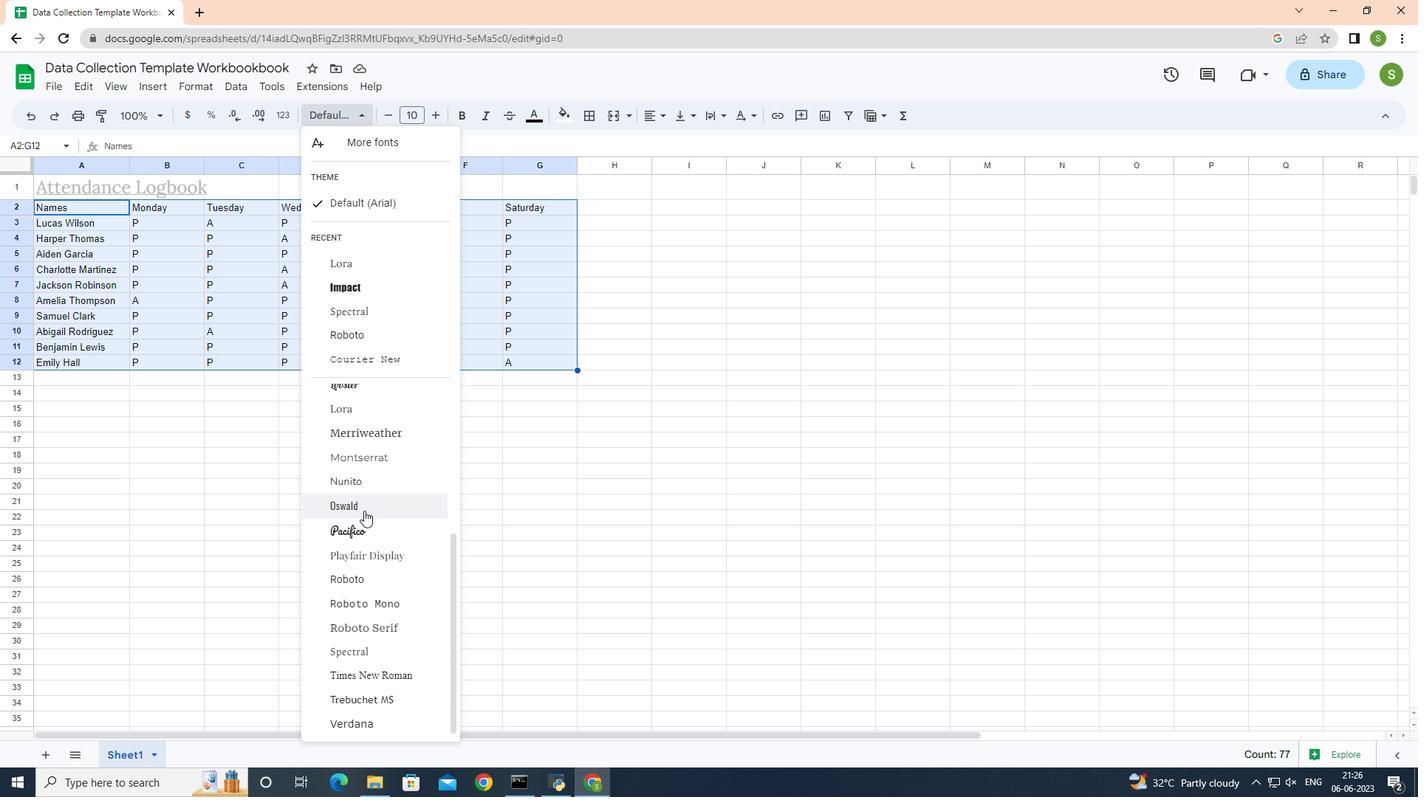 
Action: Mouse moved to (359, 483)
Screenshot: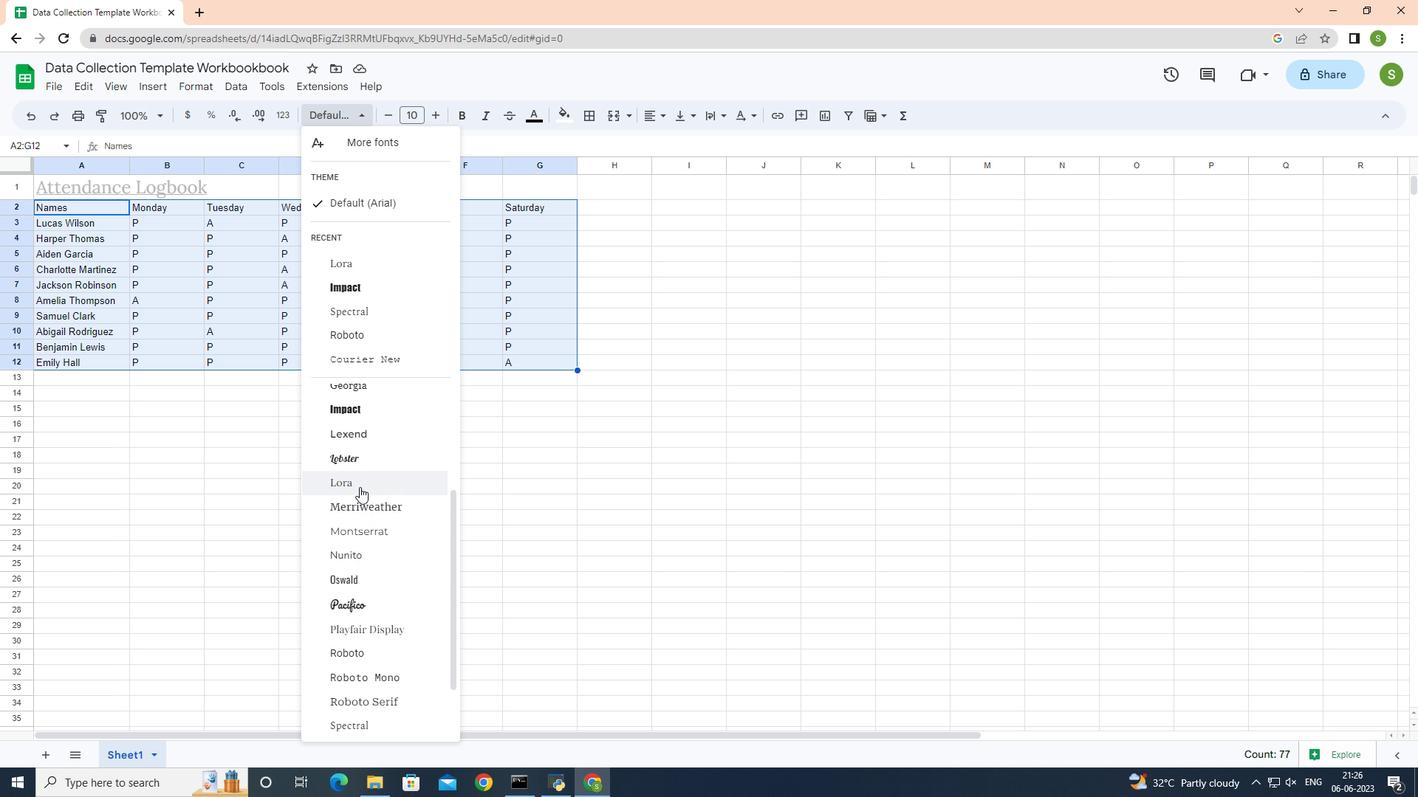 
Action: Mouse pressed left at (359, 483)
Screenshot: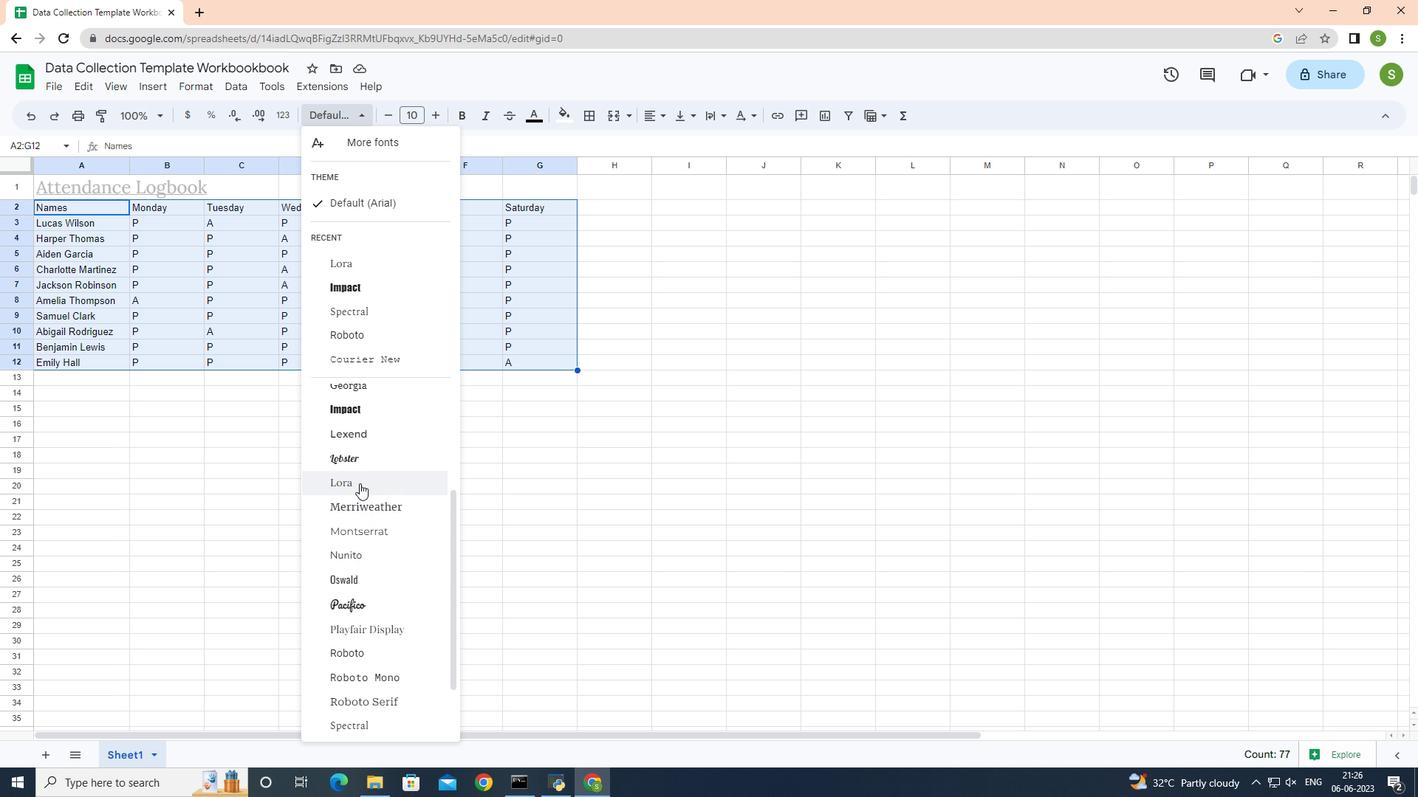 
Action: Mouse moved to (391, 114)
Screenshot: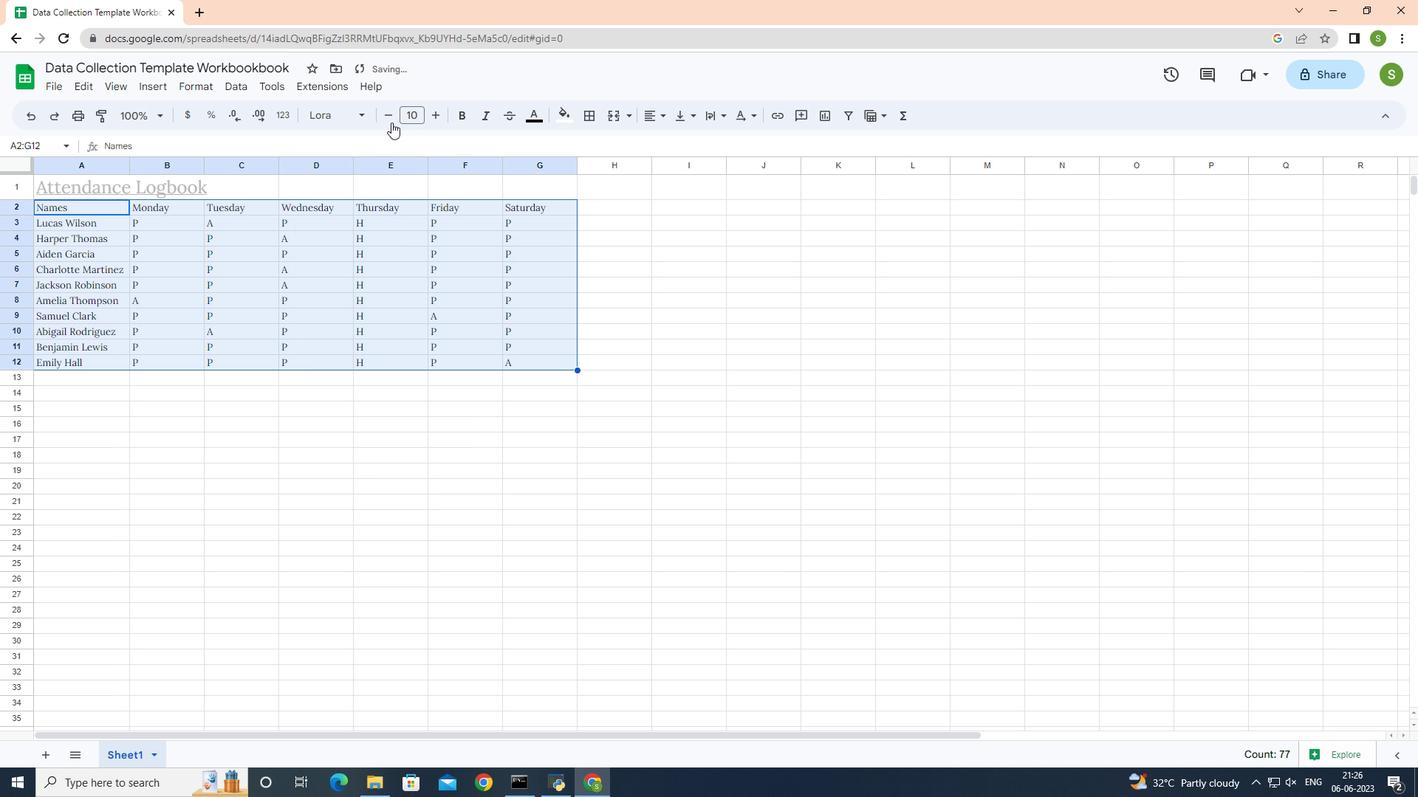 
Action: Mouse pressed left at (391, 114)
Screenshot: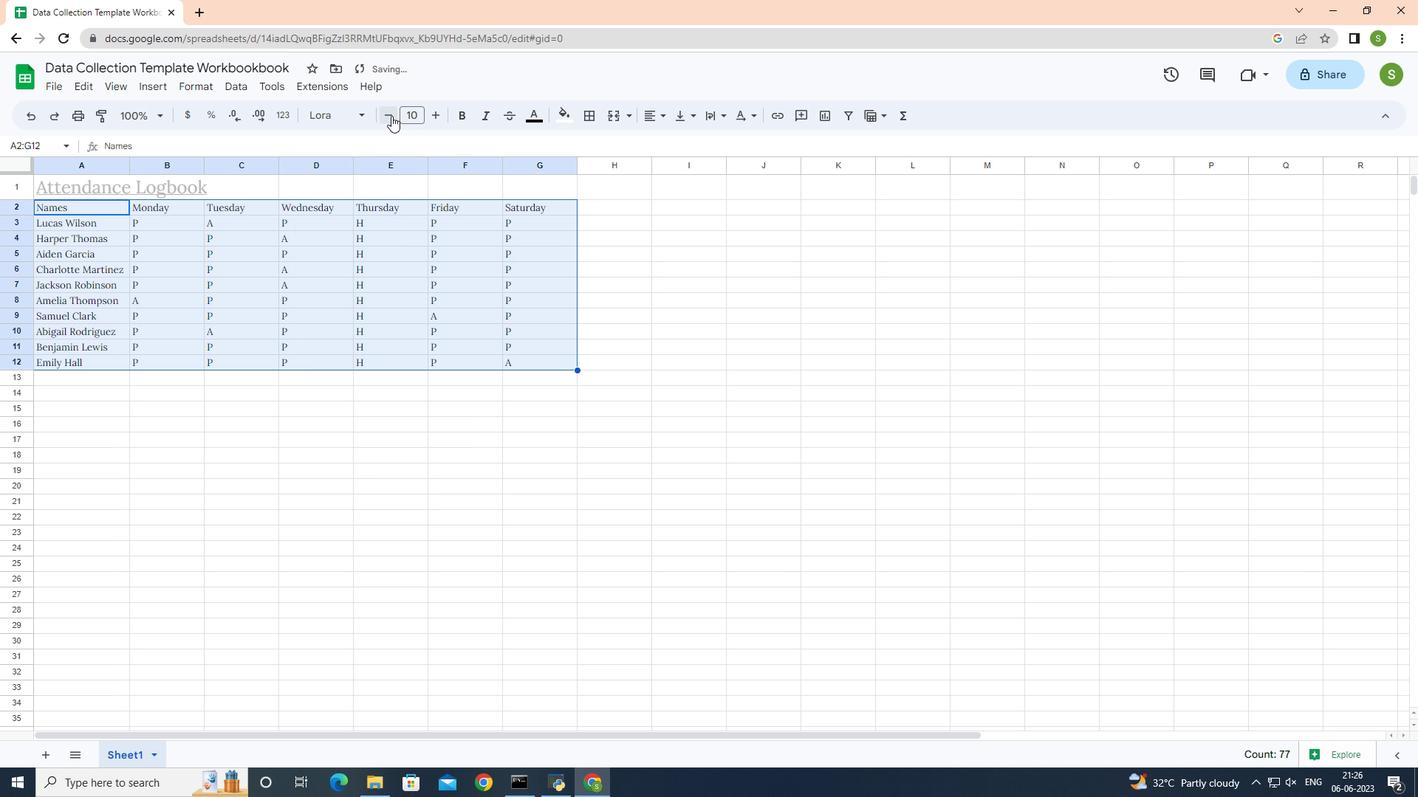 
Action: Mouse moved to (113, 177)
Screenshot: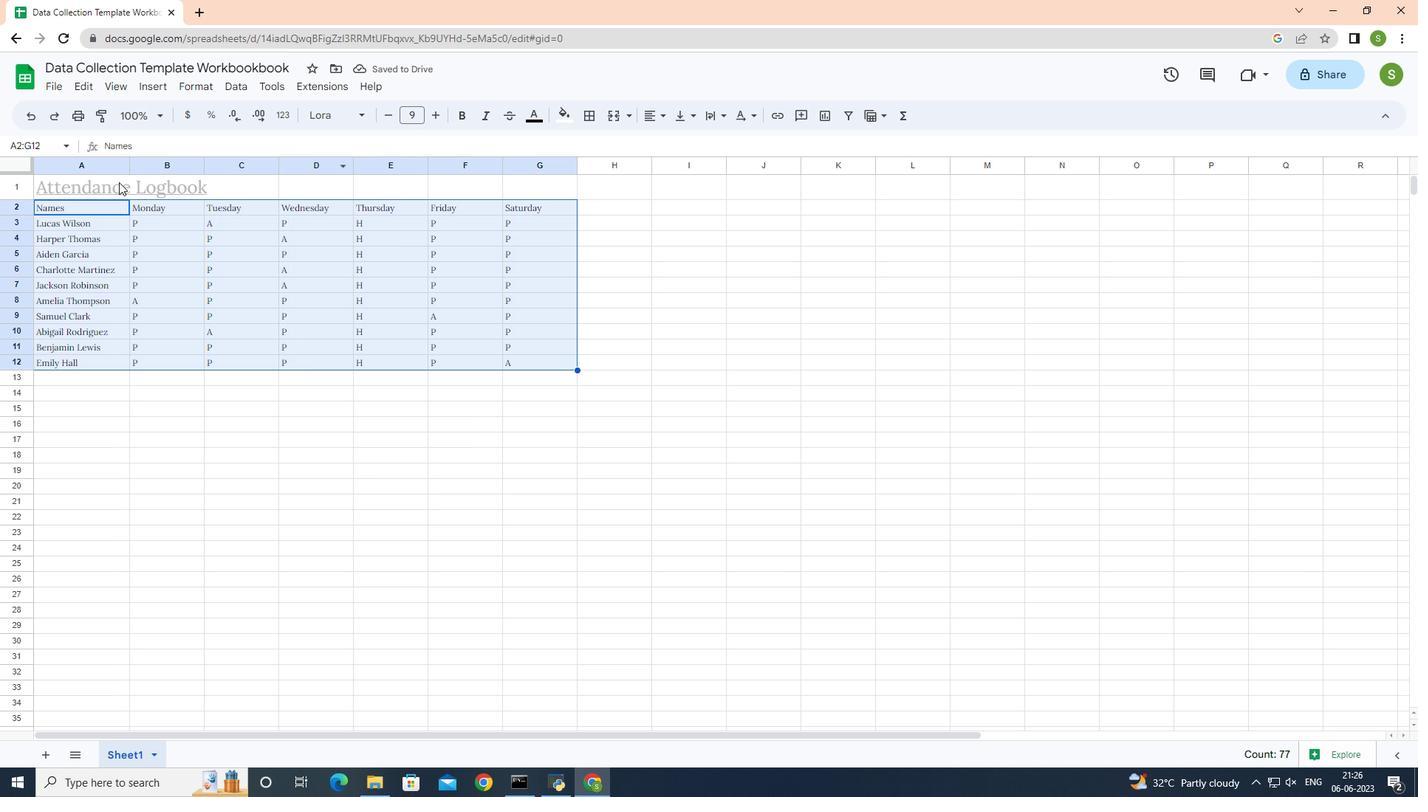 
Action: Mouse pressed left at (113, 177)
Screenshot: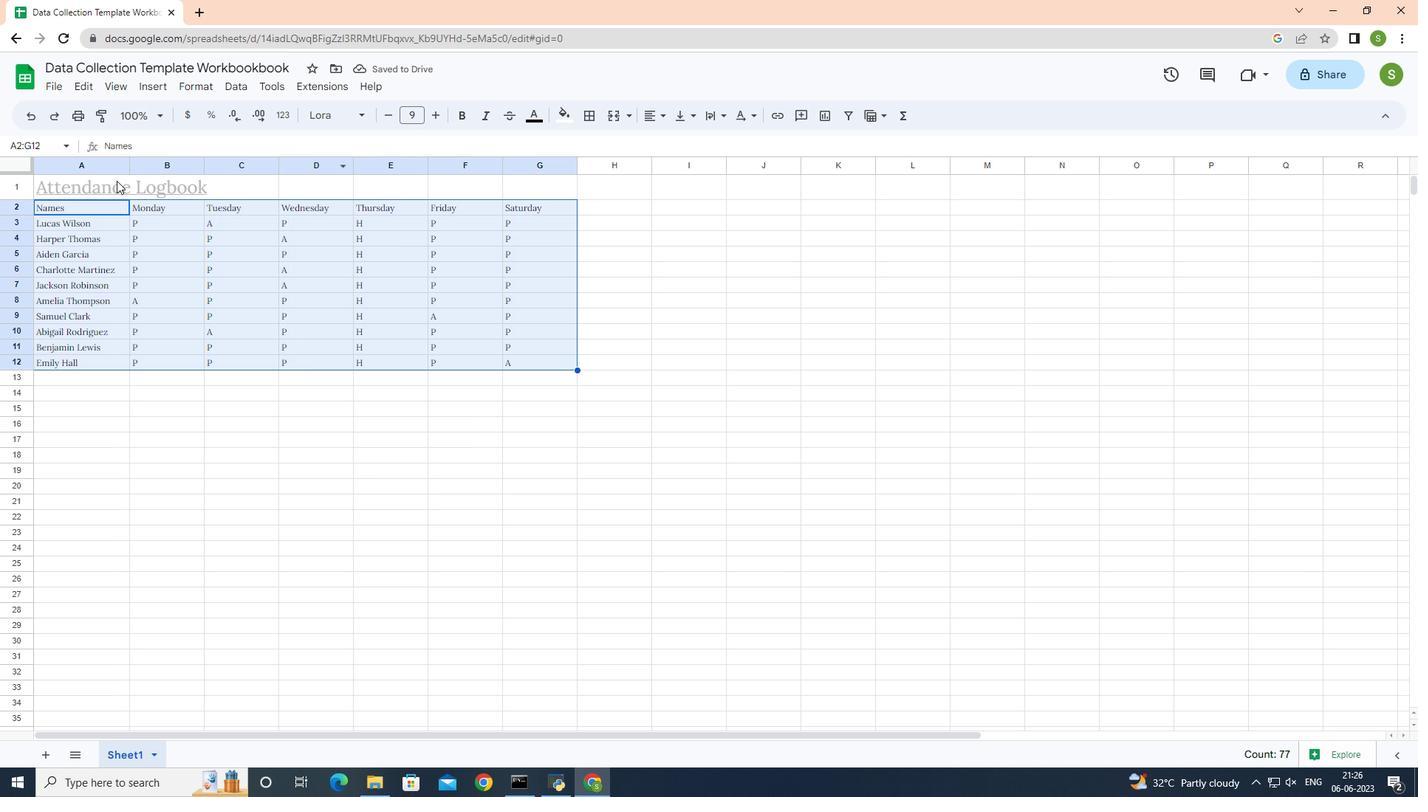 
Action: Mouse moved to (205, 87)
Screenshot: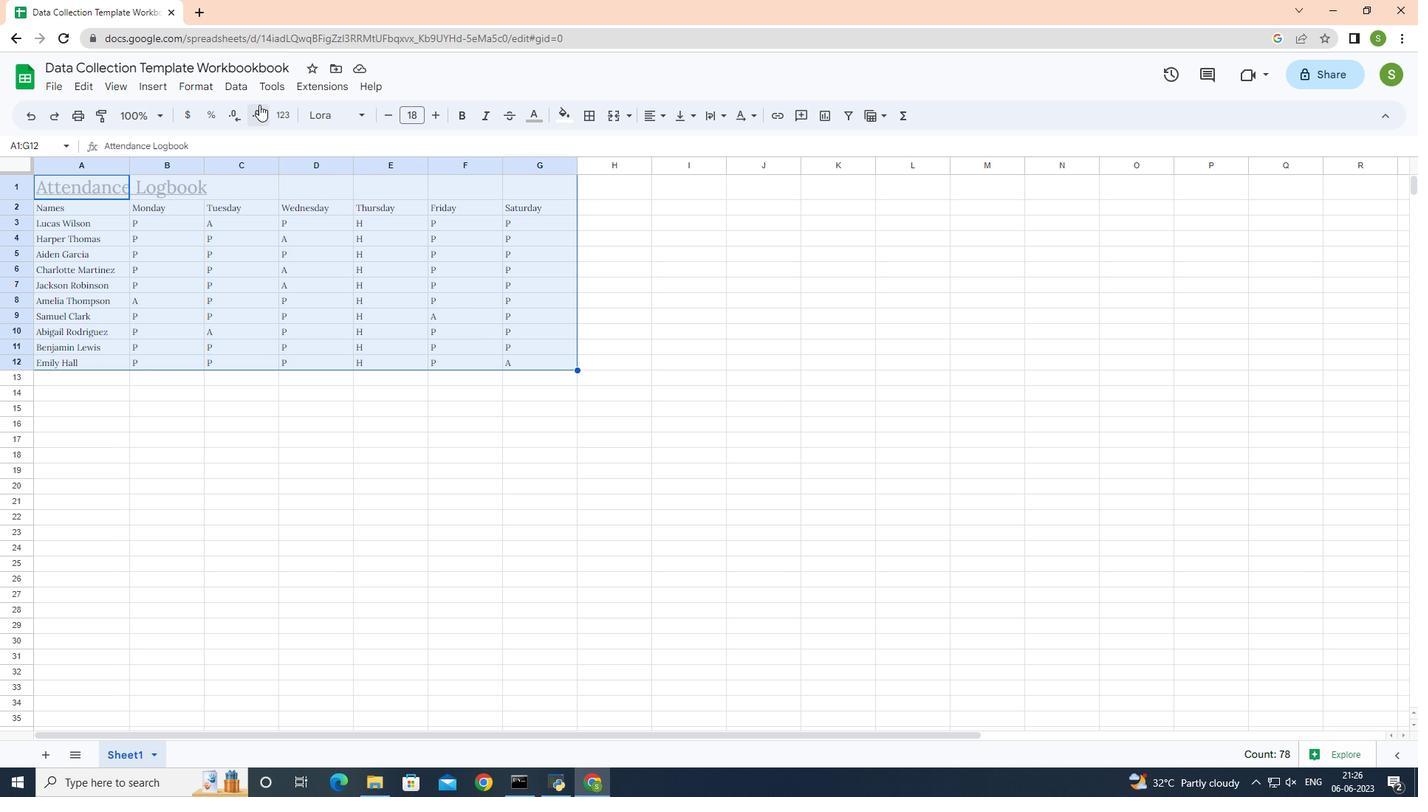 
Action: Mouse pressed left at (205, 87)
Screenshot: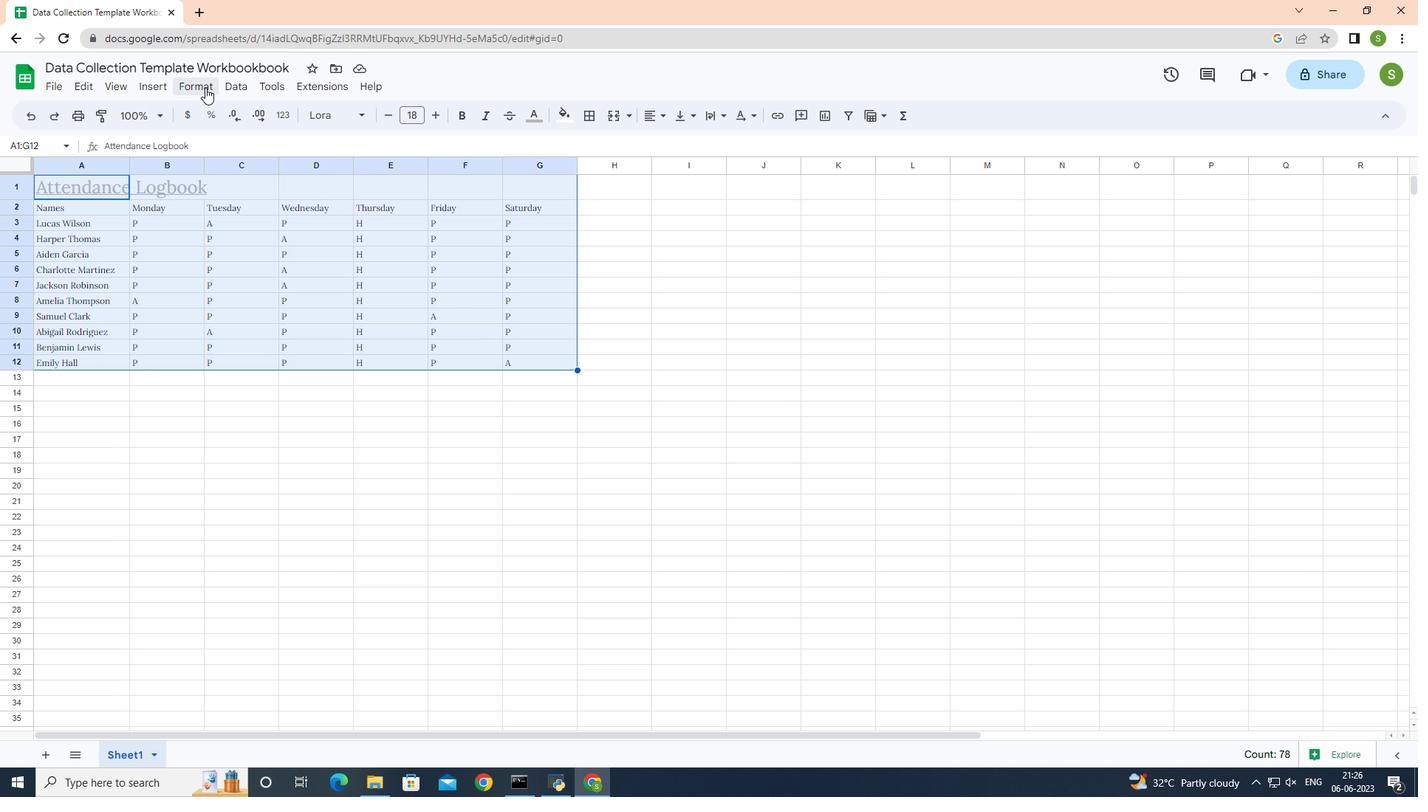 
Action: Mouse moved to (439, 246)
Screenshot: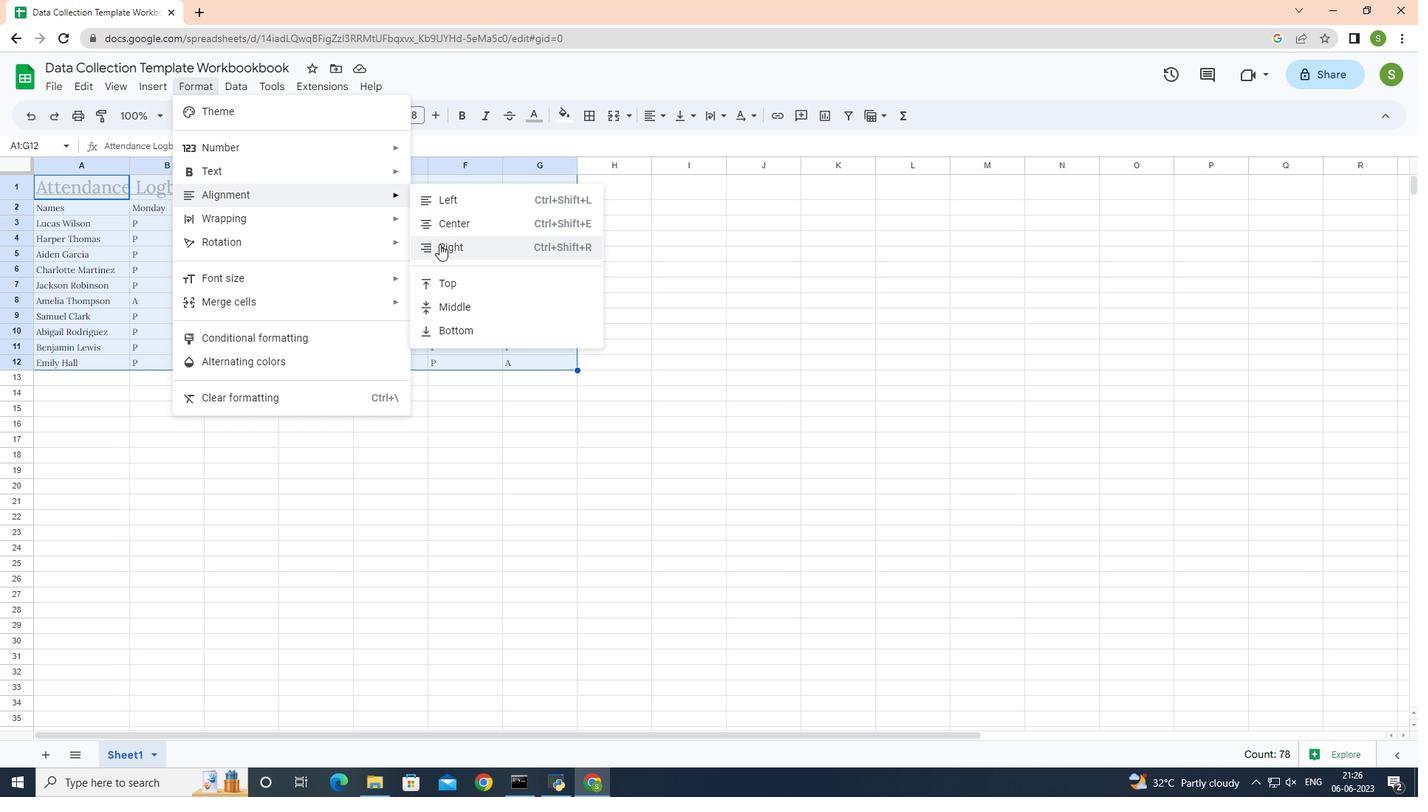 
Action: Mouse pressed left at (439, 246)
Screenshot: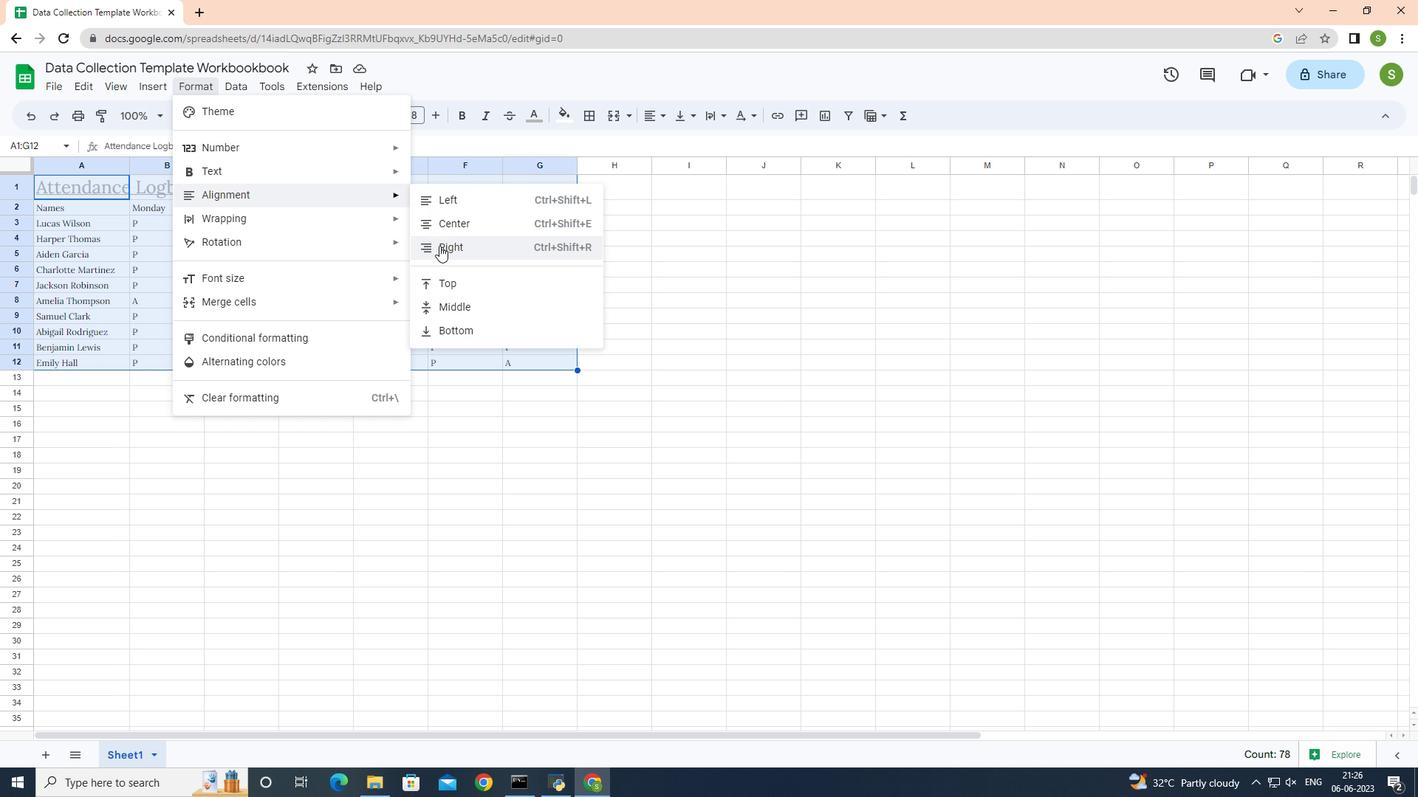 
Action: Mouse moved to (125, 158)
Screenshot: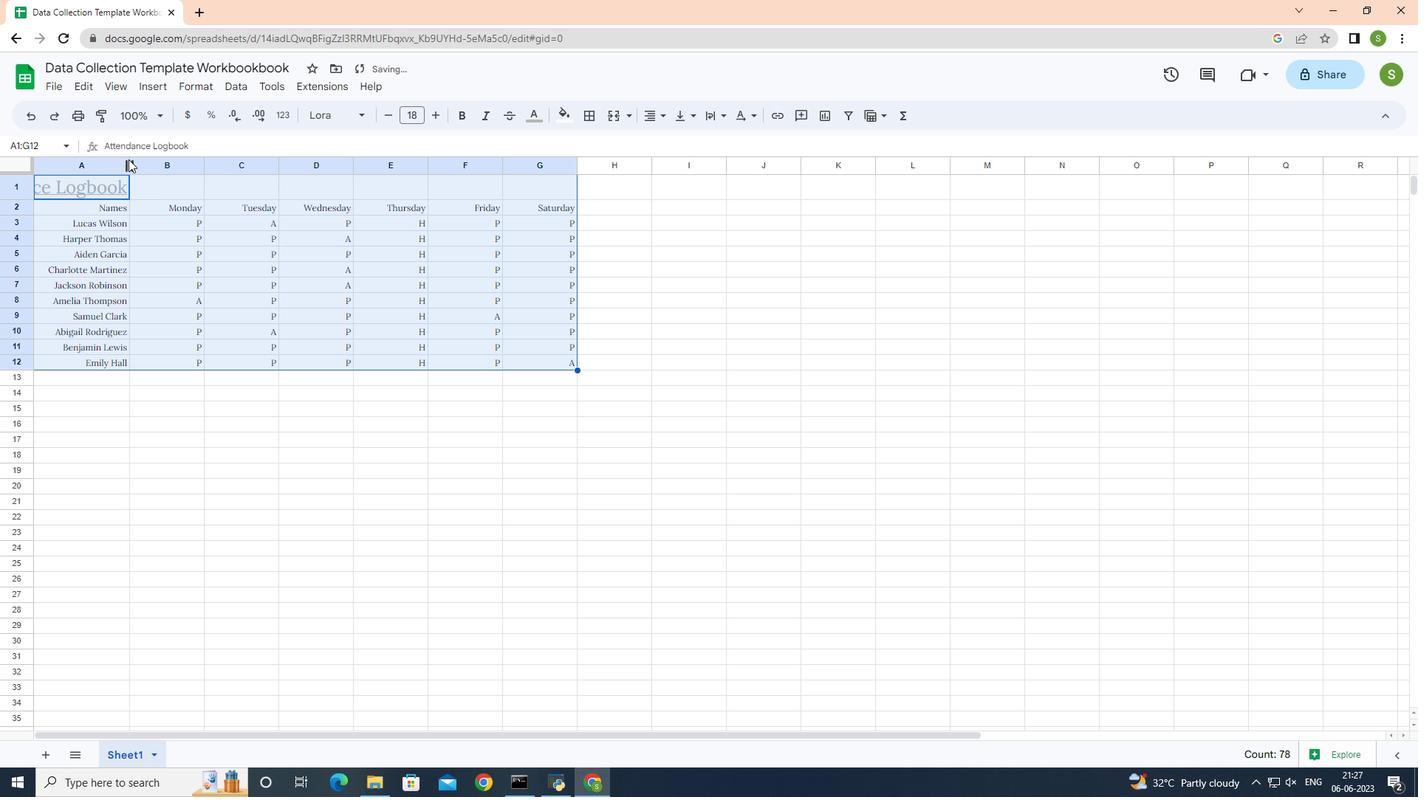 
Action: Mouse pressed left at (125, 158)
Screenshot: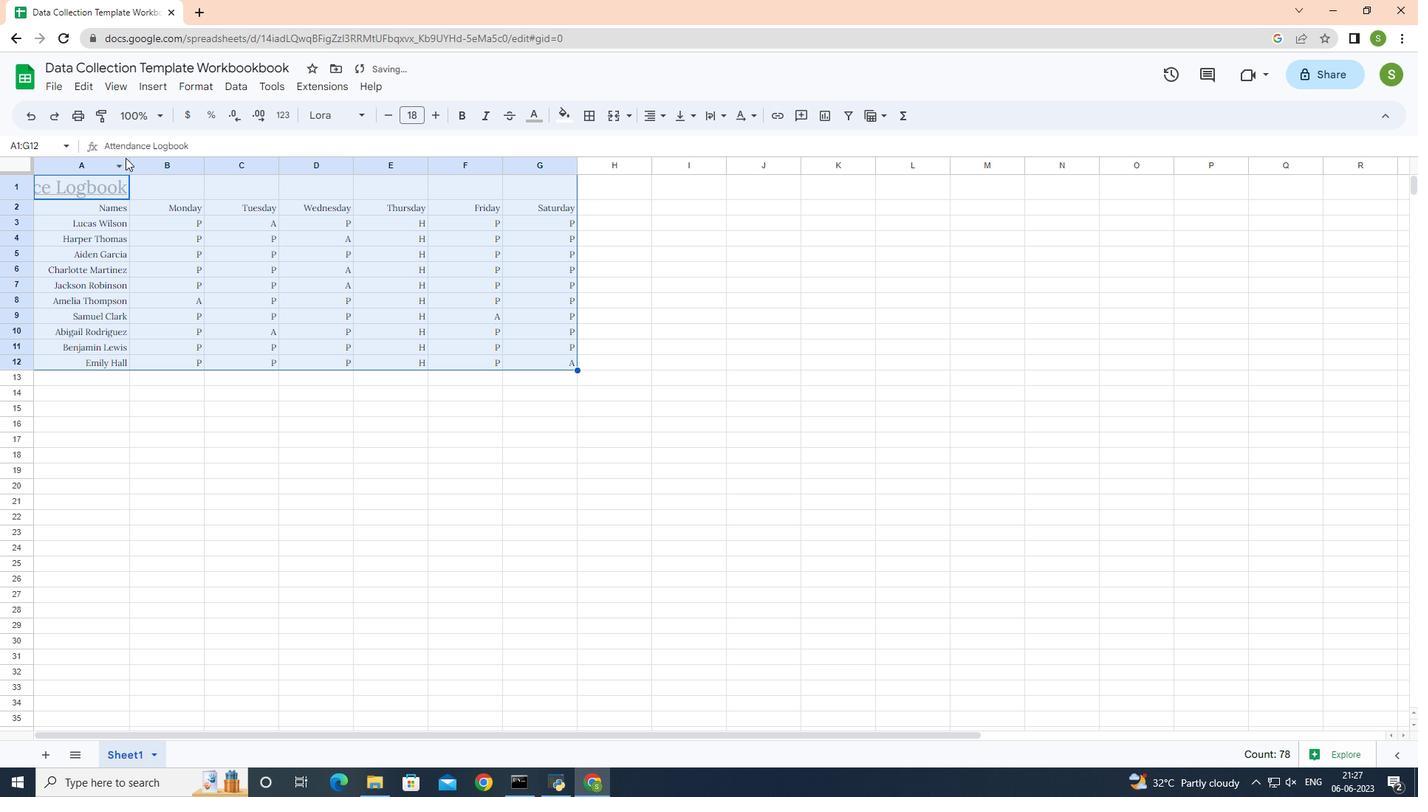 
Action: Mouse moved to (128, 163)
Screenshot: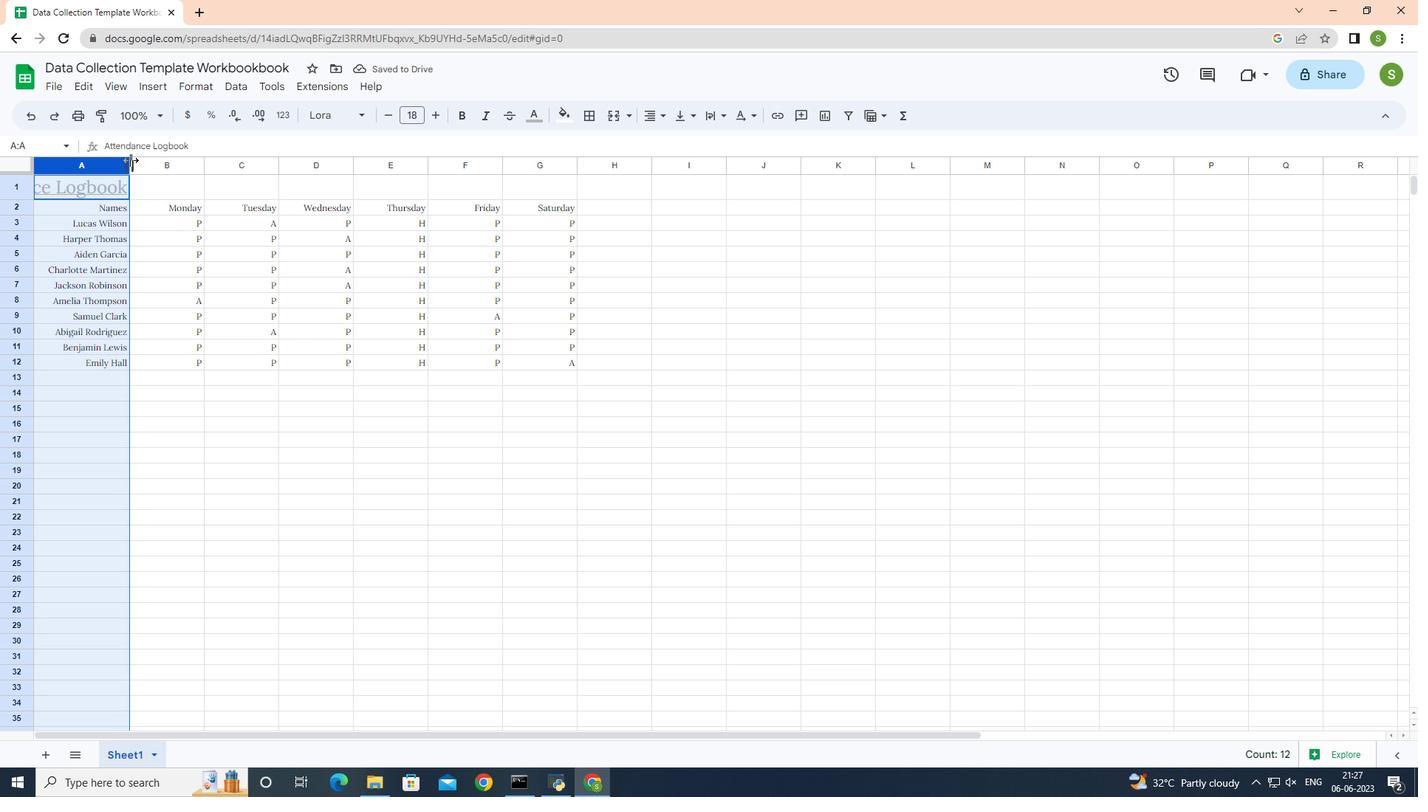 
Action: Mouse pressed left at (128, 163)
Screenshot: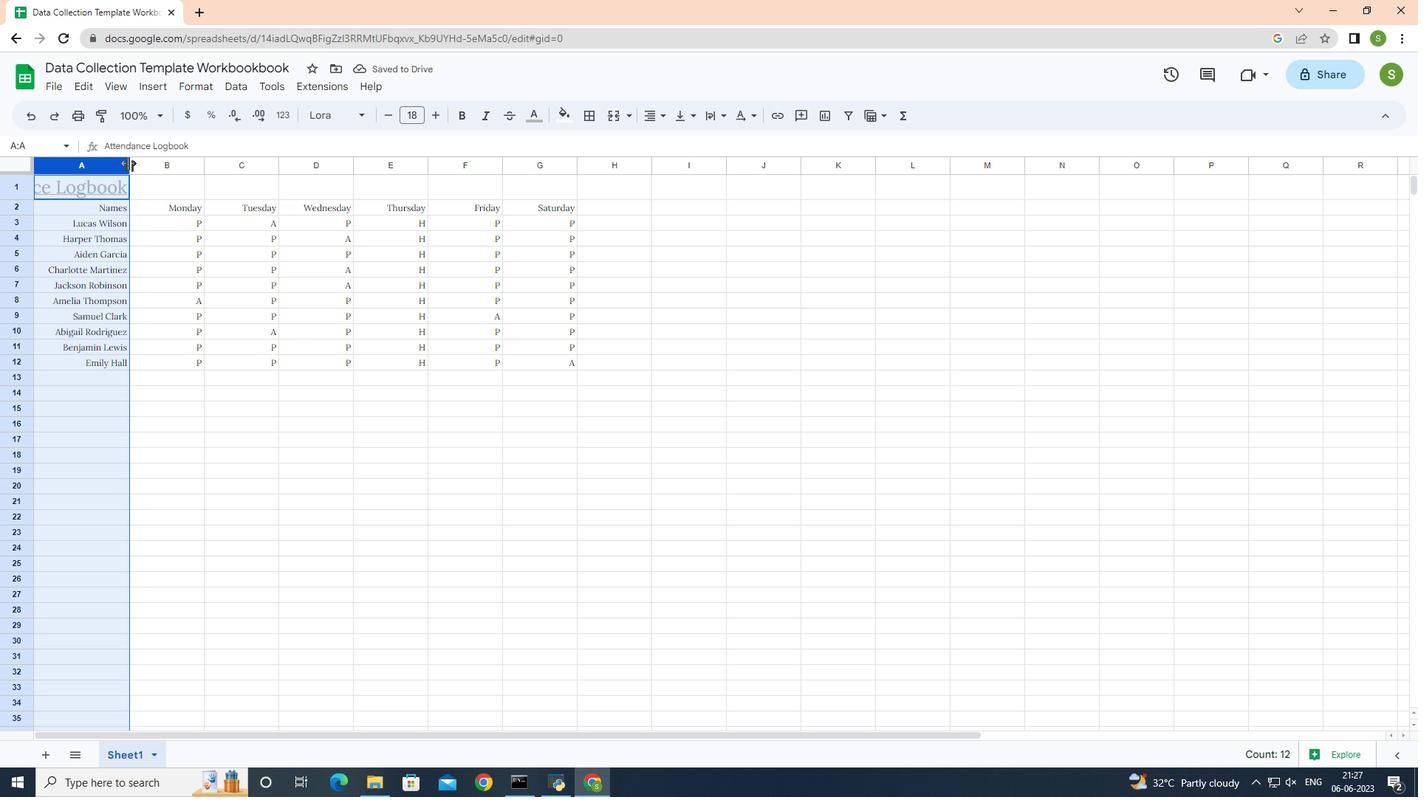 
Action: Mouse pressed left at (128, 163)
Screenshot: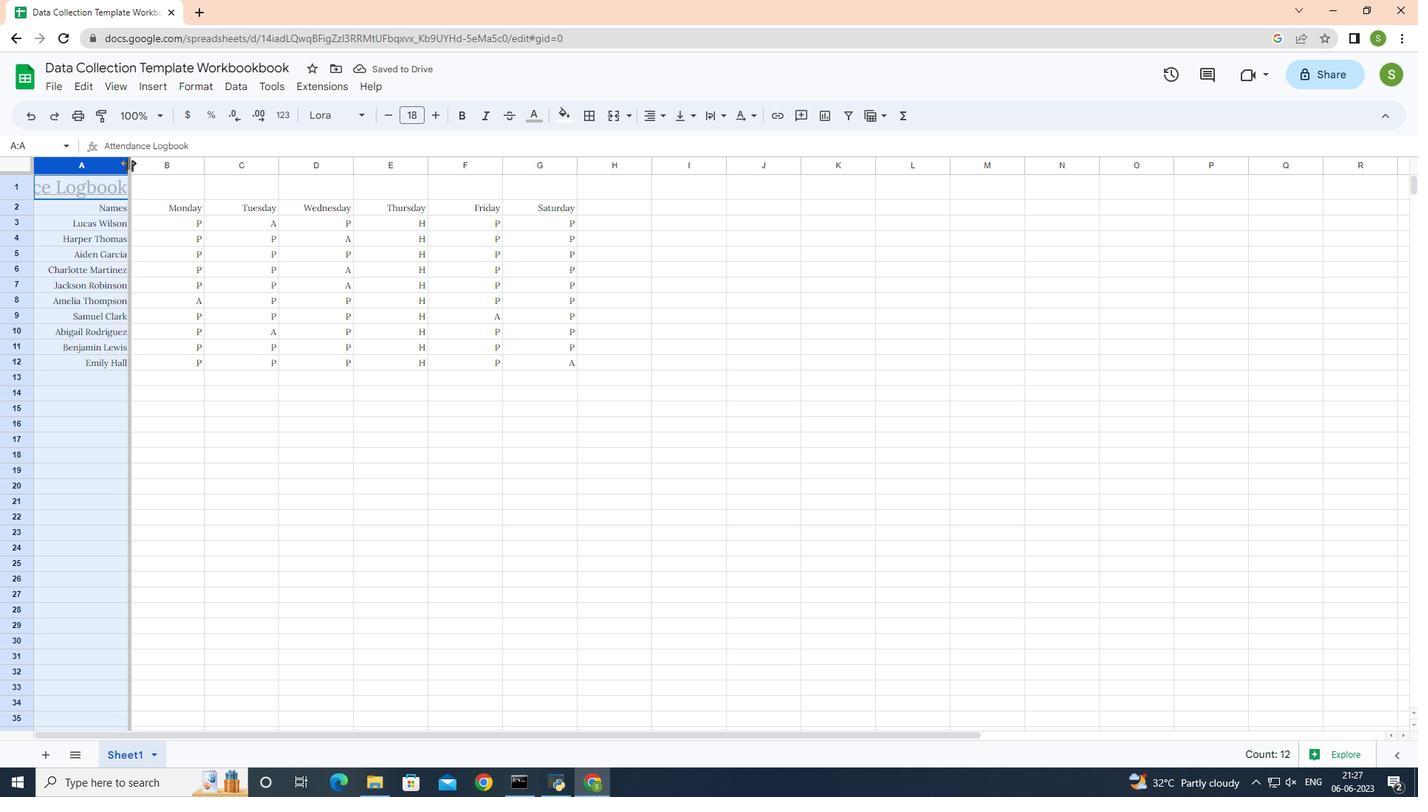 
Action: Mouse pressed left at (128, 163)
Screenshot: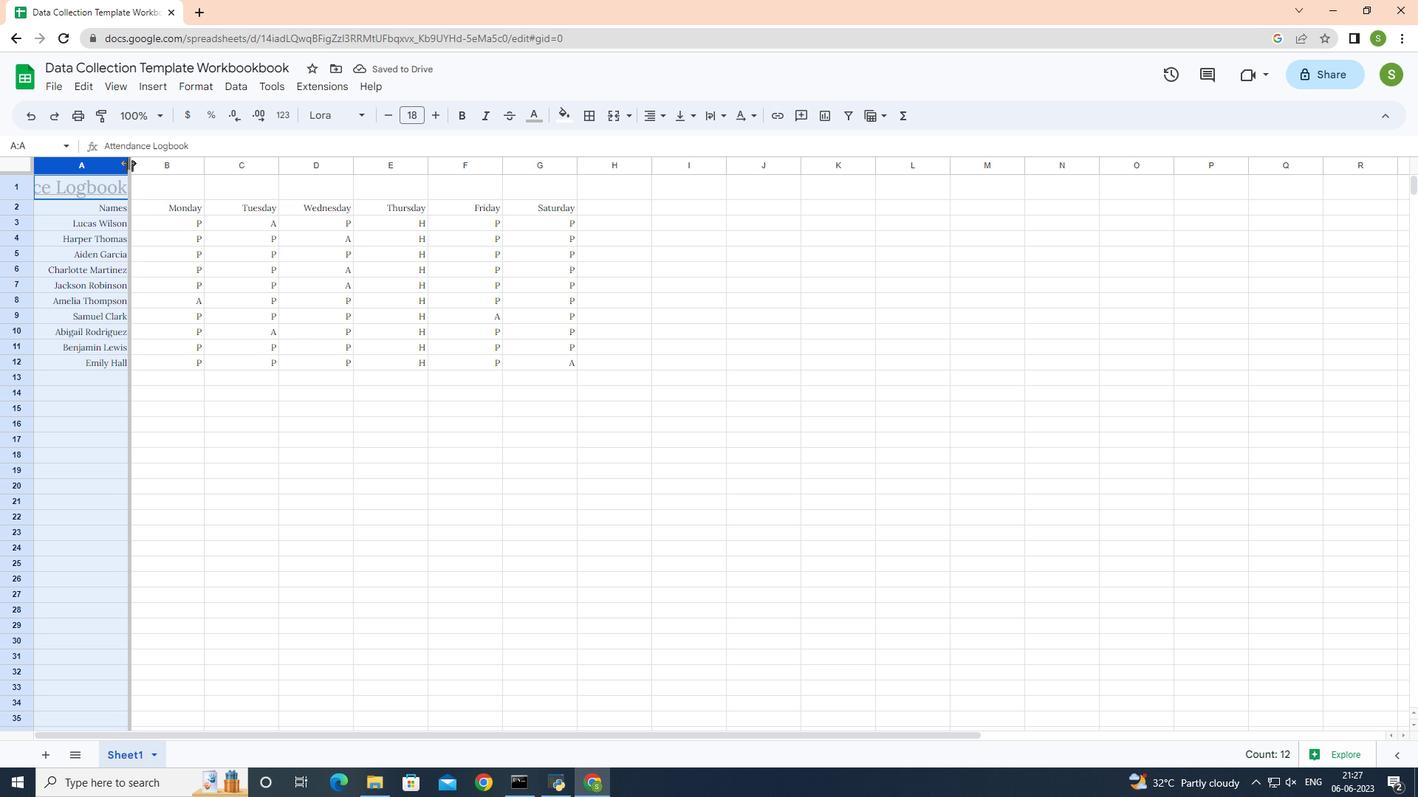 
Action: Mouse moved to (282, 161)
Screenshot: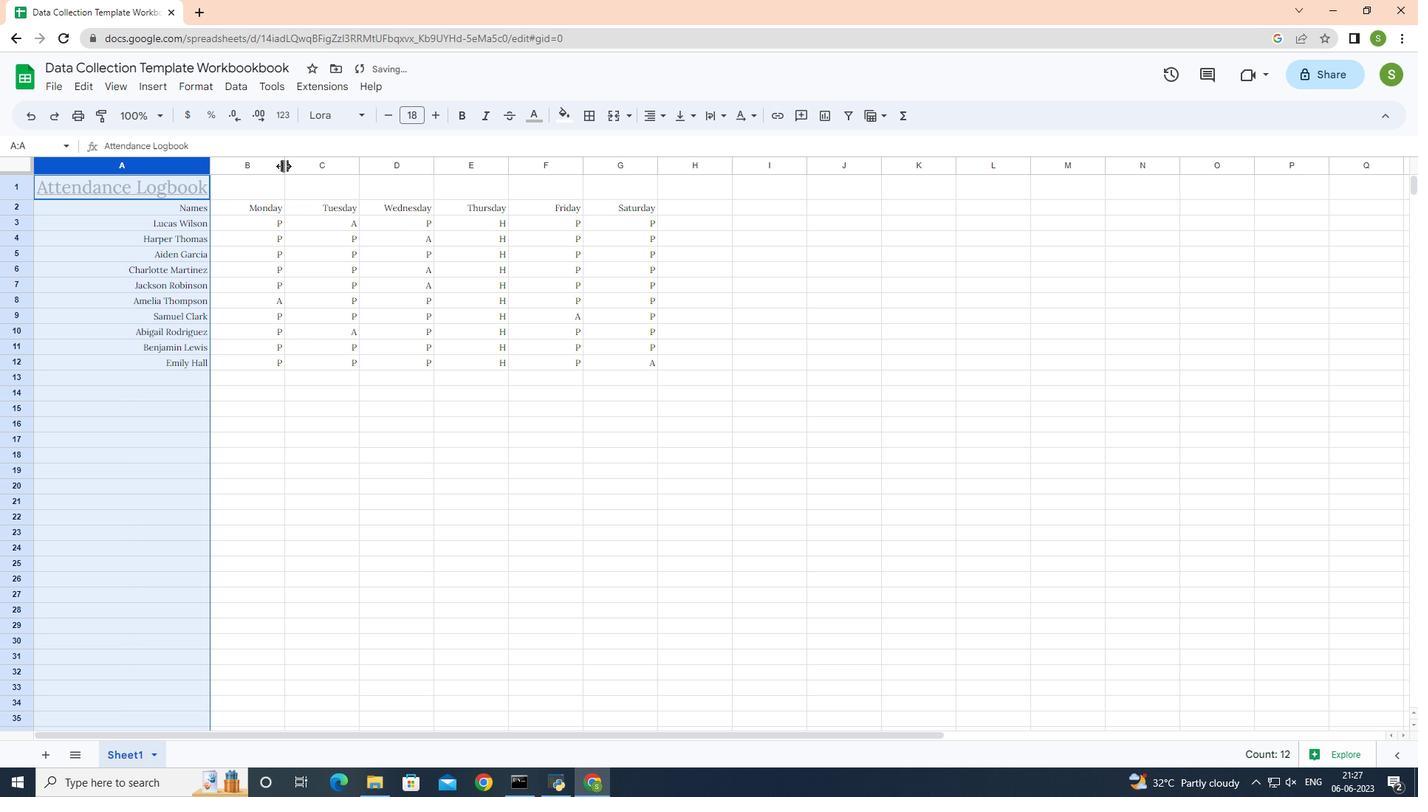 
Action: Mouse pressed left at (282, 161)
Screenshot: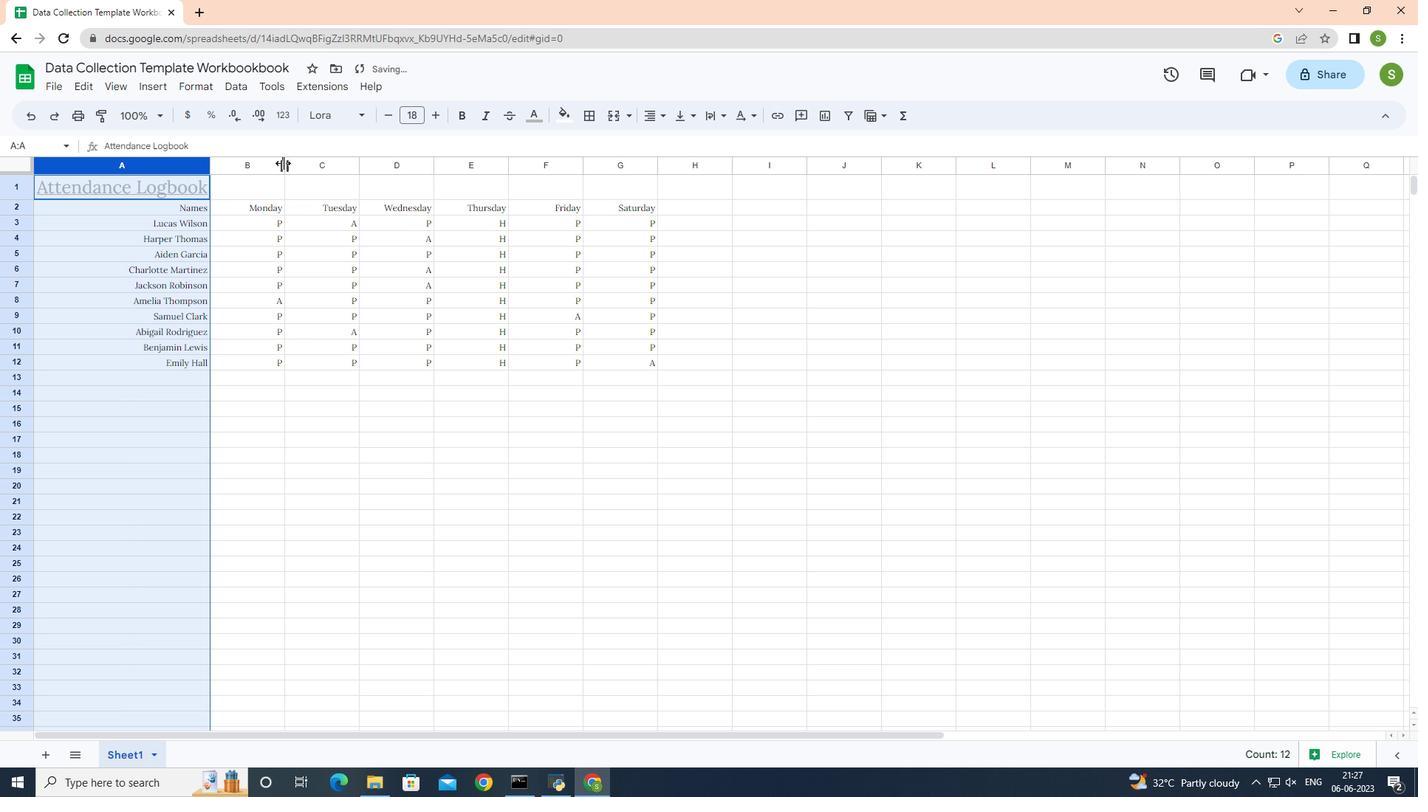 
Action: Mouse pressed left at (282, 161)
Screenshot: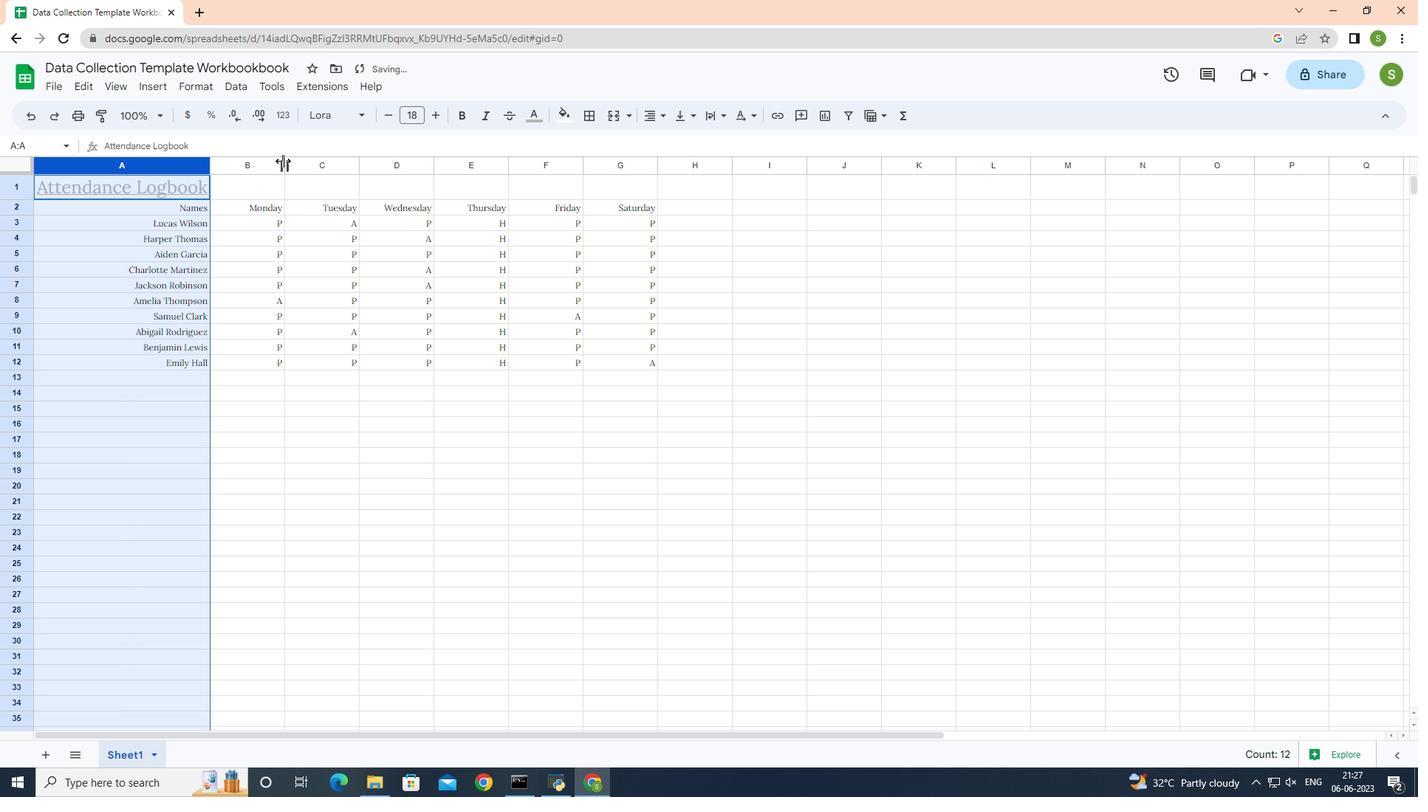 
Action: Mouse moved to (320, 166)
Screenshot: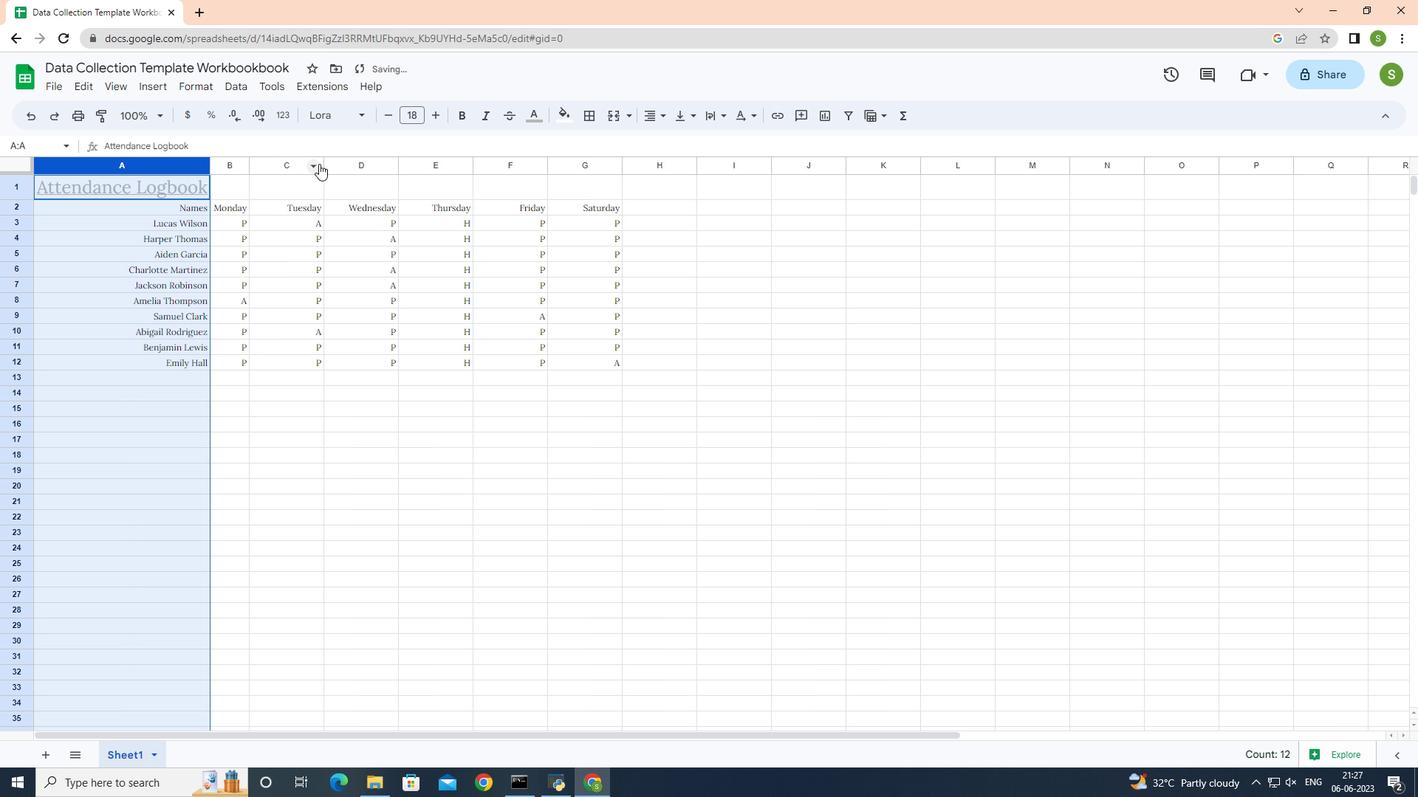 
Action: Mouse pressed left at (320, 166)
Screenshot: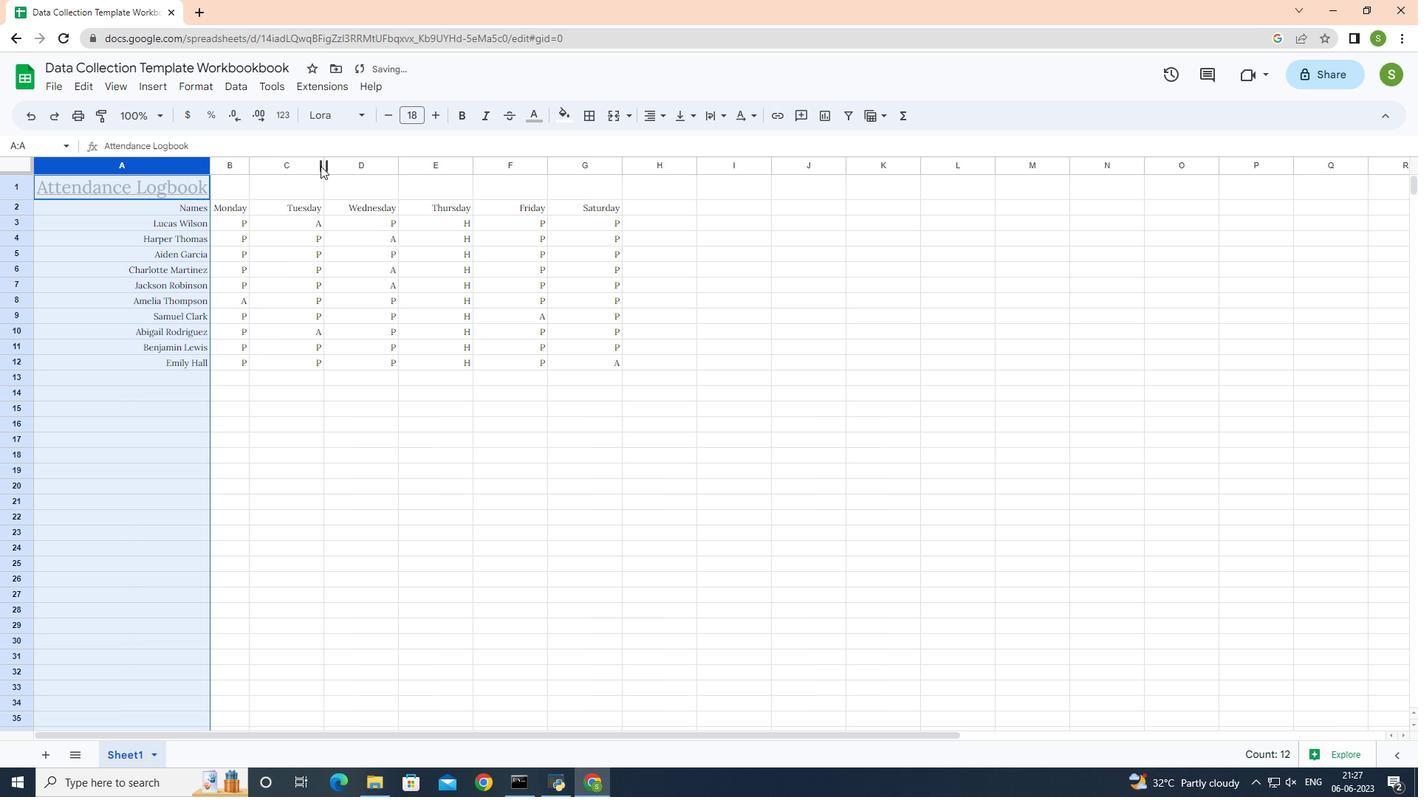 
Action: Mouse pressed left at (320, 166)
Screenshot: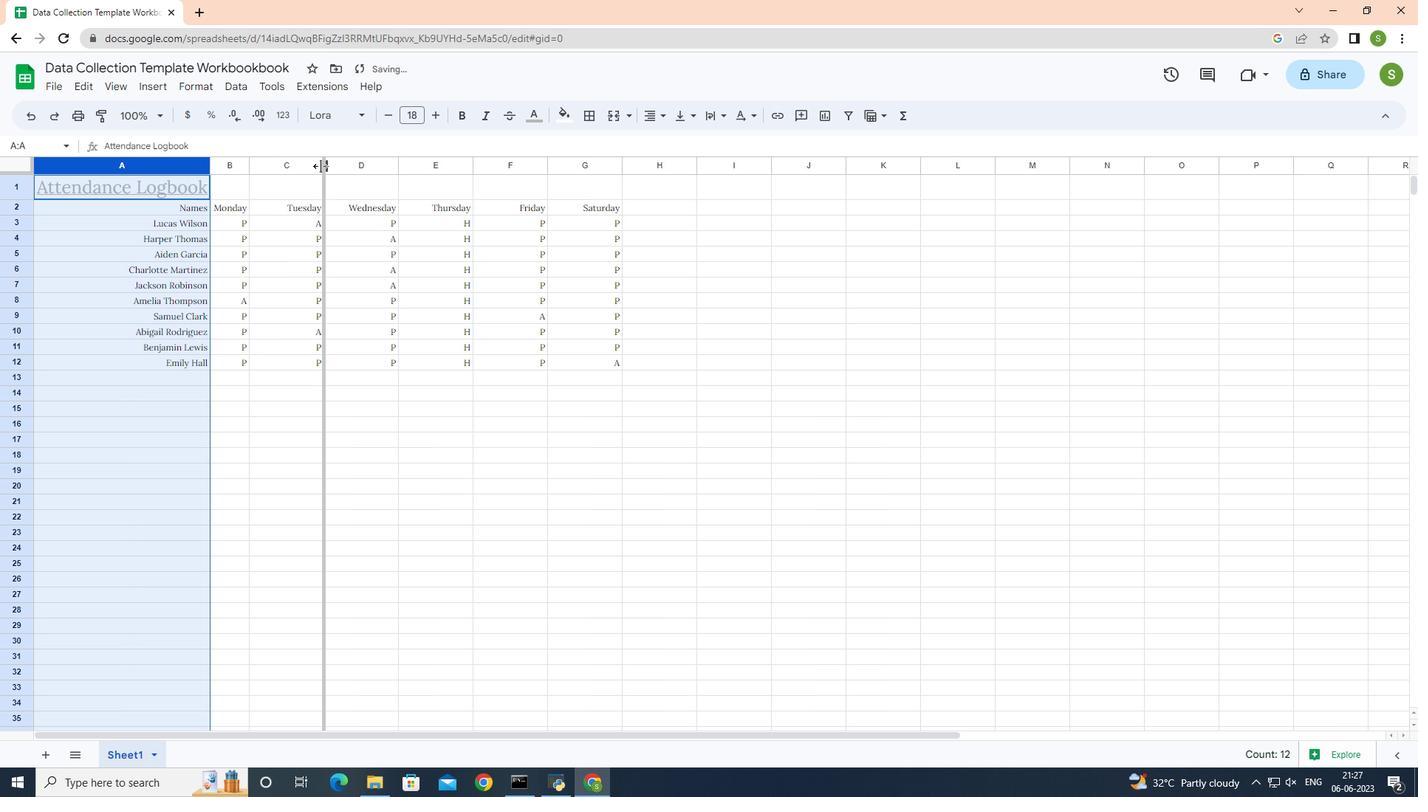 
Action: Mouse moved to (364, 164)
Screenshot: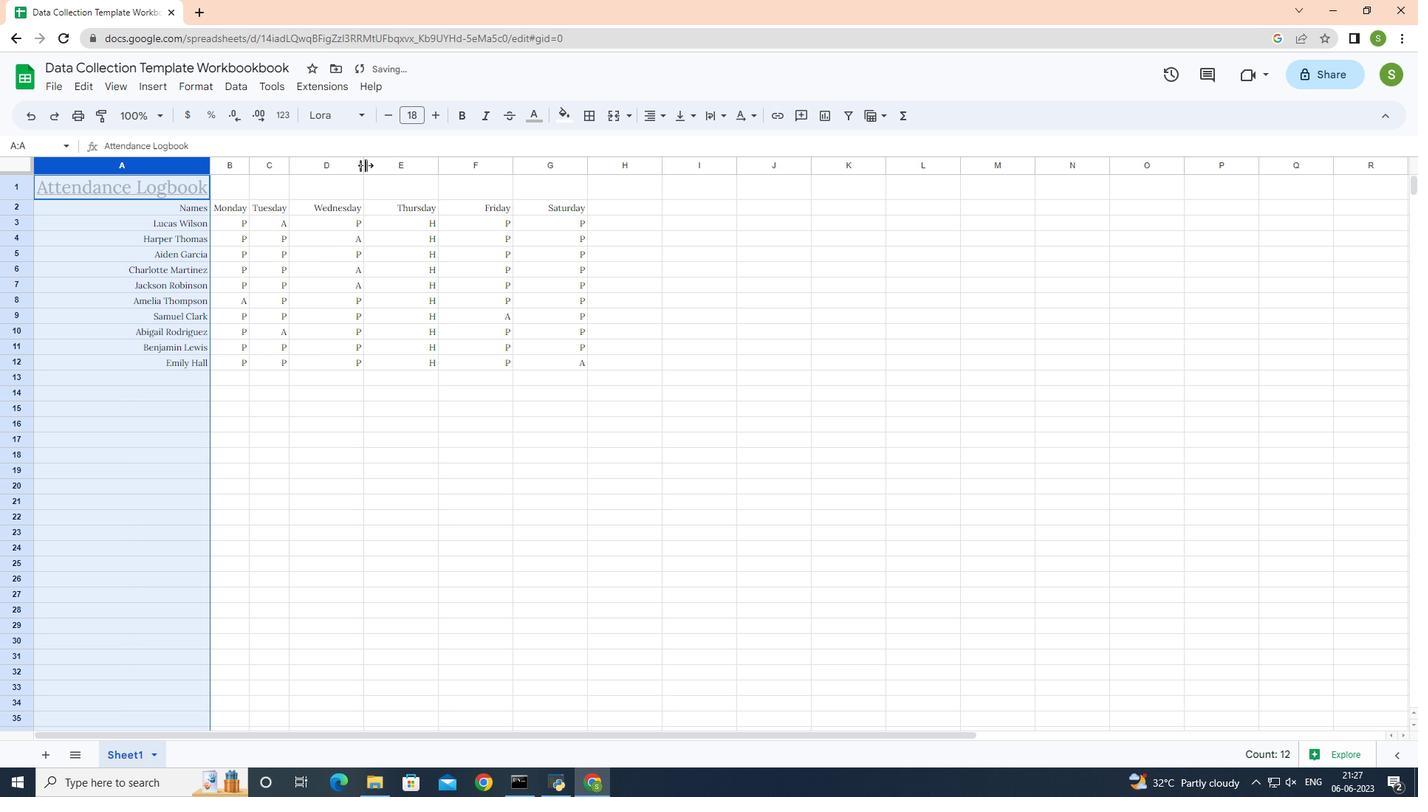 
Action: Mouse pressed left at (364, 164)
Screenshot: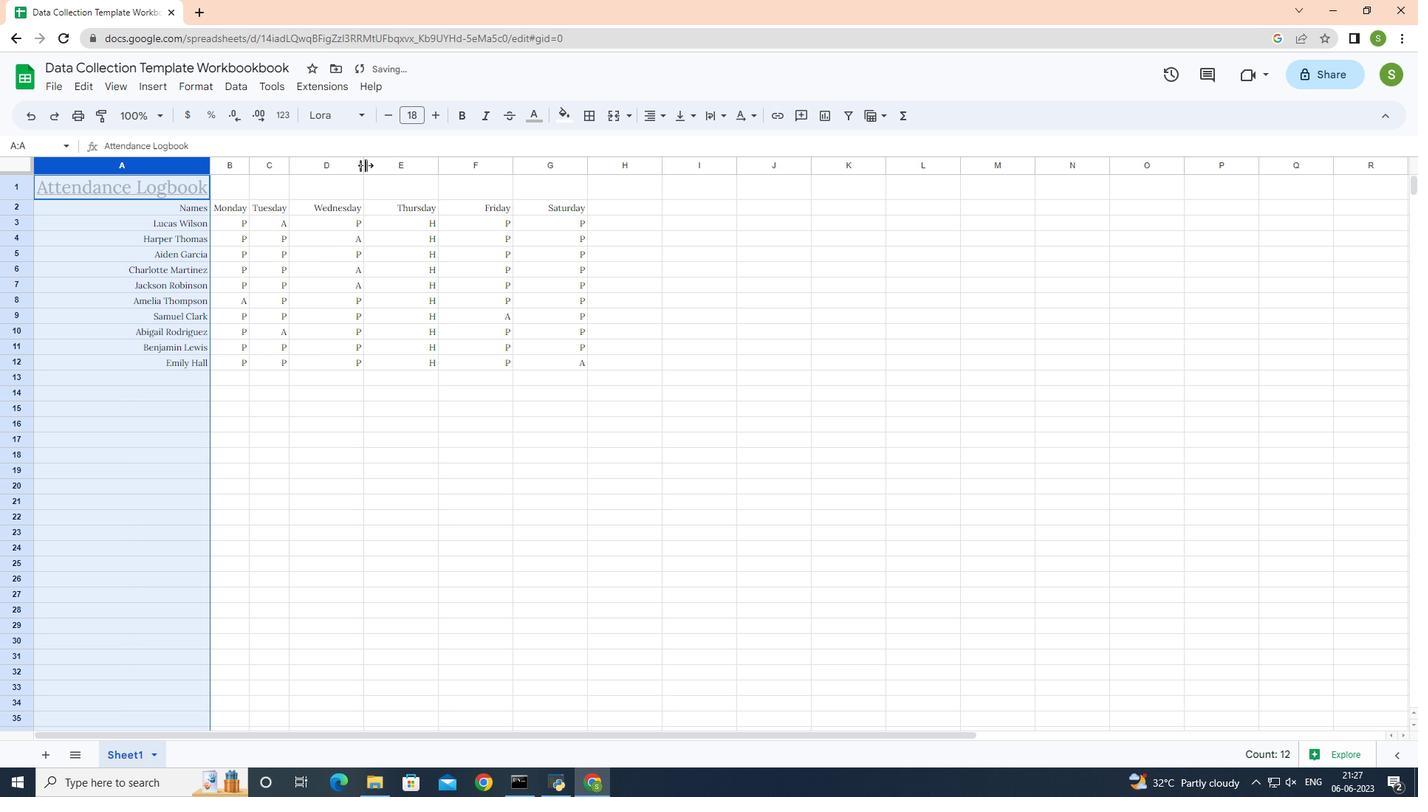 
Action: Mouse pressed left at (364, 164)
Screenshot: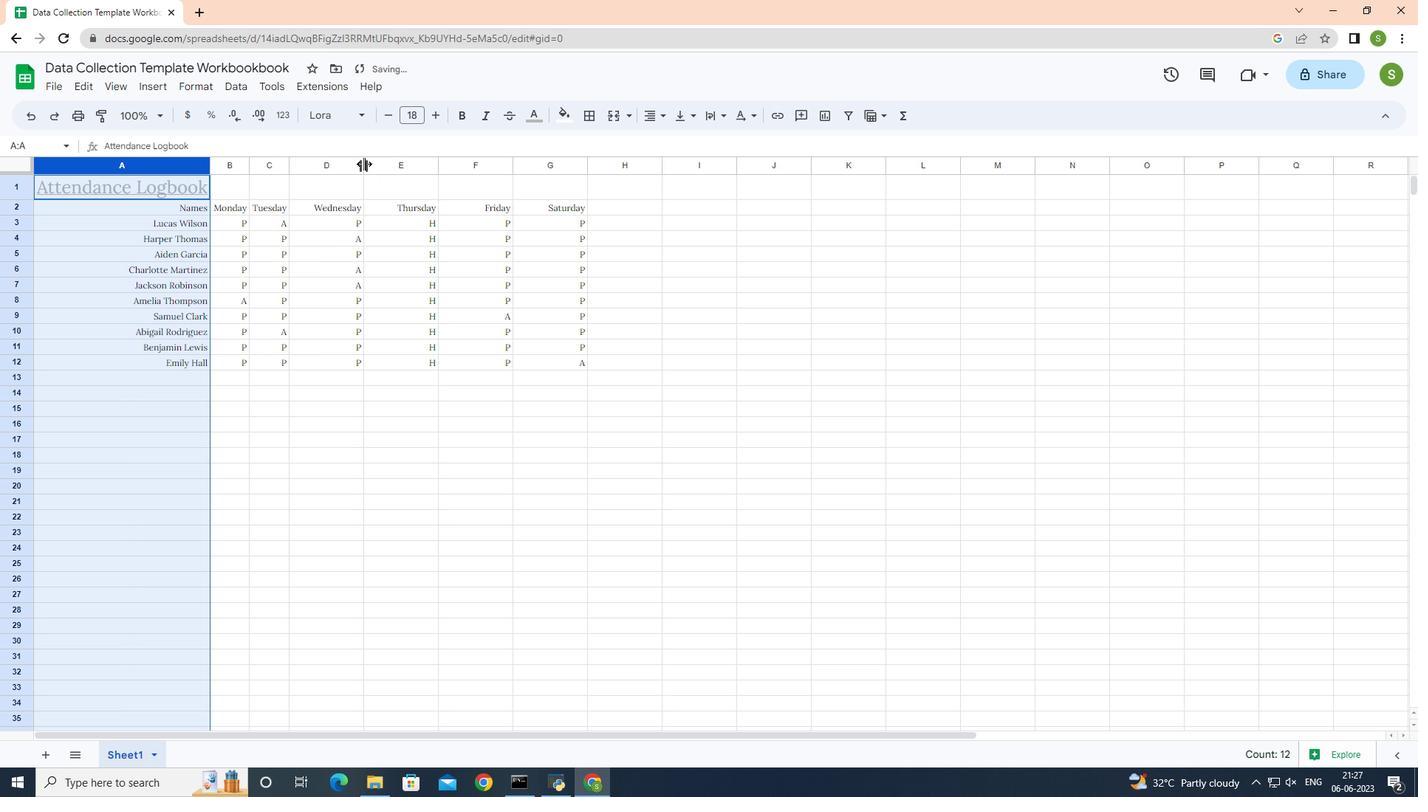 
Action: Mouse moved to (415, 161)
Screenshot: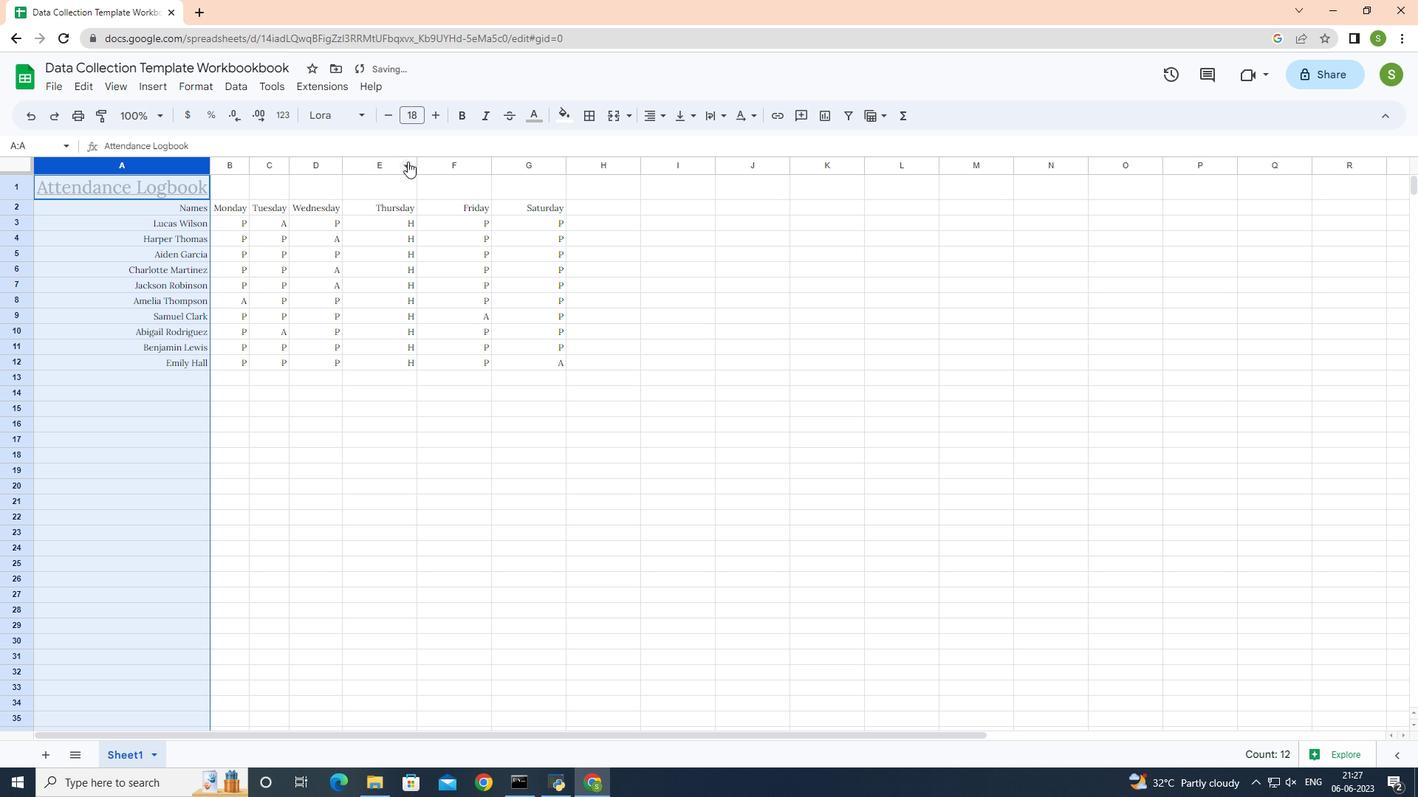 
Action: Mouse pressed left at (415, 161)
Screenshot: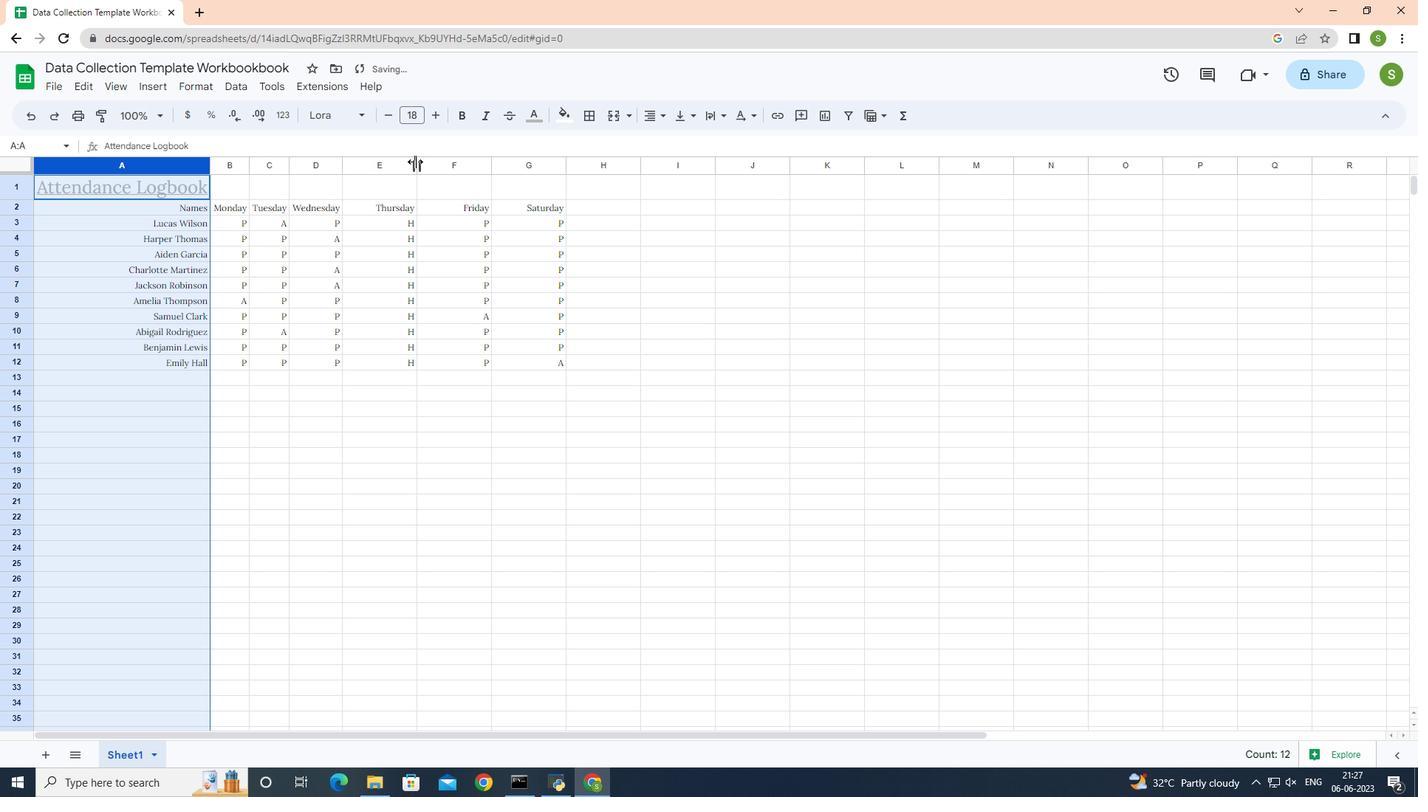 
Action: Mouse pressed left at (415, 161)
Screenshot: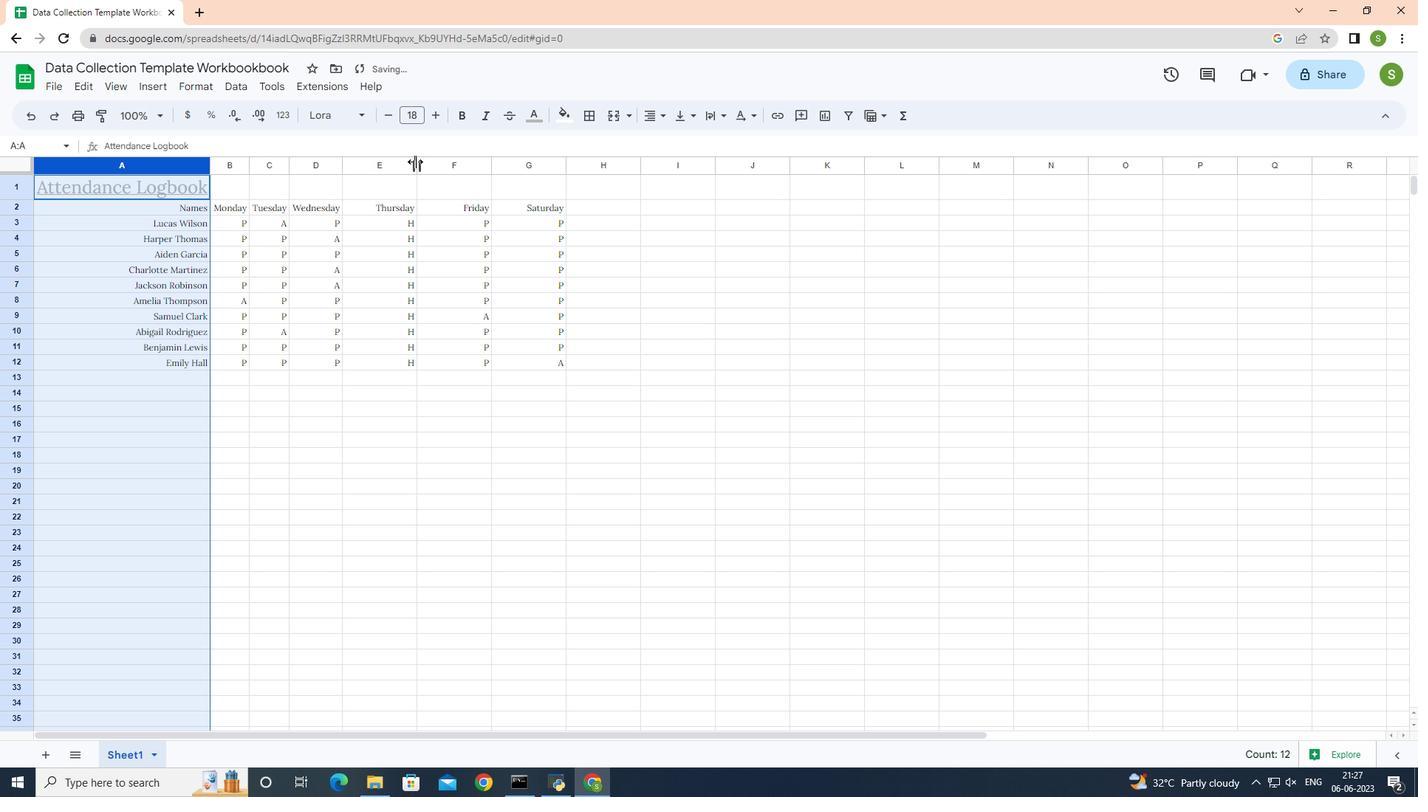 
Action: Mouse moved to (458, 165)
Screenshot: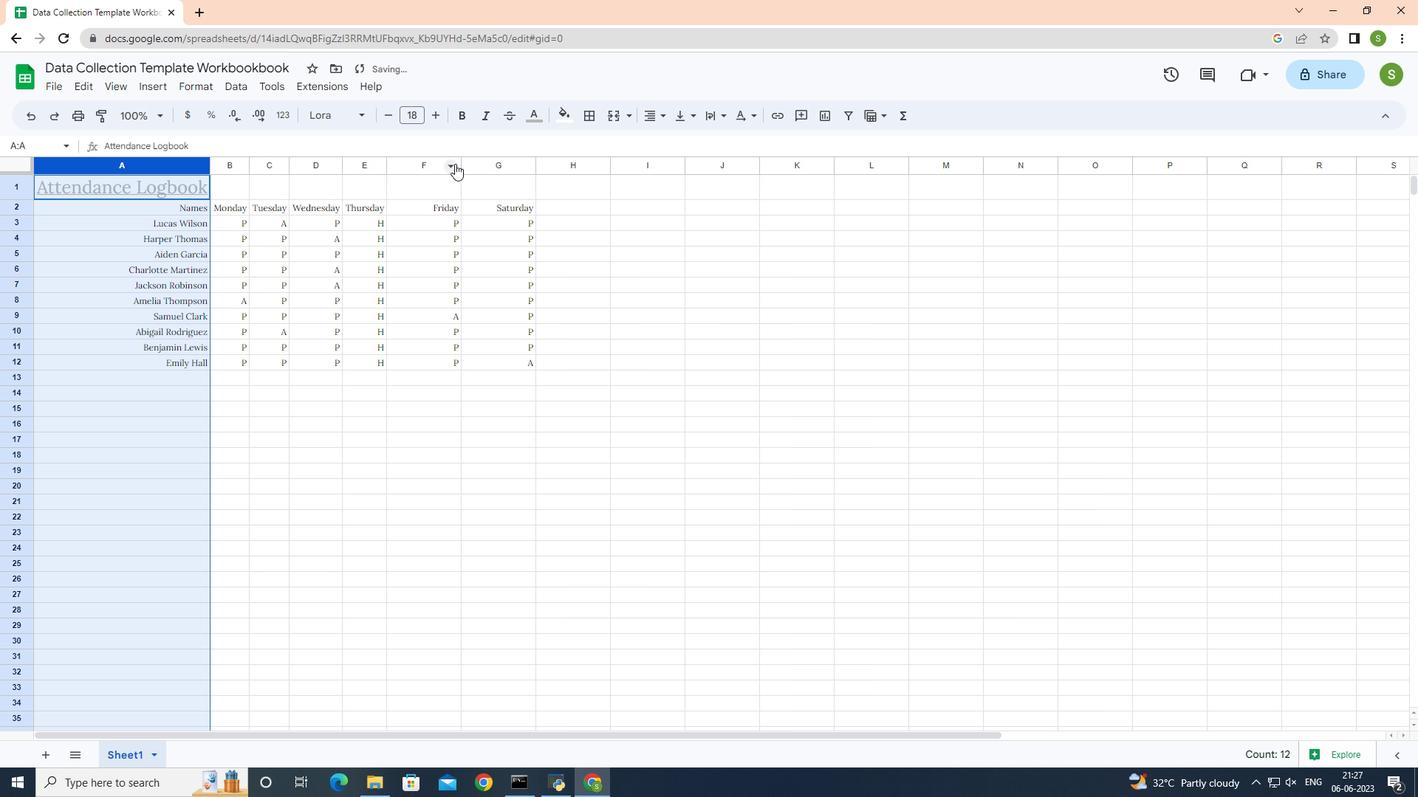 
Action: Mouse pressed left at (458, 165)
Screenshot: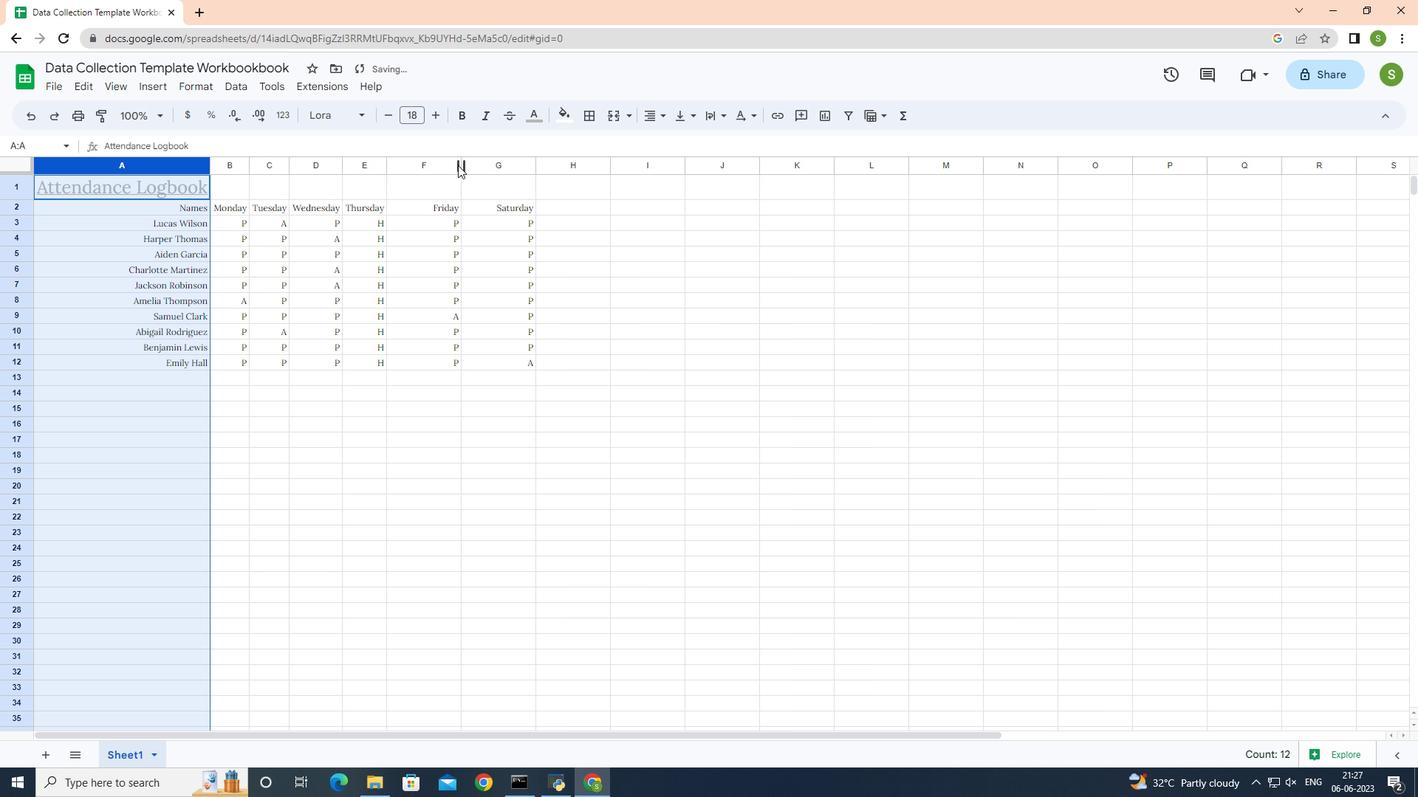 
Action: Mouse pressed left at (458, 165)
Screenshot: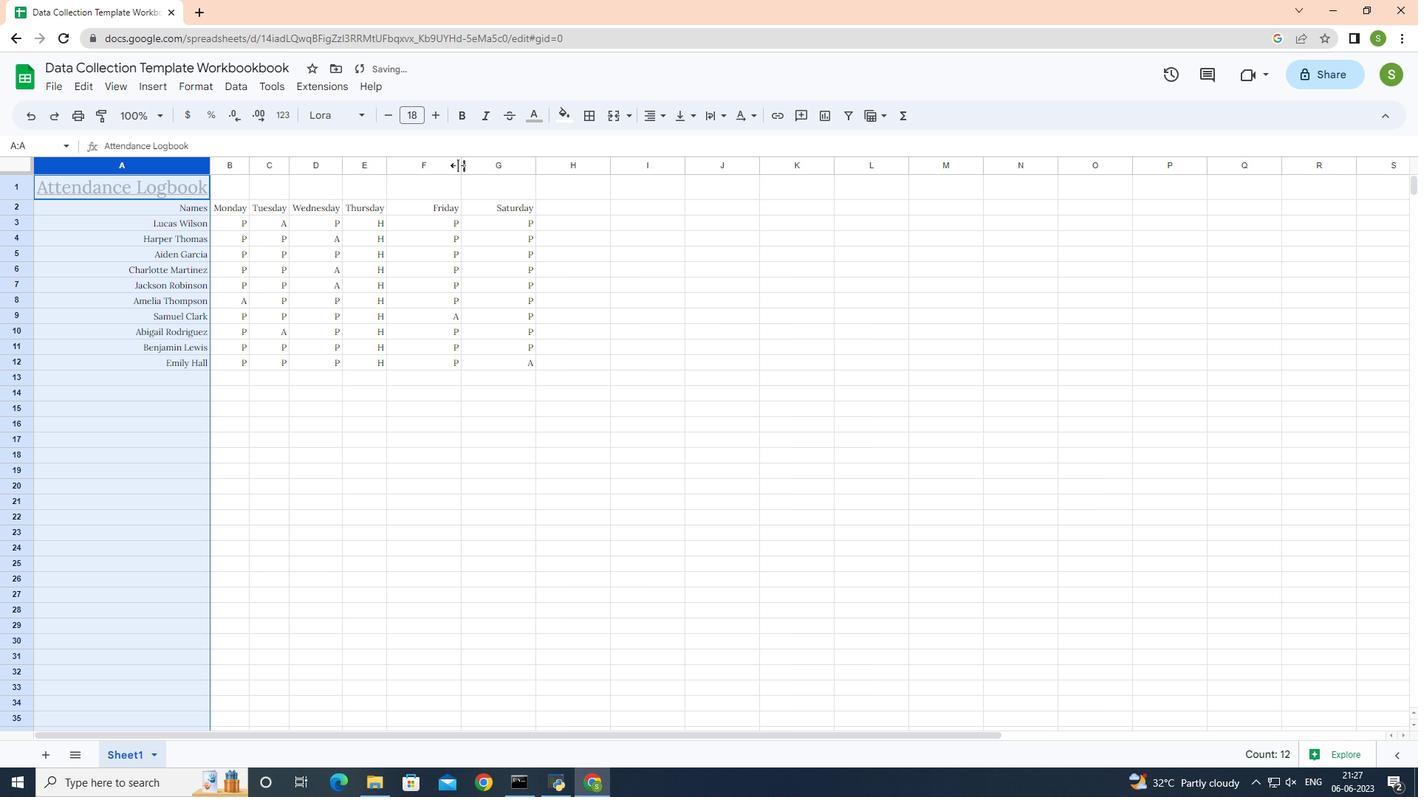 
Action: Mouse moved to (490, 164)
Screenshot: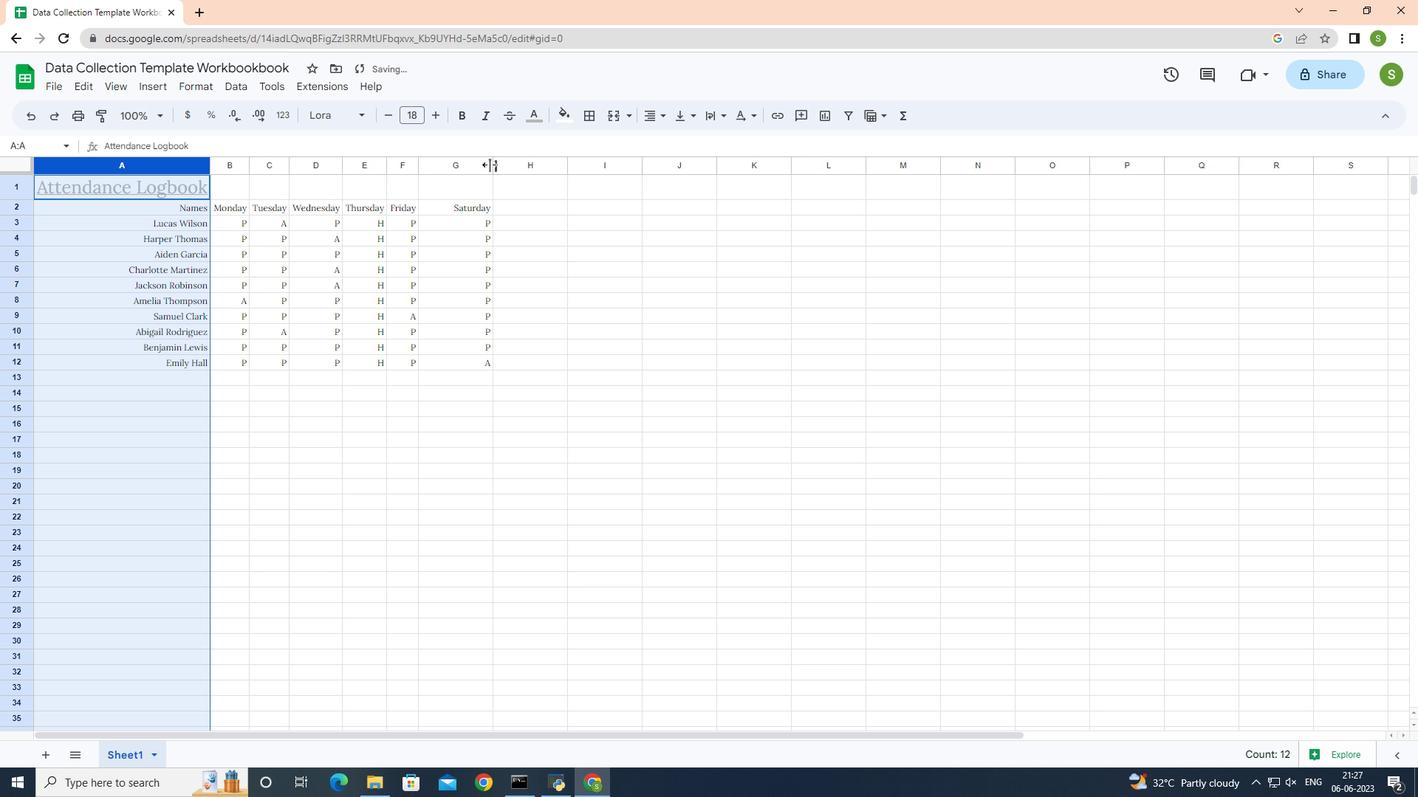 
Action: Mouse pressed left at (490, 164)
Screenshot: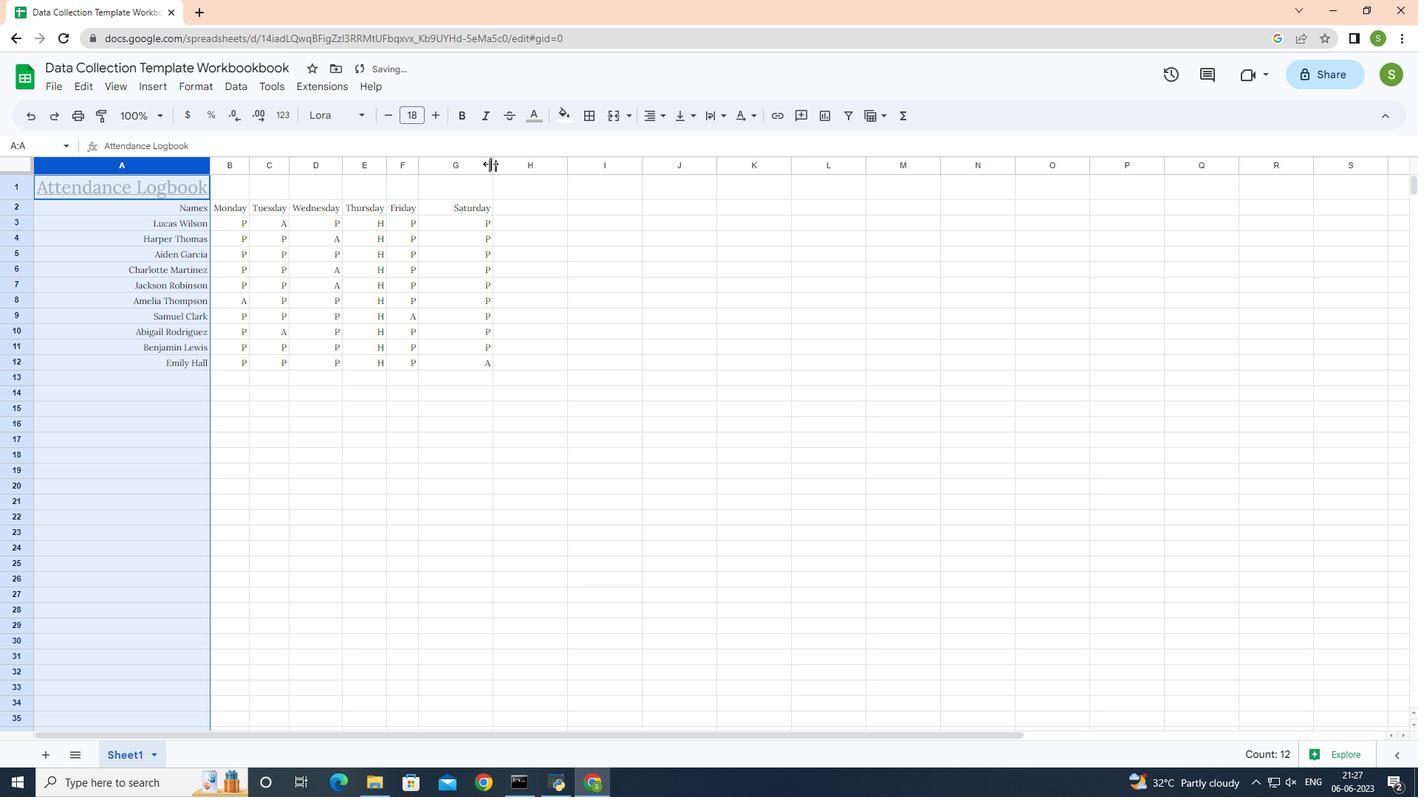 
Action: Mouse pressed left at (490, 164)
Screenshot: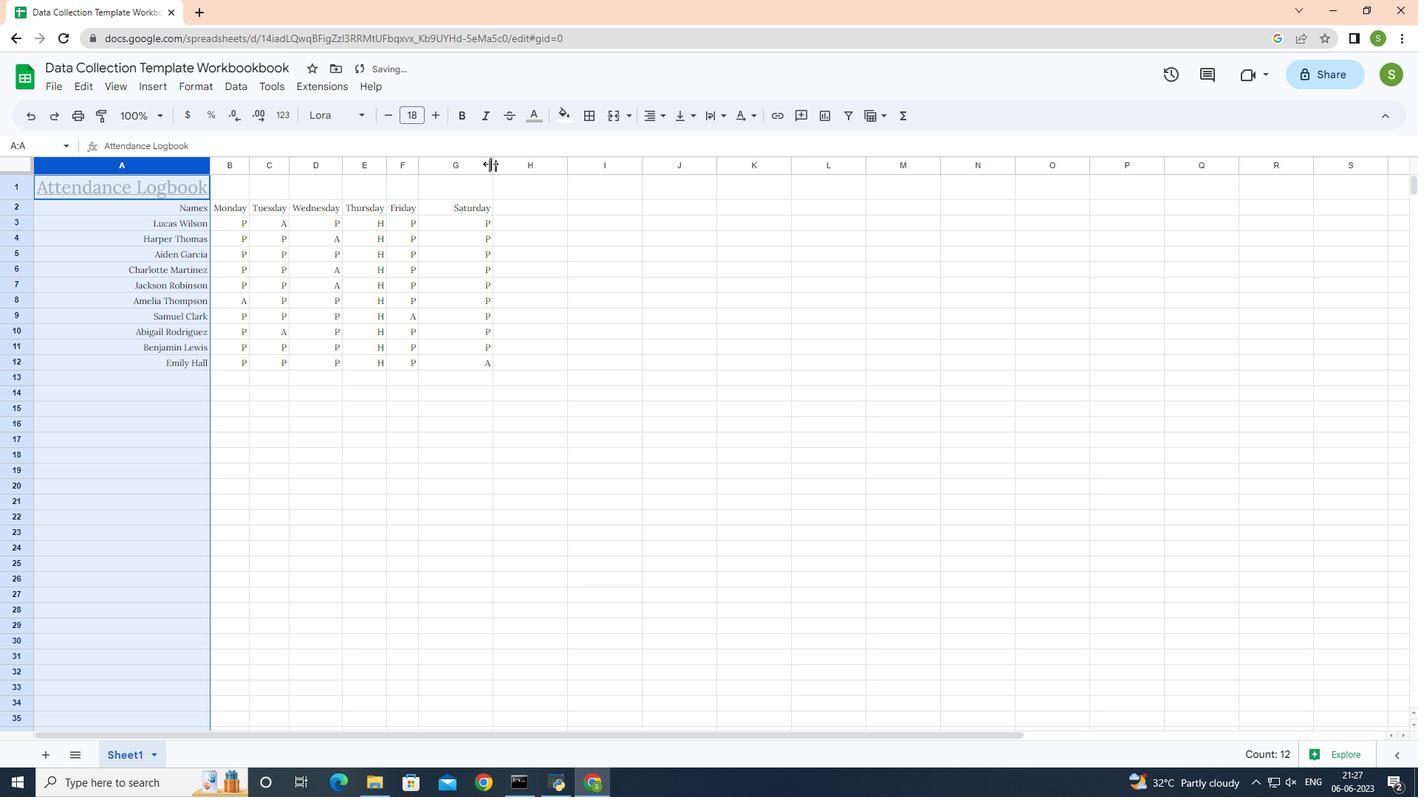 
Action: Mouse moved to (247, 212)
Screenshot: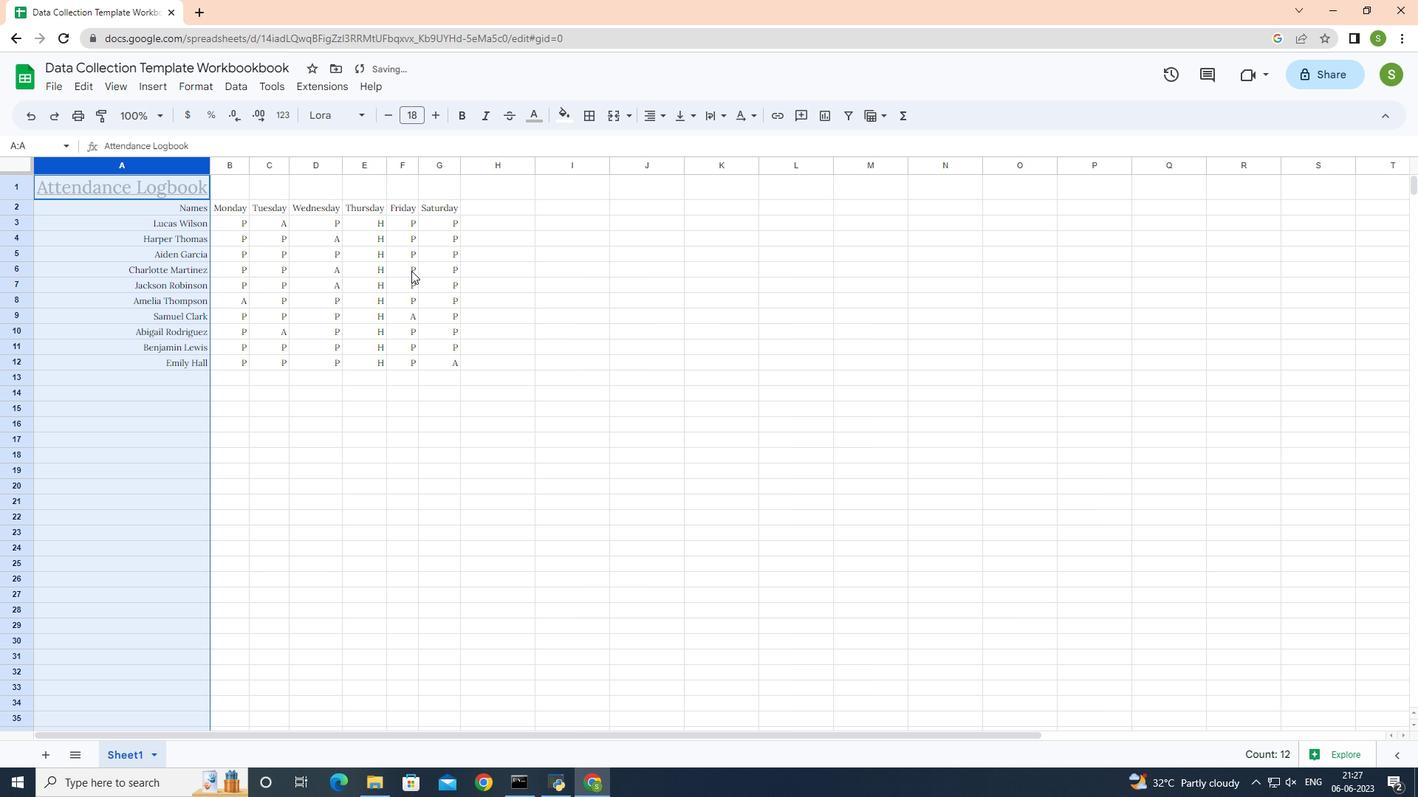 
Action: Mouse pressed left at (247, 212)
Screenshot: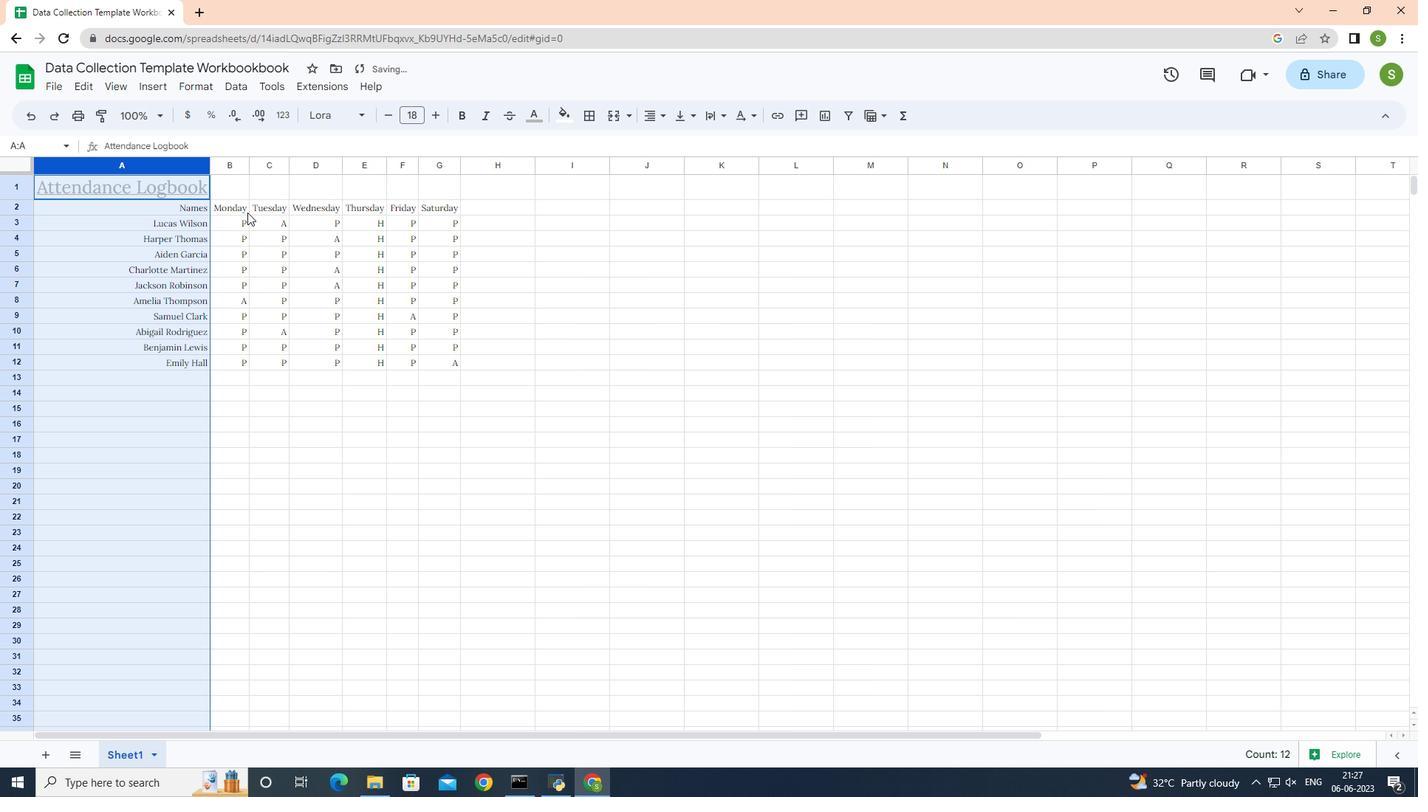 
Action: Key pressed ctrl+S
Screenshot: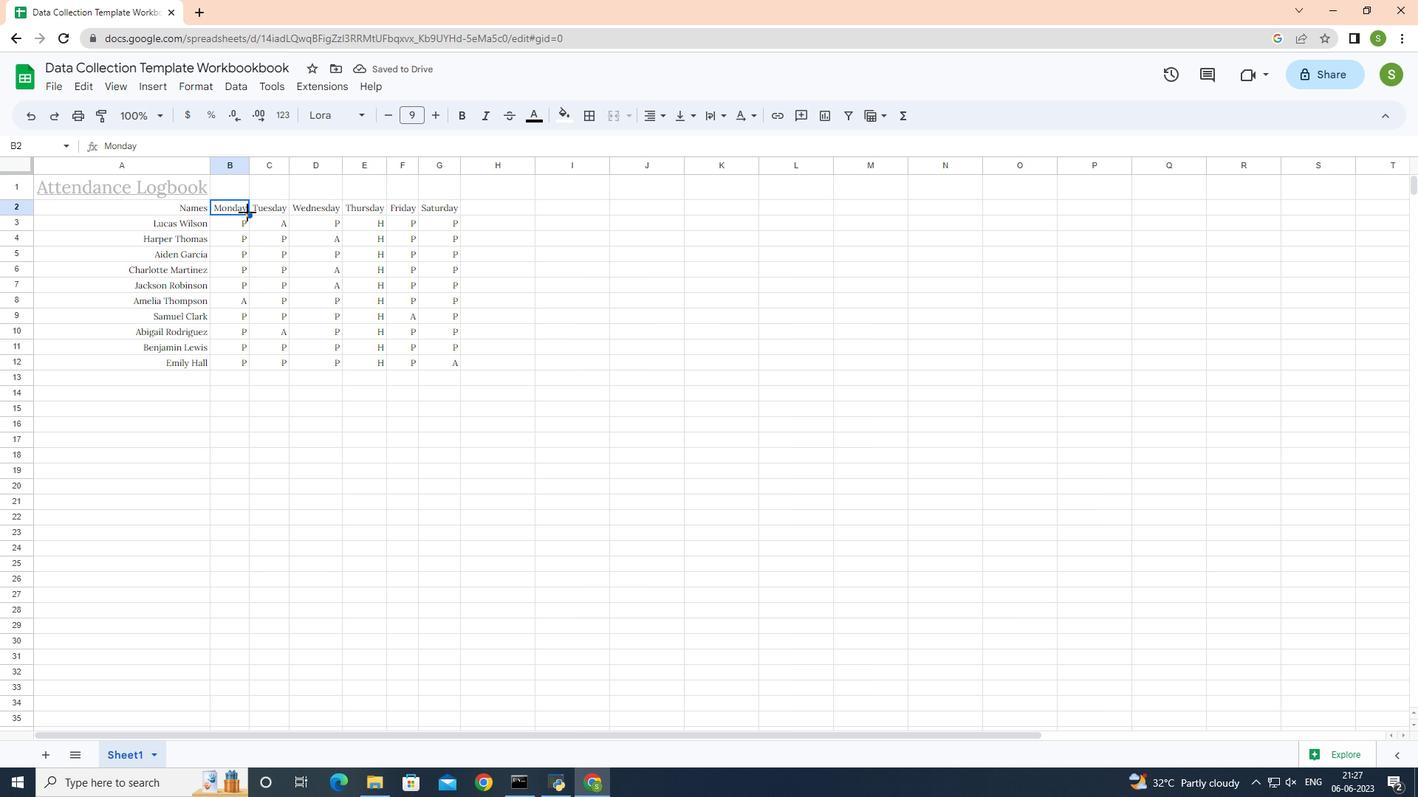 
